 Task: Find connections with filter location Floirac with filter topic #Thoughtswith filter profile language English with filter current company Bridgestone India with filter school Vijaya College, 11th Main, 4th block, Jayanagar, Bangalore-11.(Previous name: B.H.S First Grade College) with filter industry Home Health Care Services with filter service category Virtual Assistance with filter keywords title Phlebotomist
Action: Mouse moved to (574, 101)
Screenshot: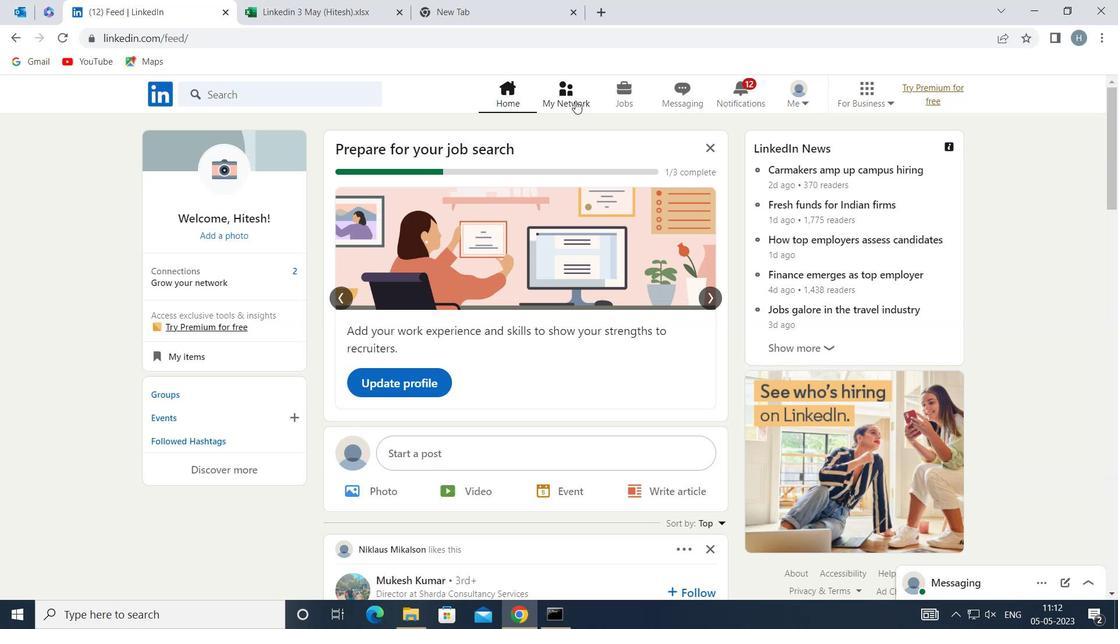 
Action: Mouse pressed left at (574, 101)
Screenshot: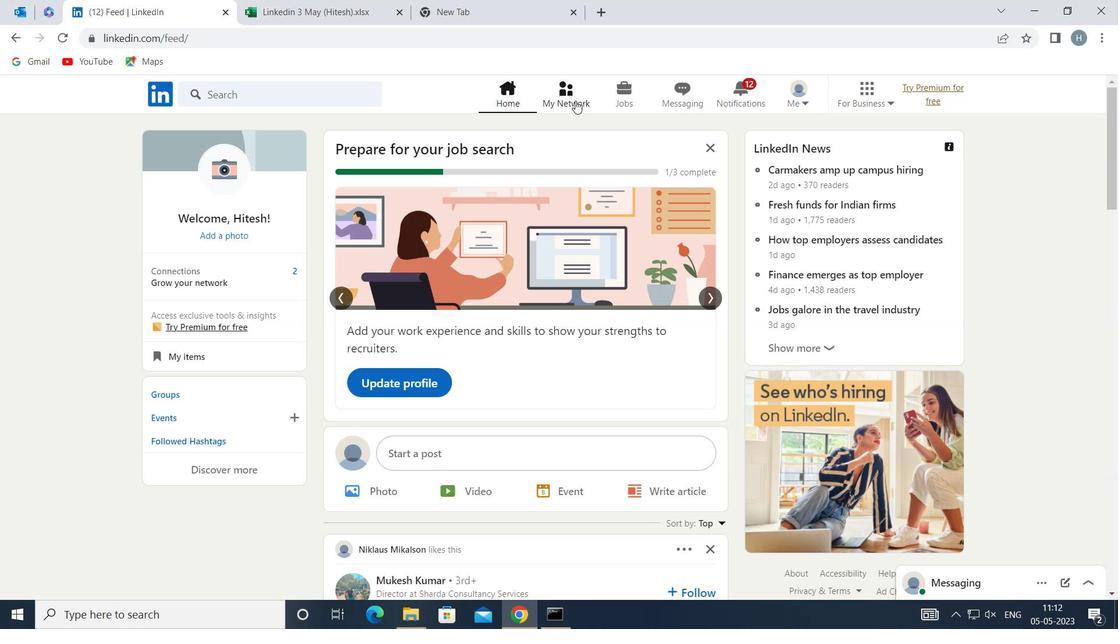 
Action: Mouse moved to (342, 172)
Screenshot: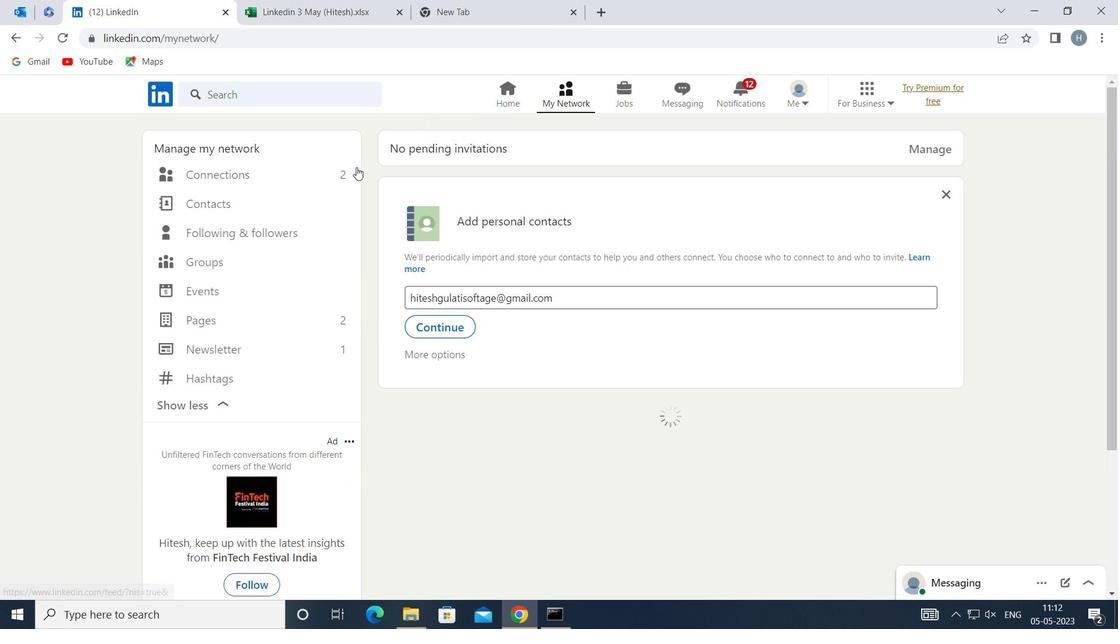 
Action: Mouse pressed left at (342, 172)
Screenshot: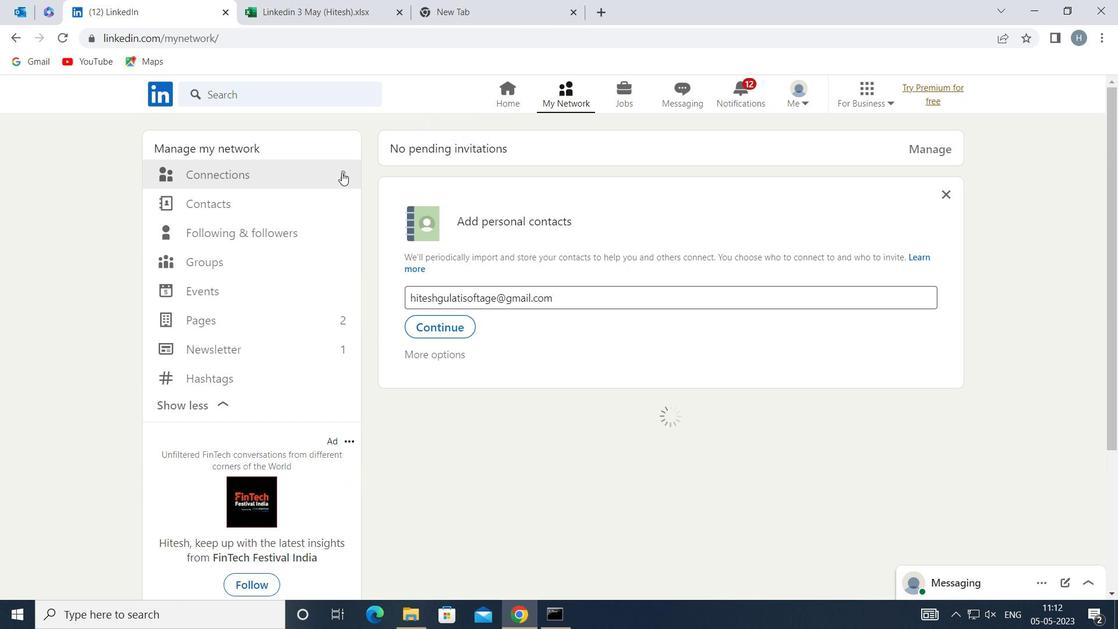 
Action: Mouse moved to (658, 171)
Screenshot: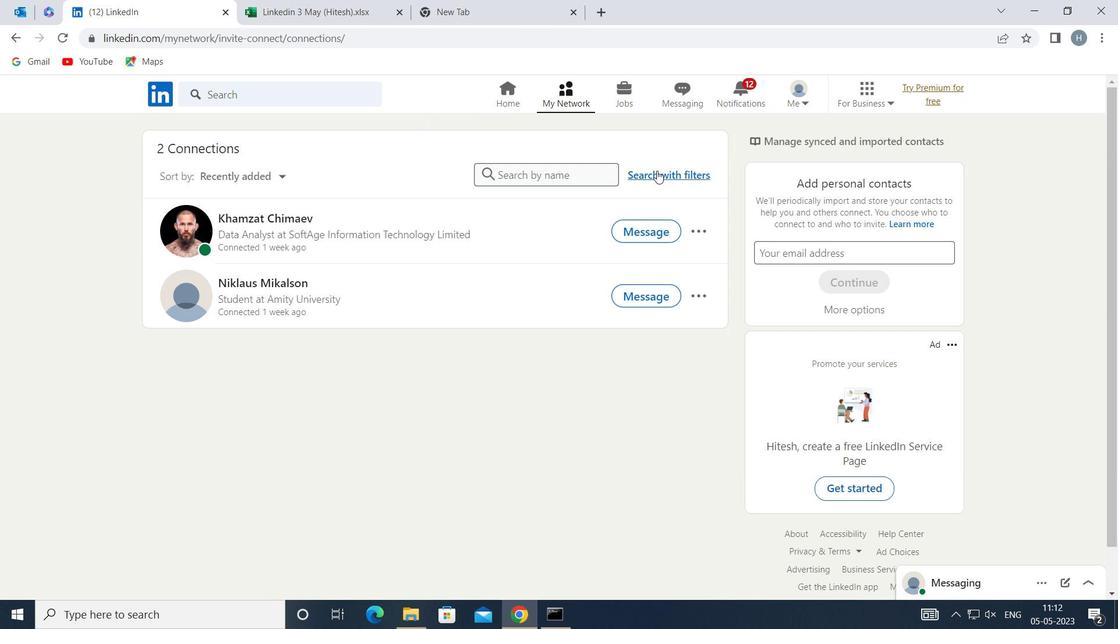 
Action: Mouse pressed left at (658, 171)
Screenshot: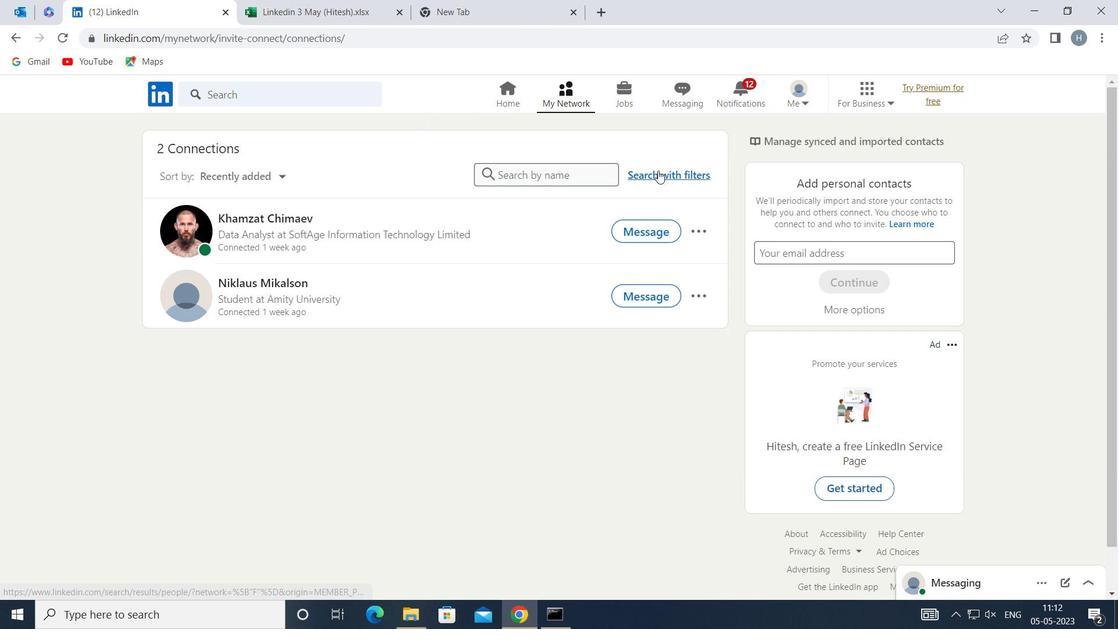 
Action: Mouse moved to (610, 129)
Screenshot: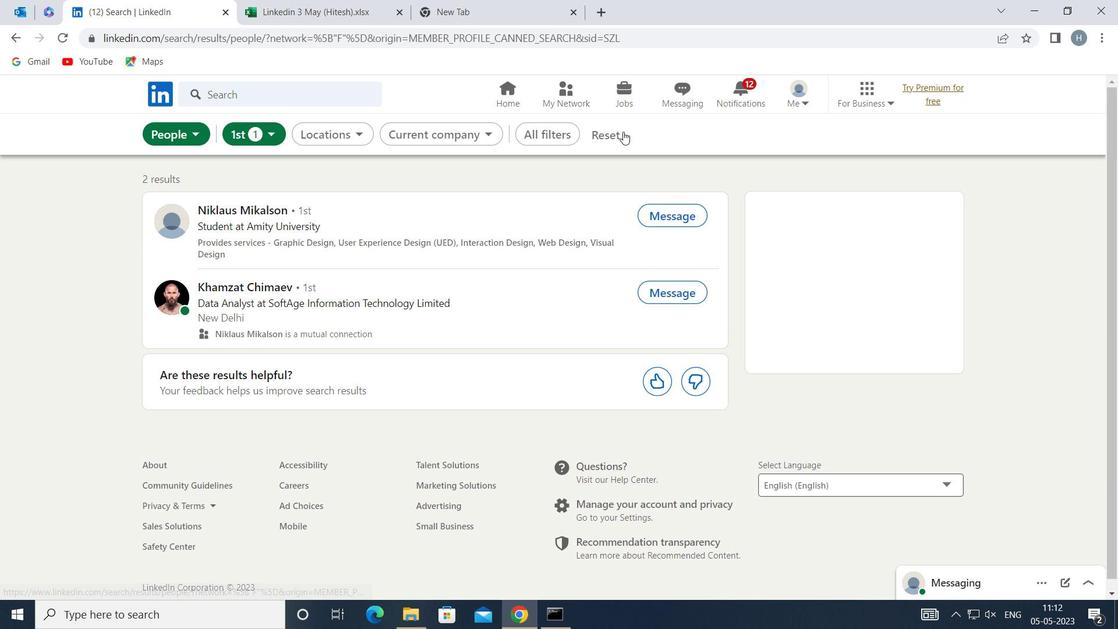 
Action: Mouse pressed left at (610, 129)
Screenshot: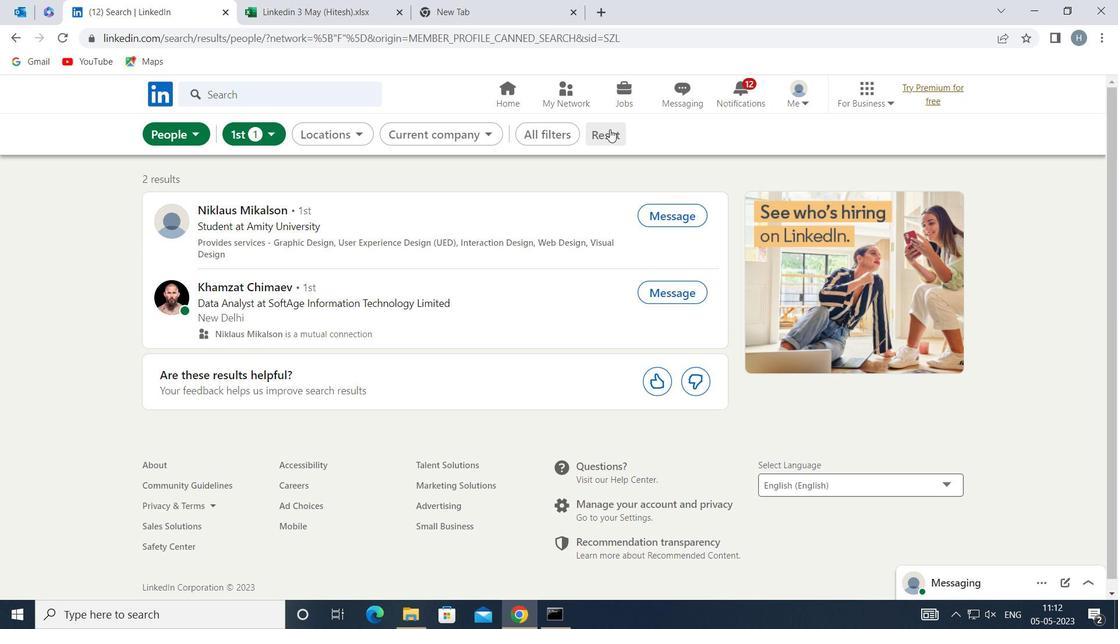 
Action: Mouse moved to (587, 131)
Screenshot: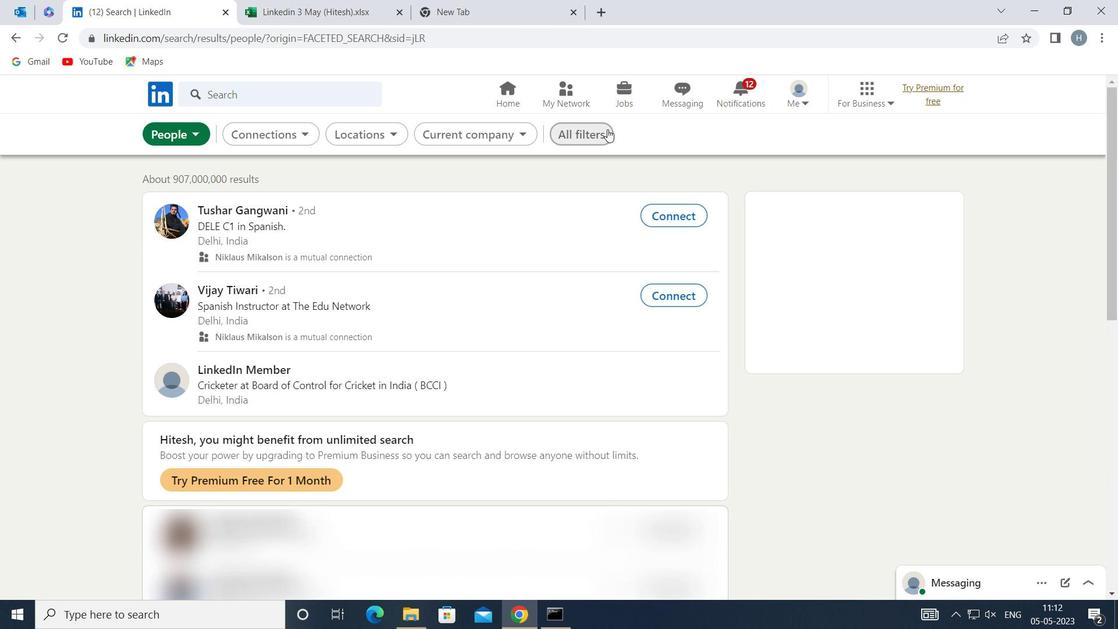 
Action: Mouse pressed left at (587, 131)
Screenshot: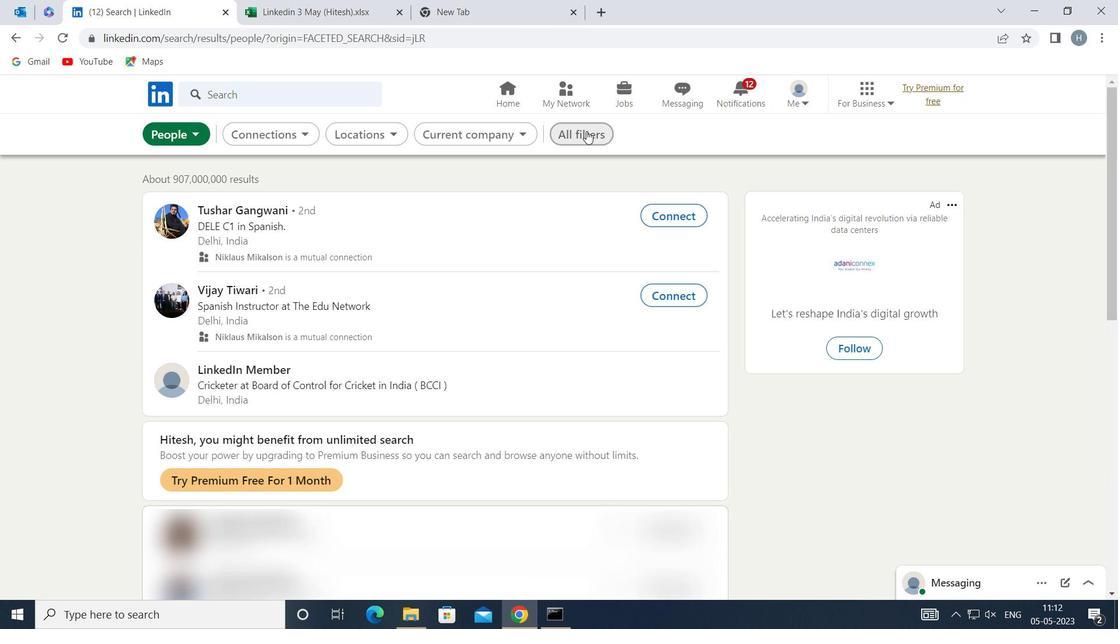 
Action: Mouse moved to (826, 250)
Screenshot: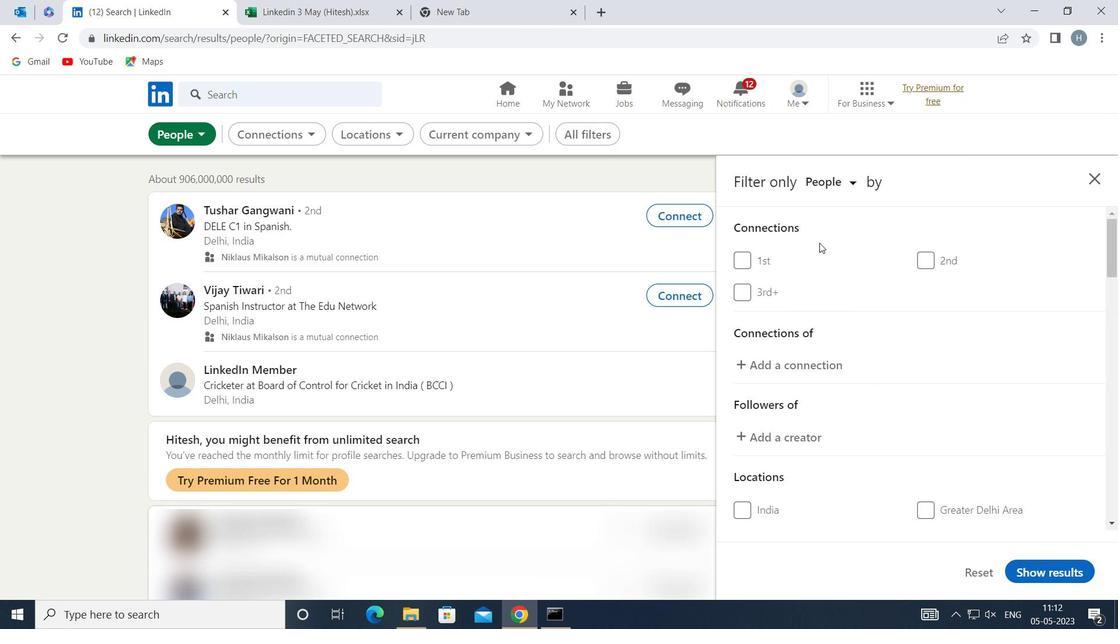 
Action: Mouse scrolled (826, 249) with delta (0, 0)
Screenshot: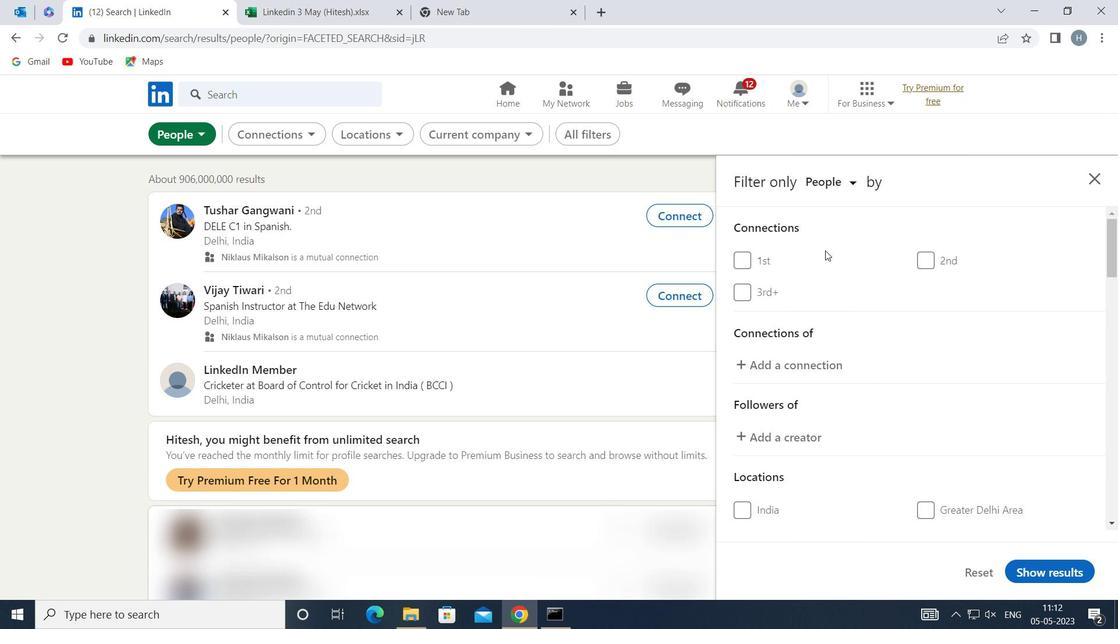 
Action: Mouse moved to (827, 252)
Screenshot: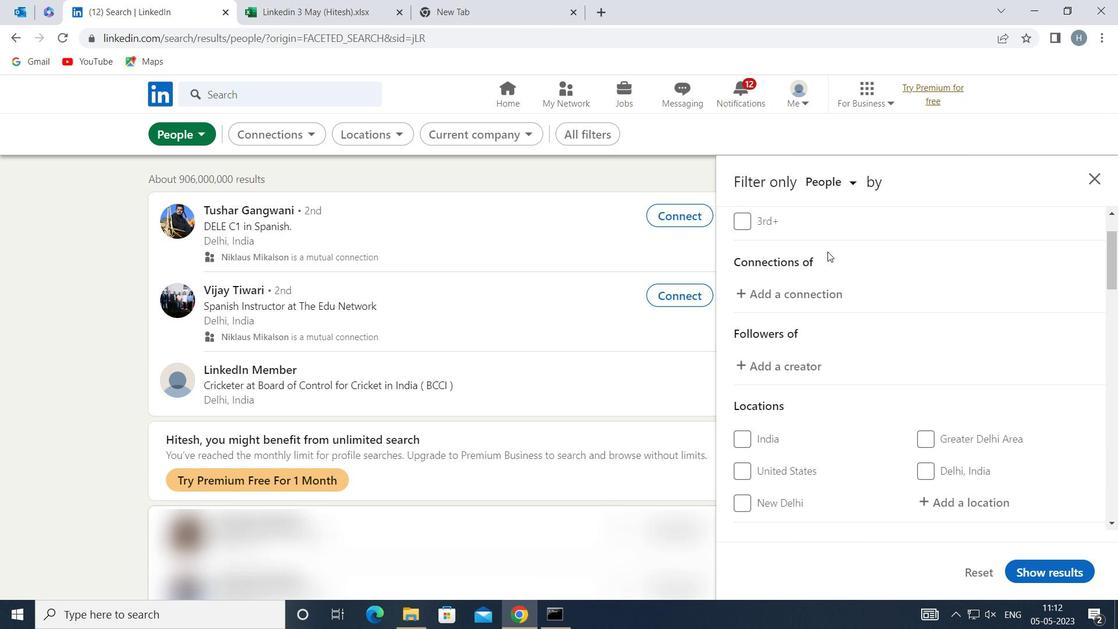 
Action: Mouse scrolled (827, 252) with delta (0, 0)
Screenshot: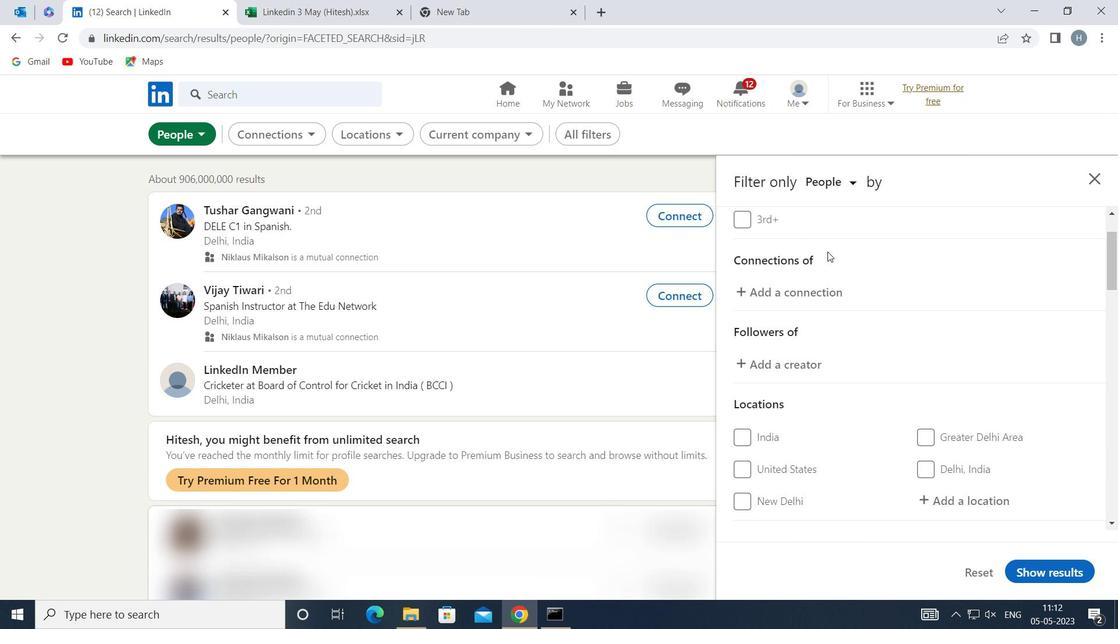 
Action: Mouse scrolled (827, 252) with delta (0, 0)
Screenshot: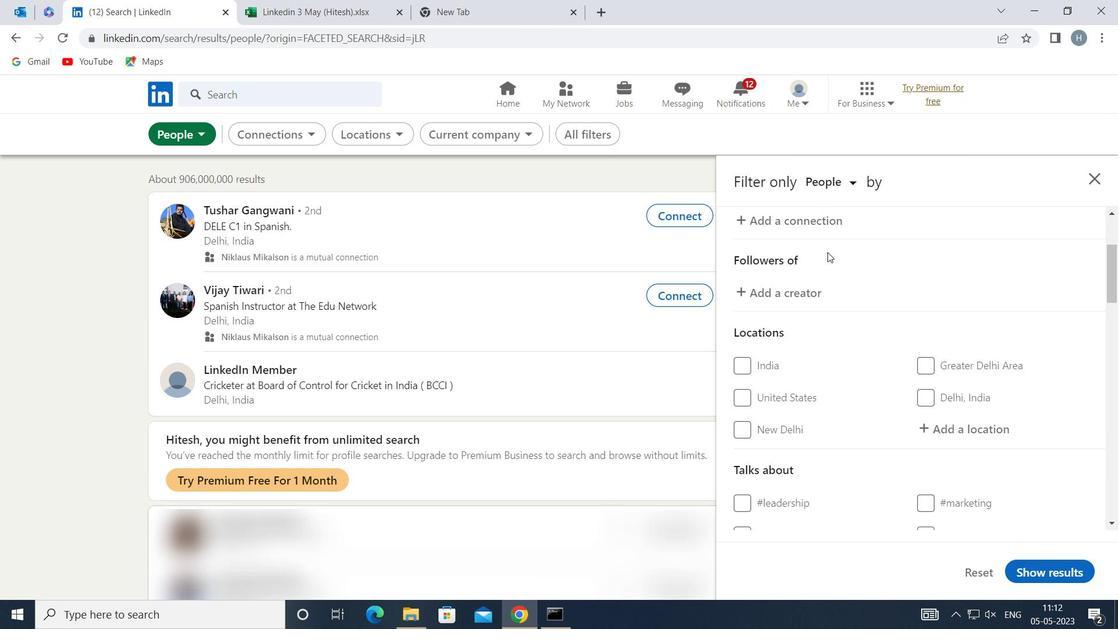 
Action: Mouse moved to (938, 344)
Screenshot: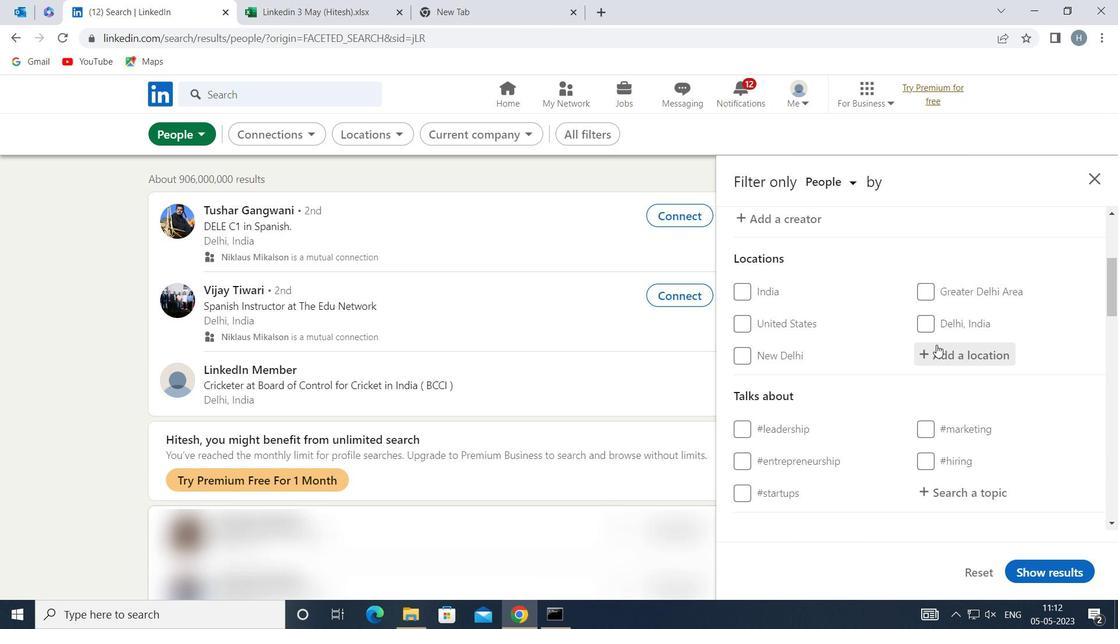 
Action: Mouse pressed left at (938, 344)
Screenshot: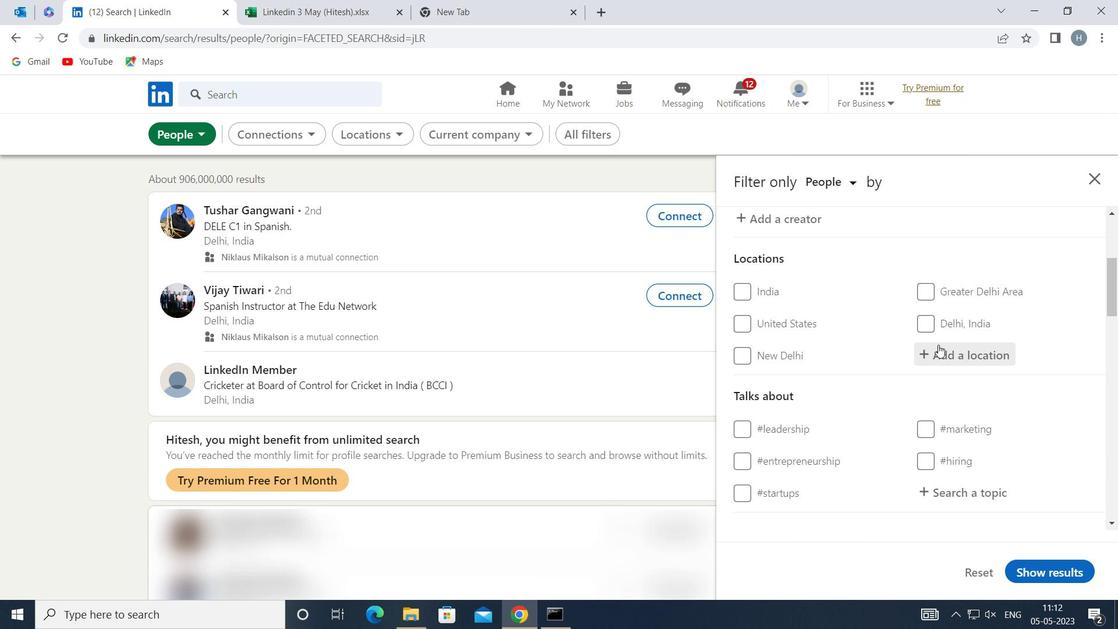 
Action: Mouse moved to (937, 344)
Screenshot: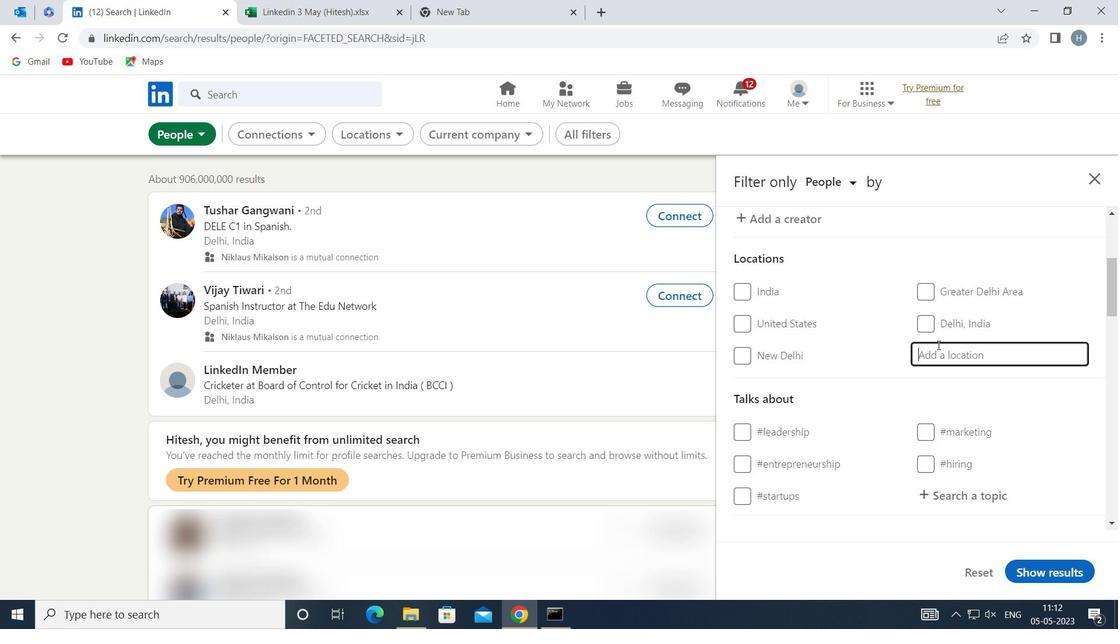 
Action: Key pressed <Key.shift>FLOIRAC
Screenshot: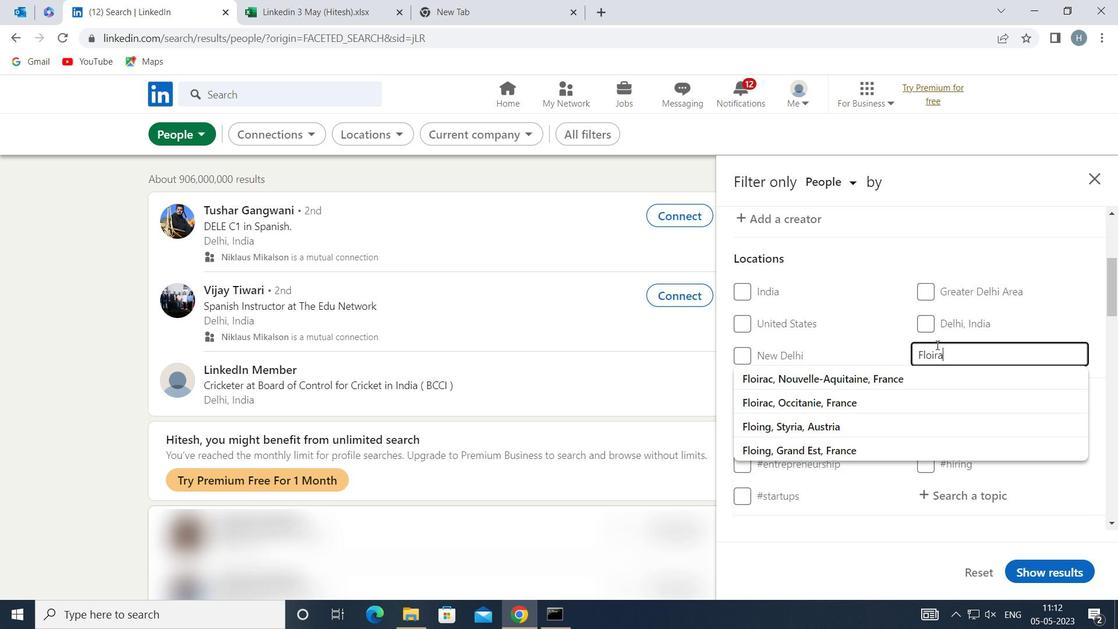 
Action: Mouse moved to (922, 371)
Screenshot: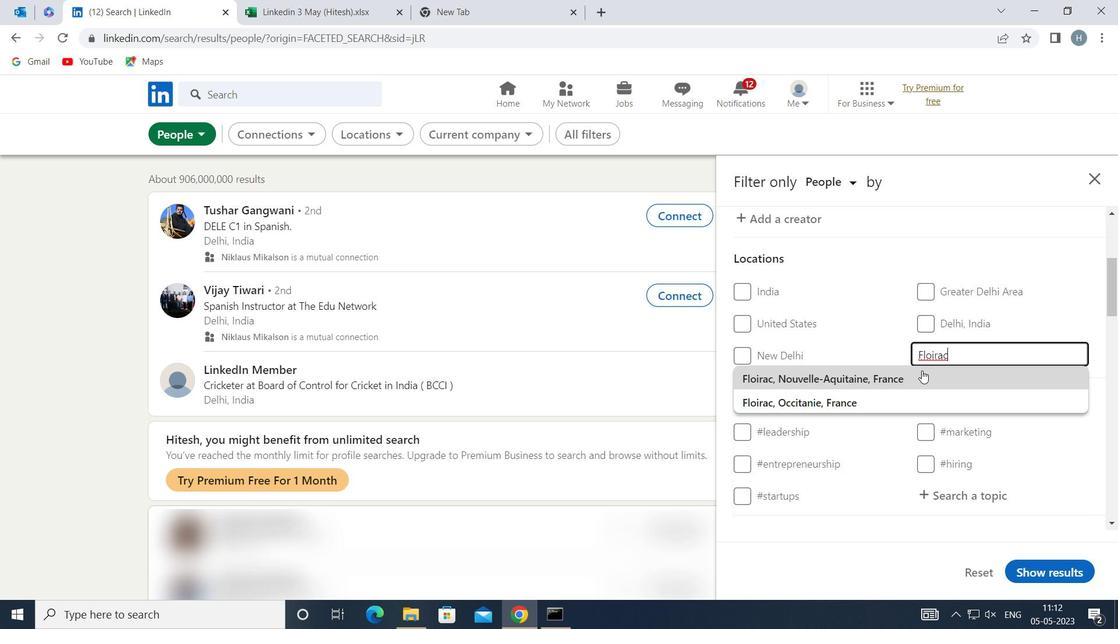 
Action: Mouse pressed left at (922, 371)
Screenshot: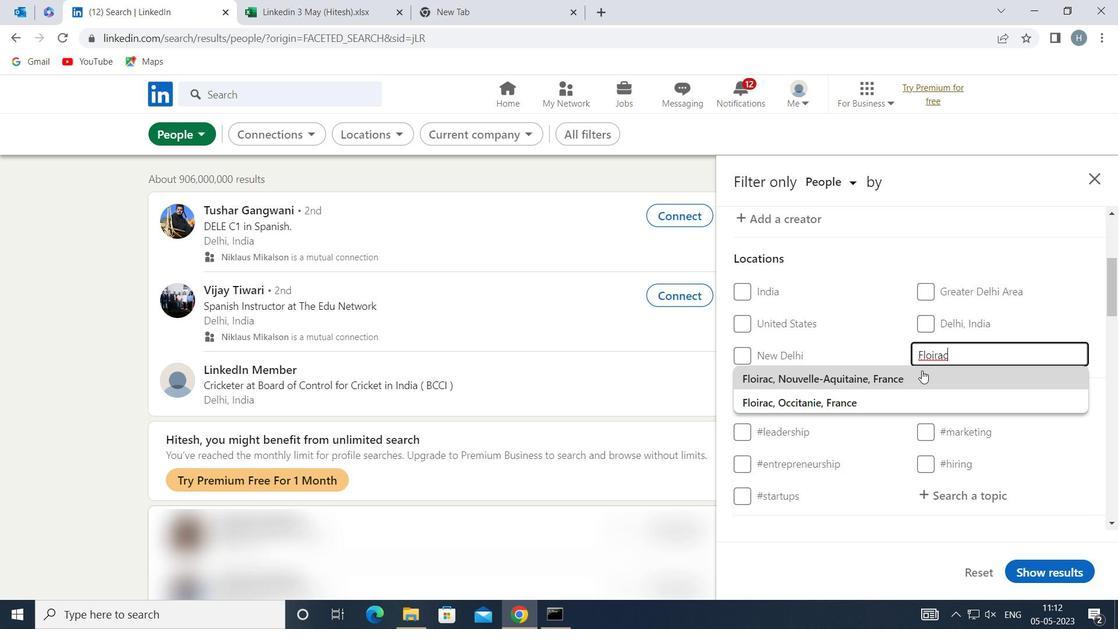 
Action: Mouse moved to (948, 326)
Screenshot: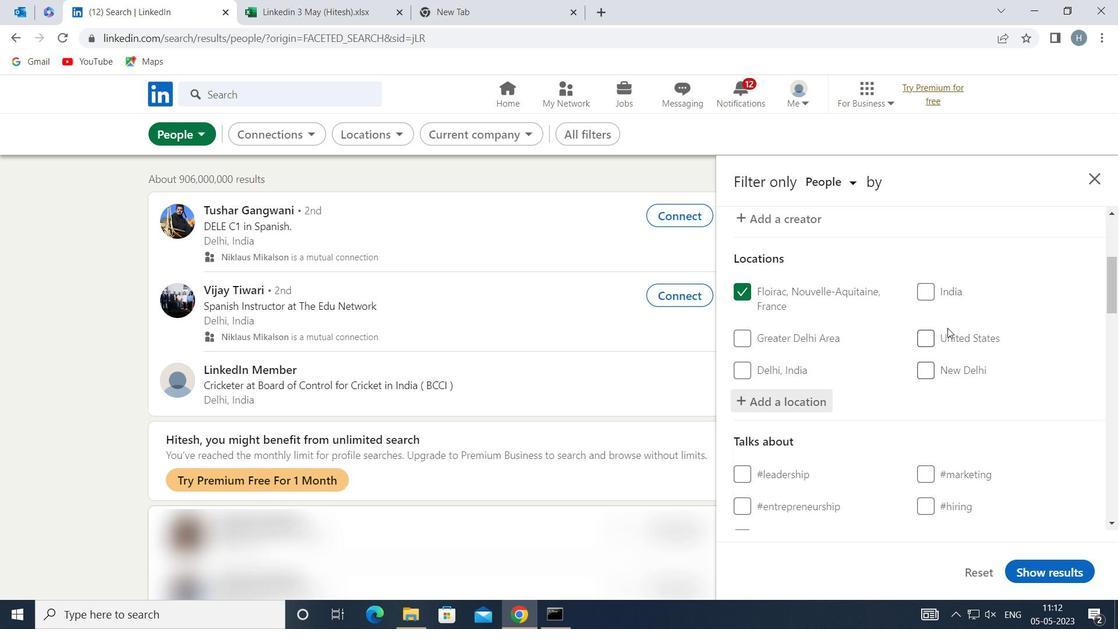 
Action: Mouse scrolled (948, 325) with delta (0, 0)
Screenshot: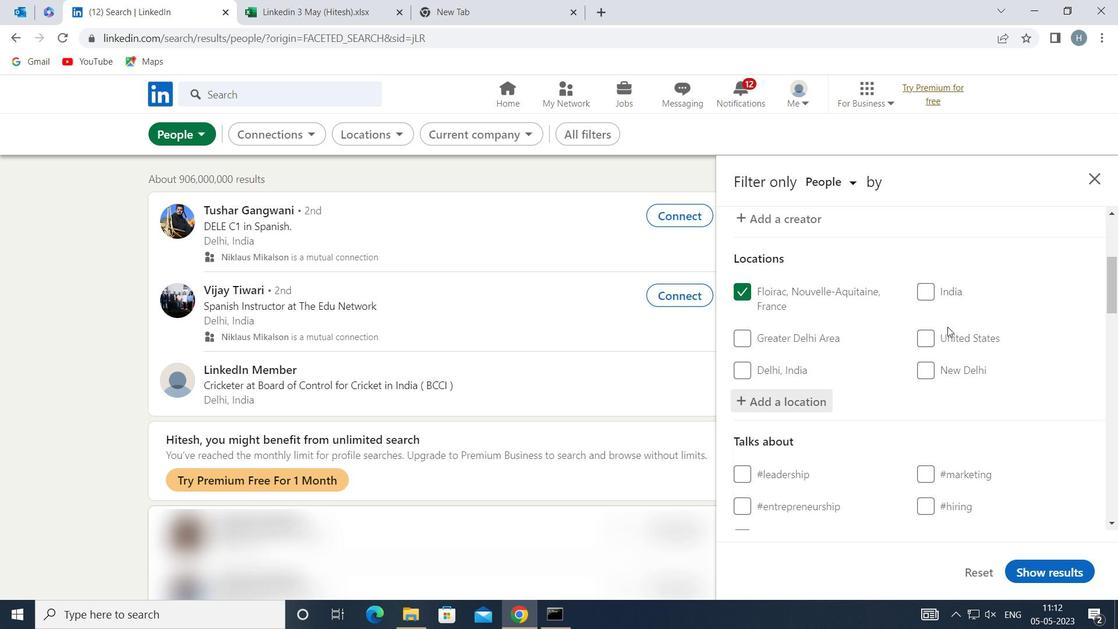 
Action: Mouse scrolled (948, 325) with delta (0, 0)
Screenshot: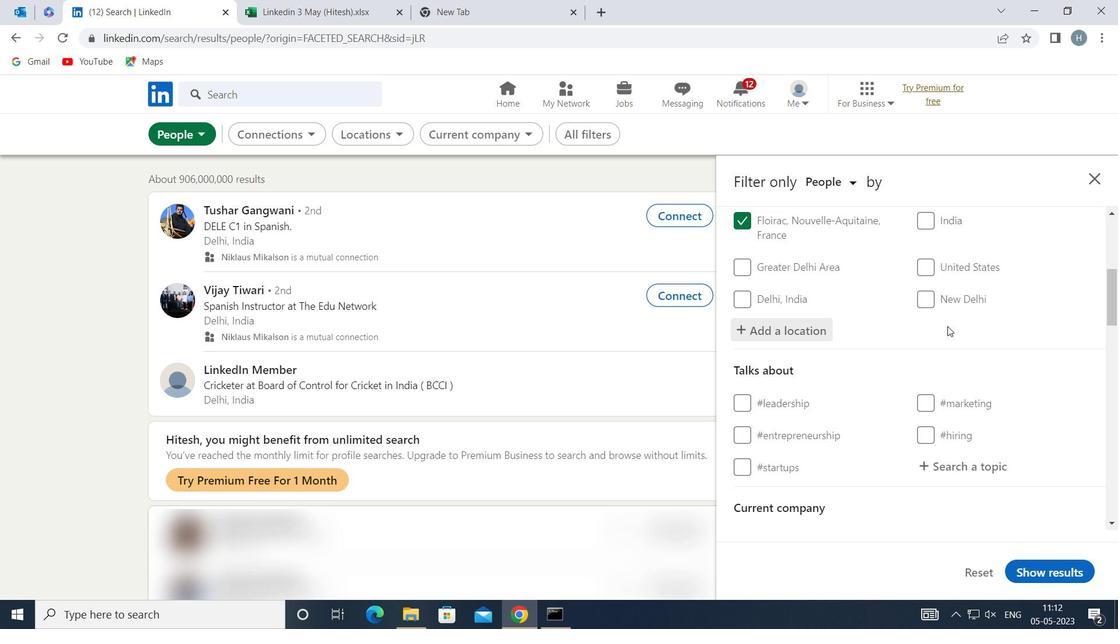 
Action: Mouse moved to (974, 384)
Screenshot: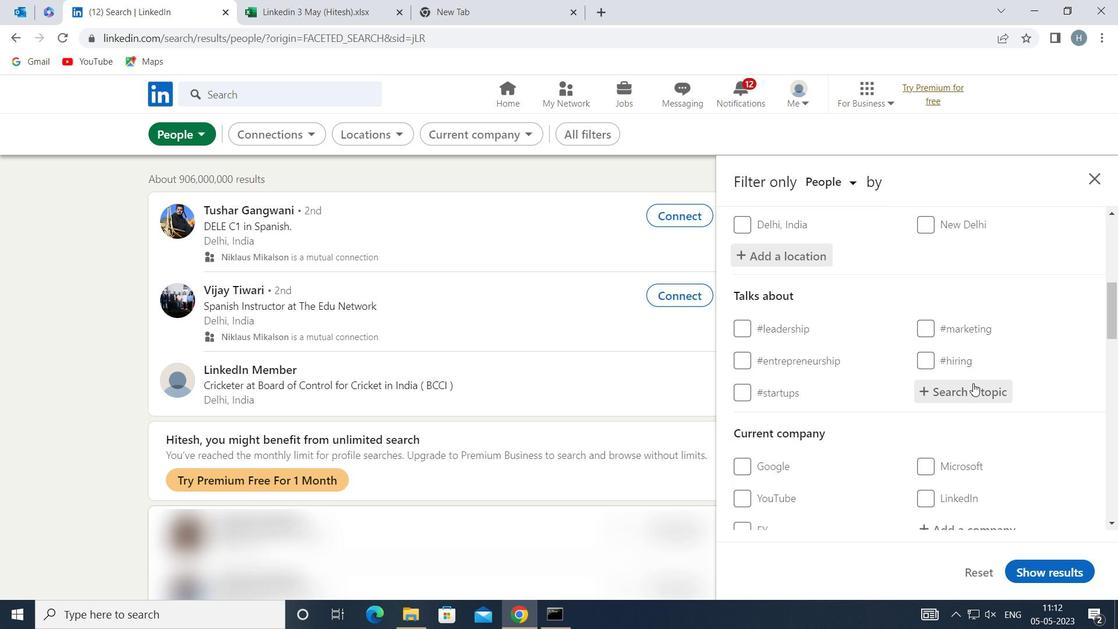 
Action: Mouse pressed left at (974, 384)
Screenshot: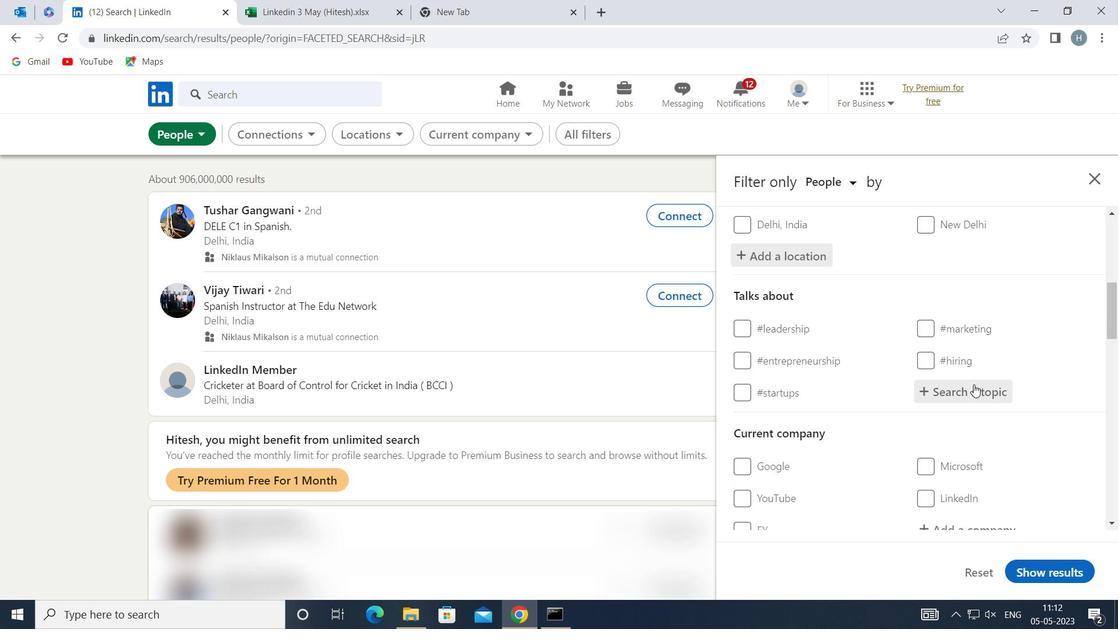 
Action: Key pressed <Key.shift>THOUGHTS
Screenshot: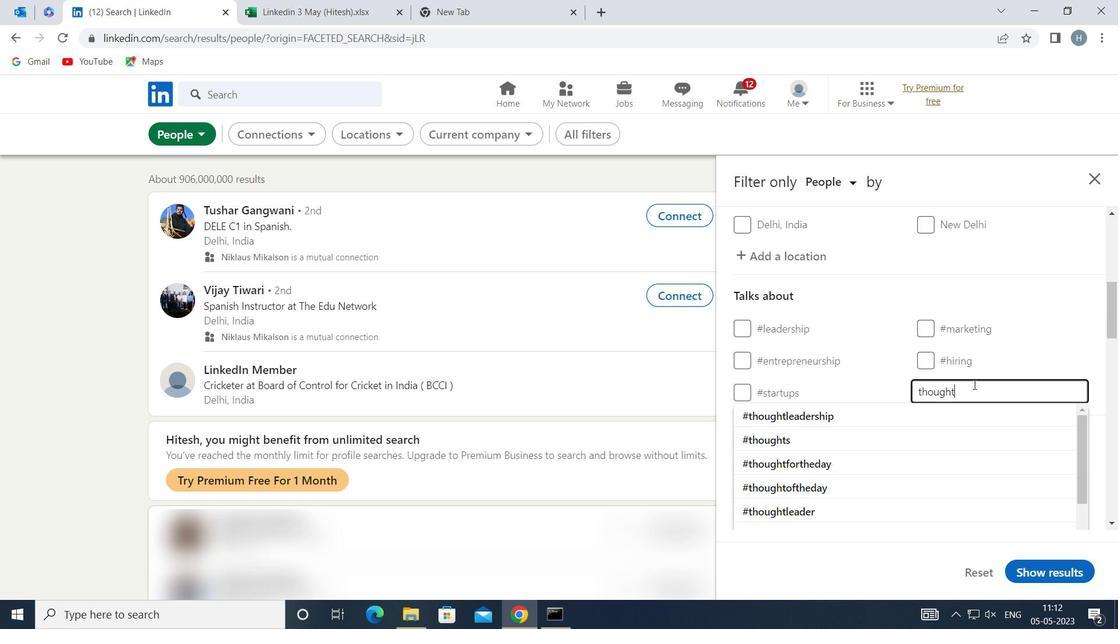 
Action: Mouse moved to (895, 420)
Screenshot: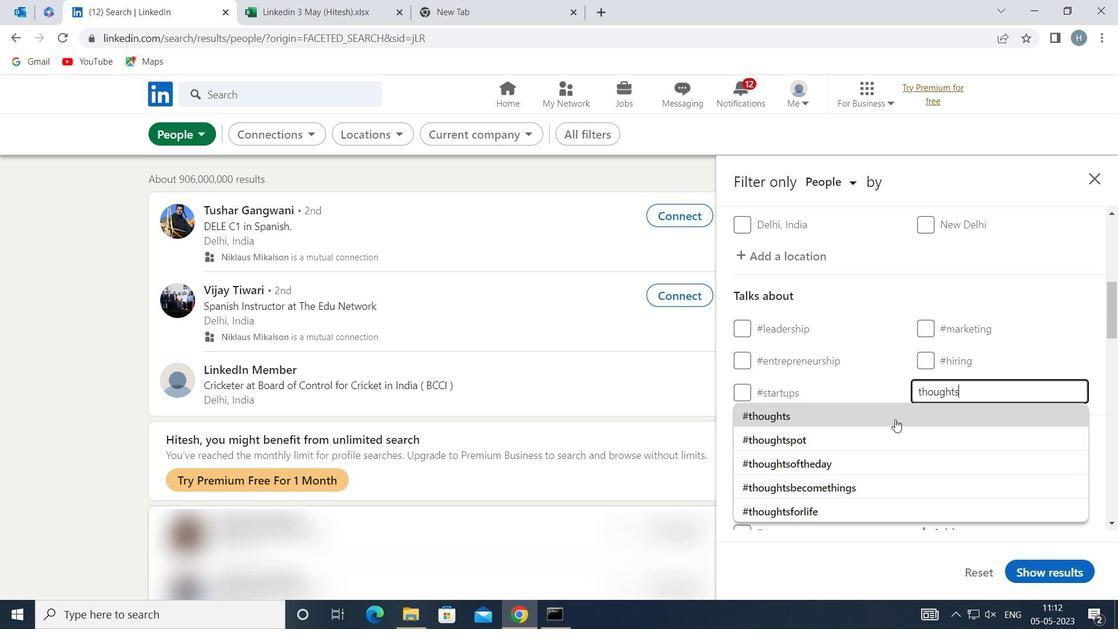 
Action: Mouse pressed left at (895, 420)
Screenshot: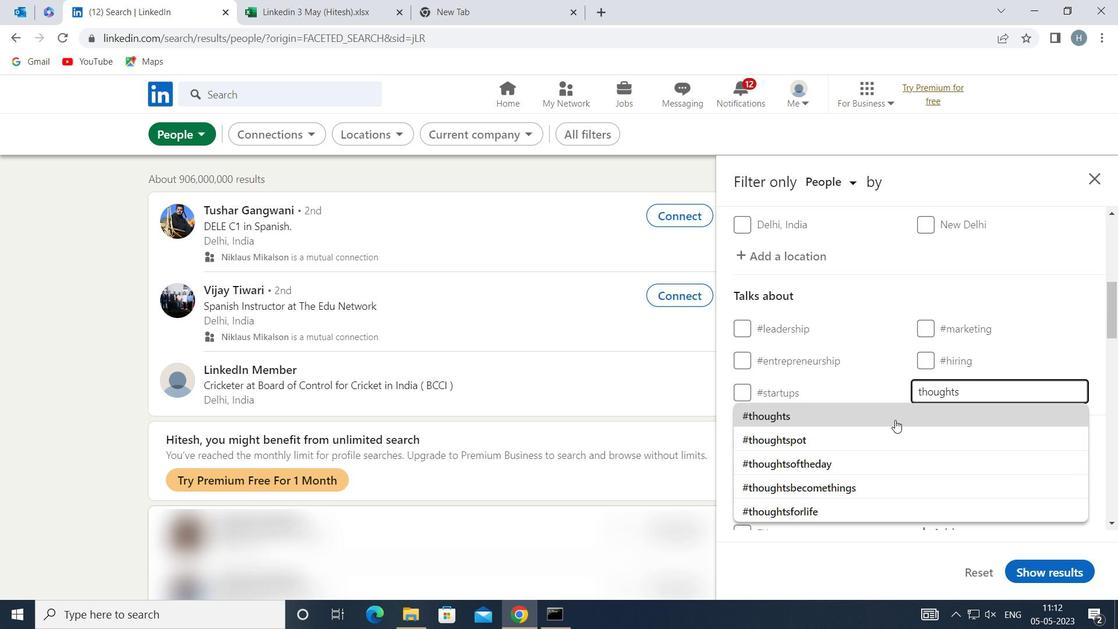 
Action: Mouse moved to (874, 378)
Screenshot: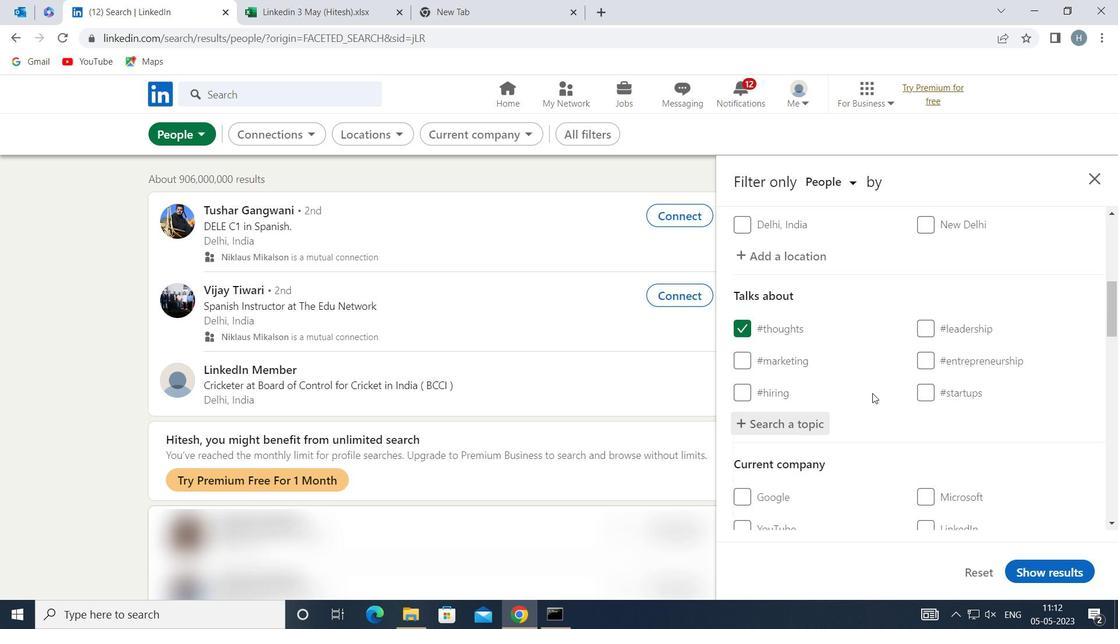 
Action: Mouse scrolled (874, 378) with delta (0, 0)
Screenshot: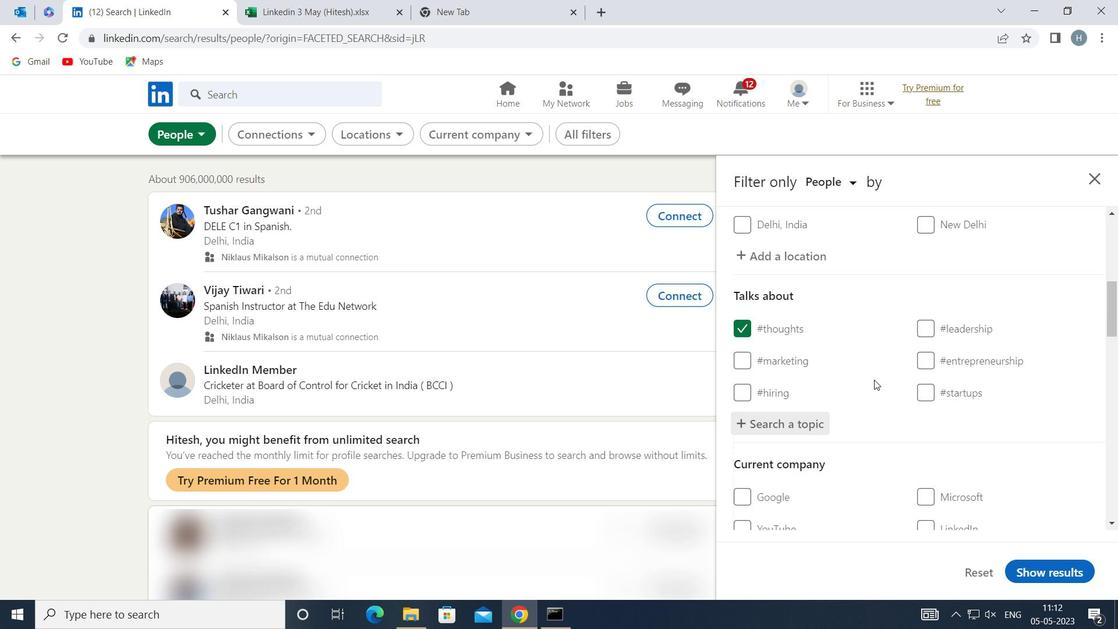 
Action: Mouse moved to (877, 375)
Screenshot: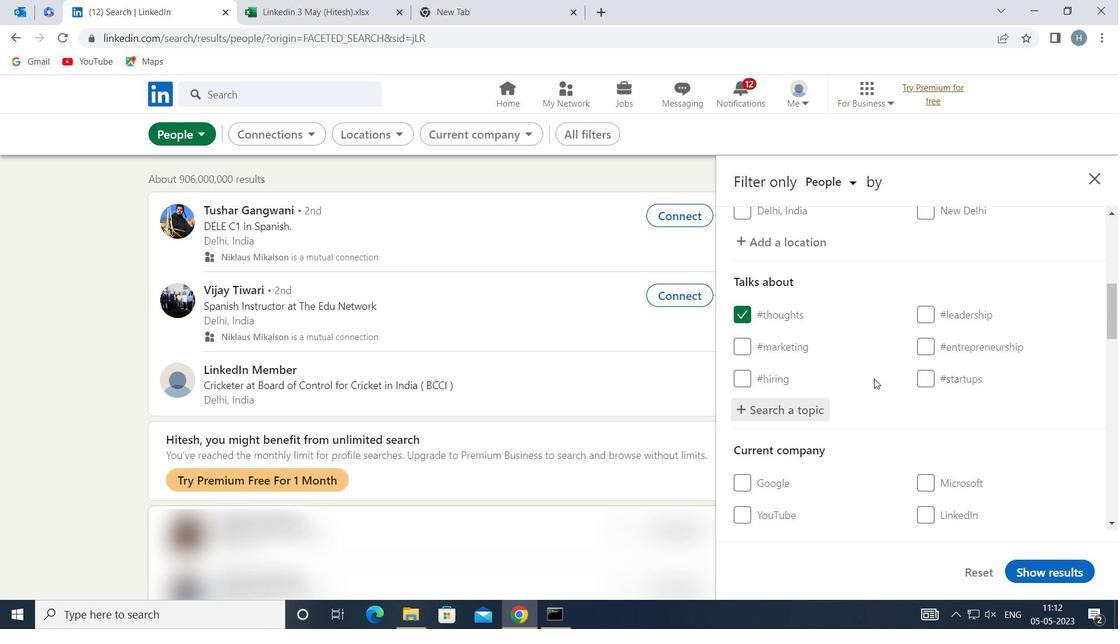 
Action: Mouse scrolled (877, 375) with delta (0, 0)
Screenshot: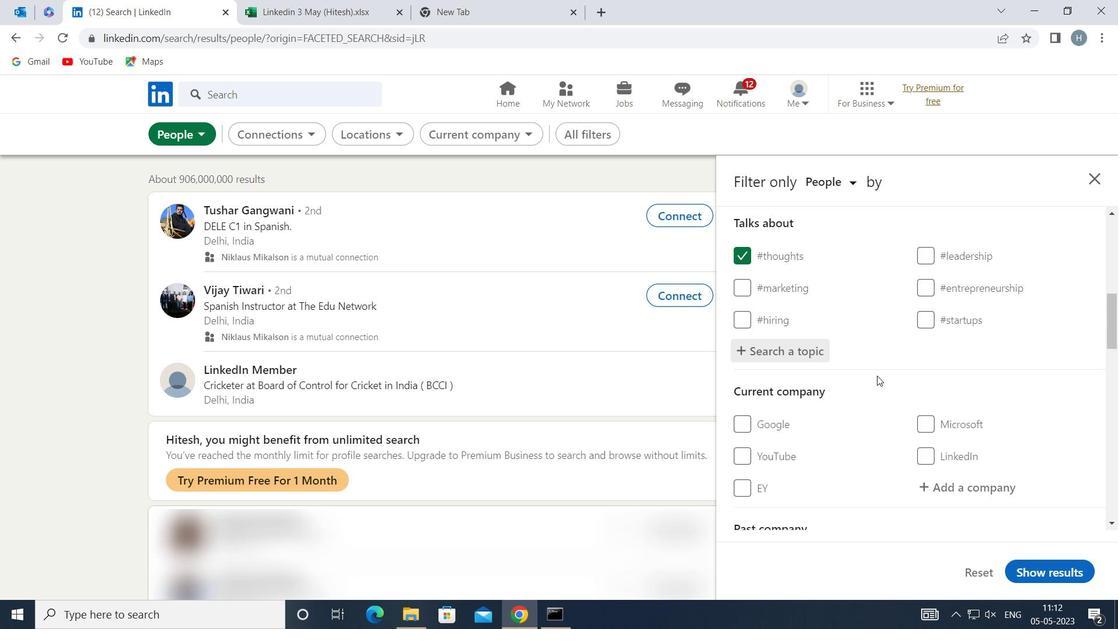 
Action: Mouse moved to (904, 377)
Screenshot: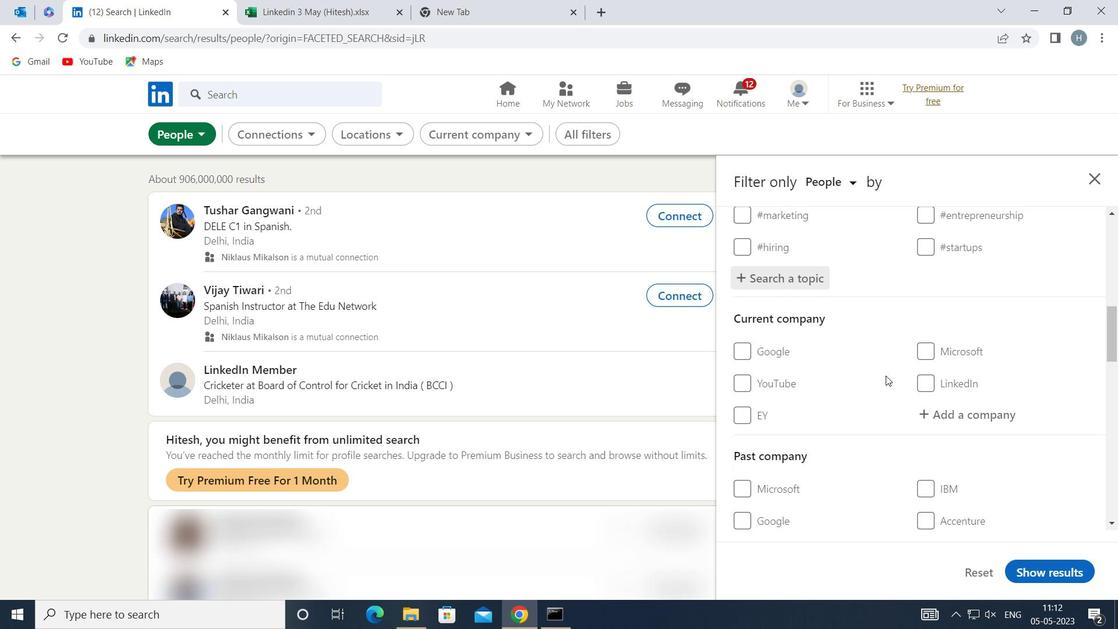 
Action: Mouse scrolled (904, 376) with delta (0, 0)
Screenshot: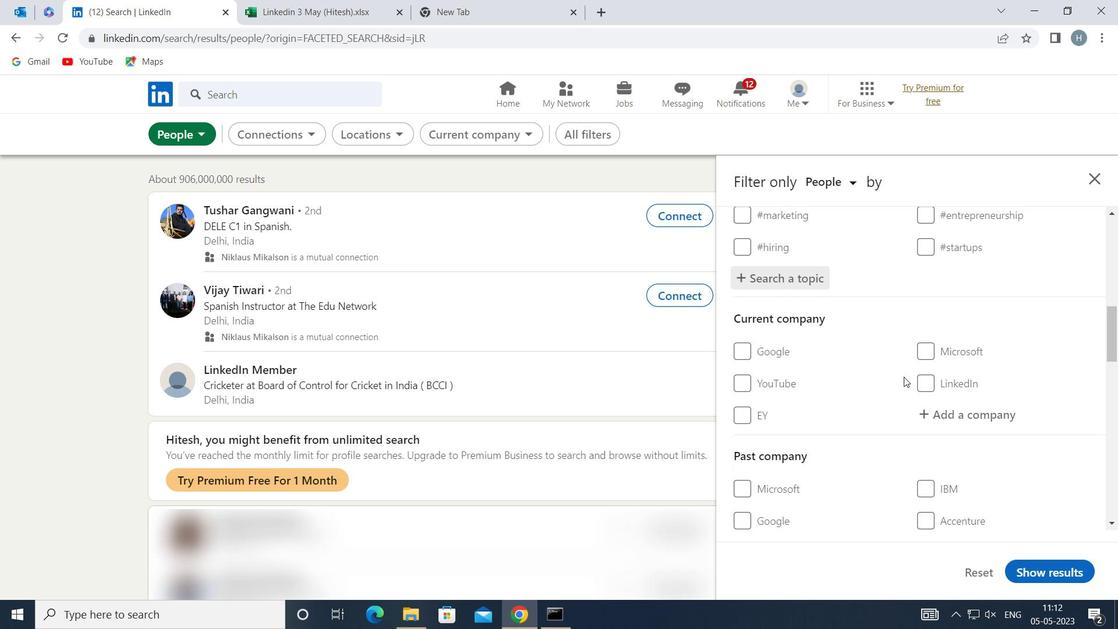 
Action: Mouse moved to (946, 365)
Screenshot: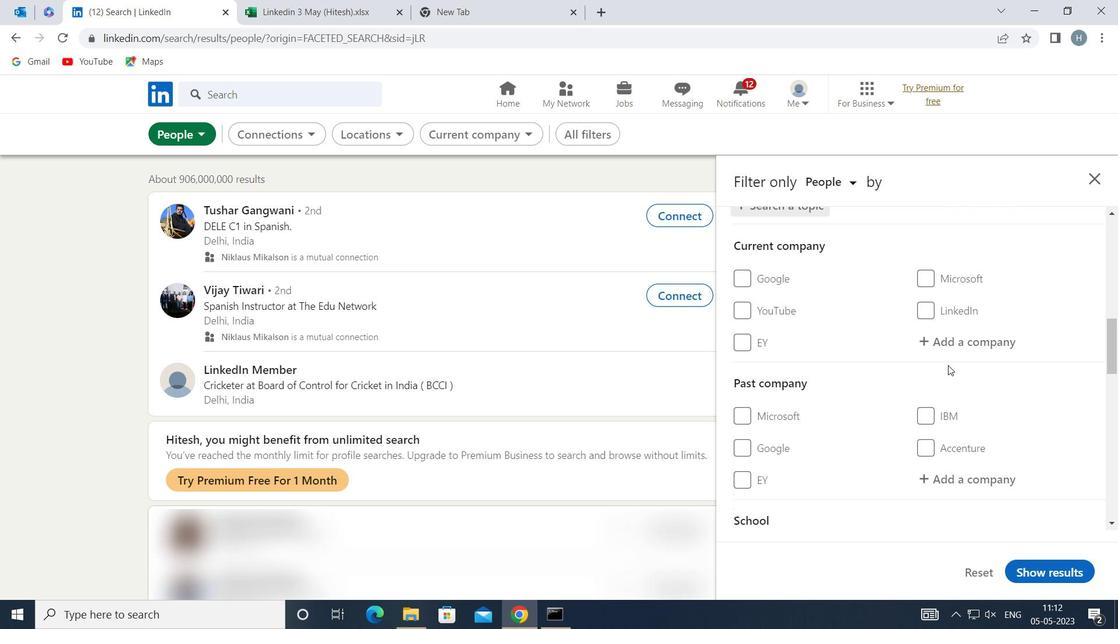 
Action: Mouse scrolled (946, 365) with delta (0, 0)
Screenshot: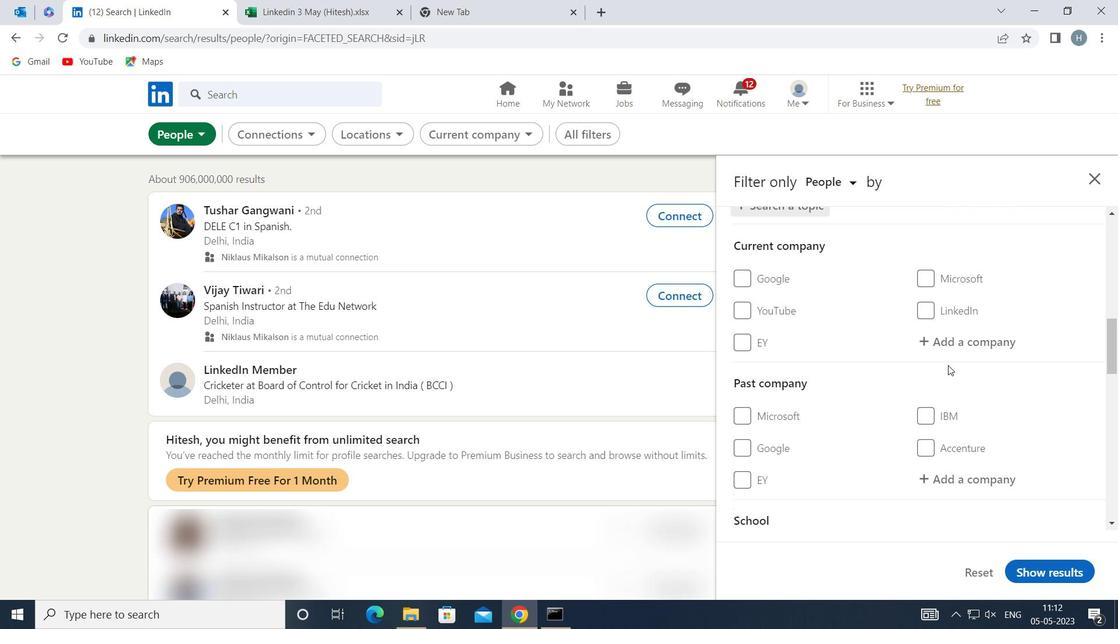 
Action: Mouse moved to (944, 368)
Screenshot: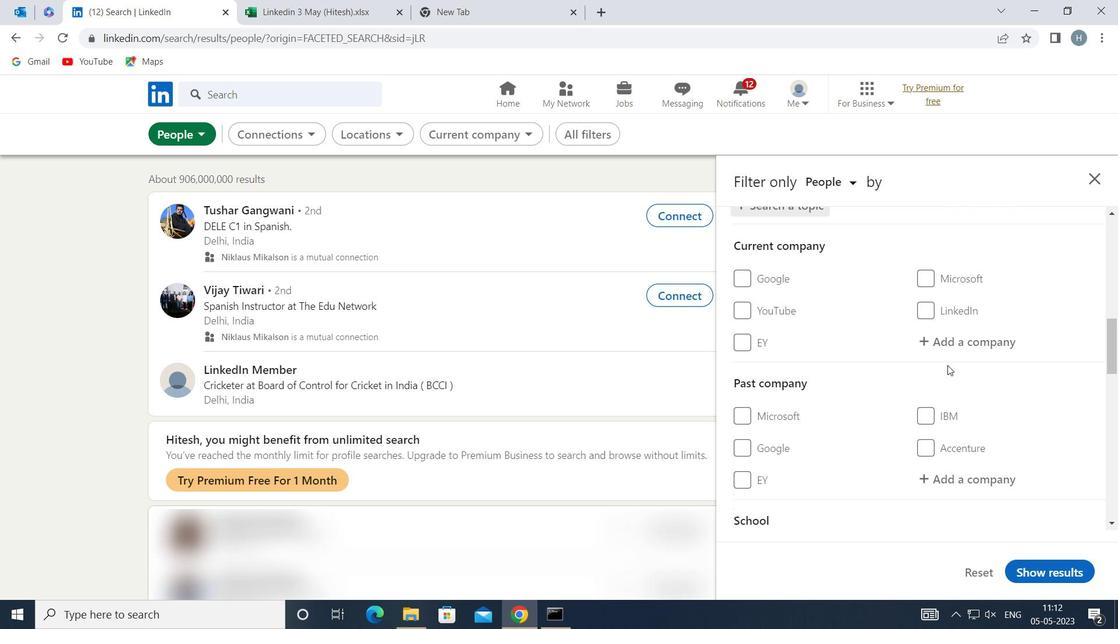 
Action: Mouse scrolled (944, 367) with delta (0, 0)
Screenshot: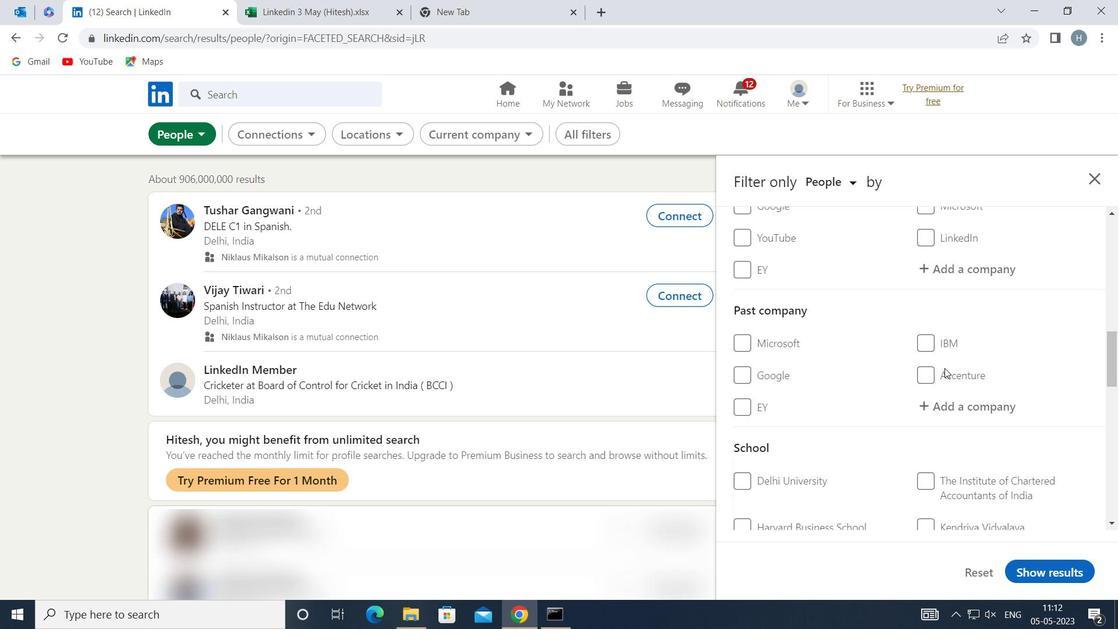 
Action: Mouse moved to (944, 370)
Screenshot: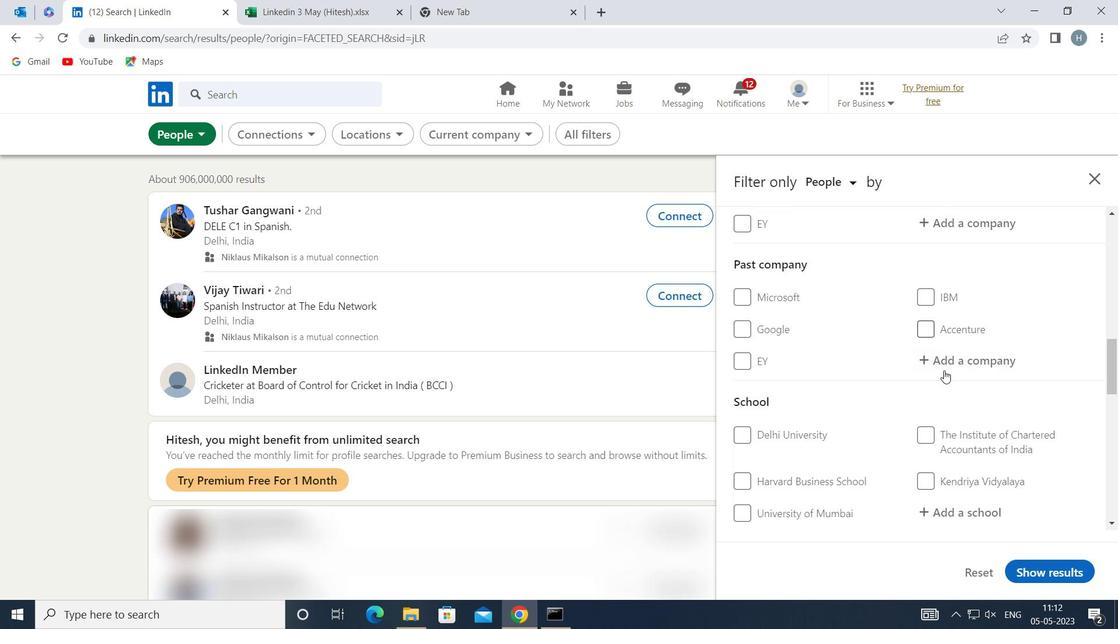 
Action: Mouse scrolled (944, 369) with delta (0, 0)
Screenshot: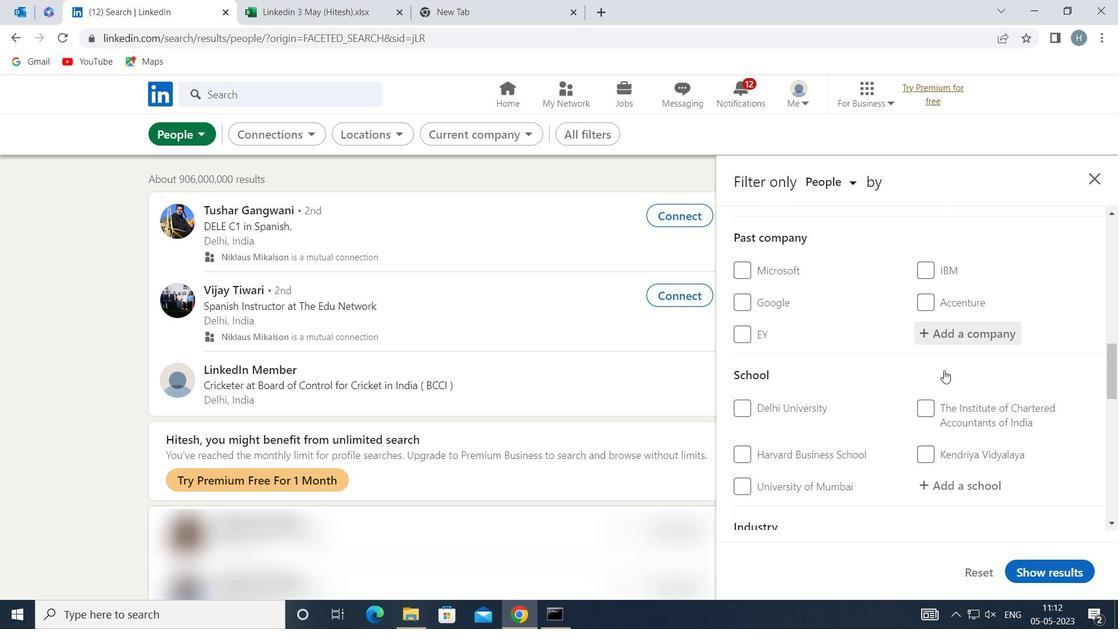 
Action: Mouse scrolled (944, 369) with delta (0, 0)
Screenshot: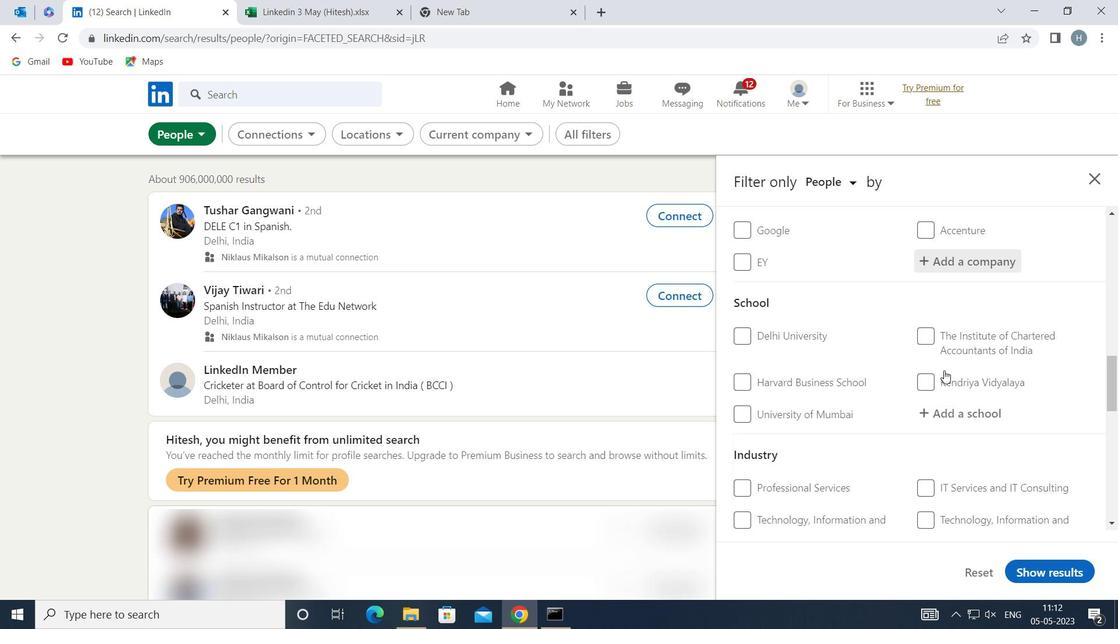 
Action: Mouse moved to (942, 369)
Screenshot: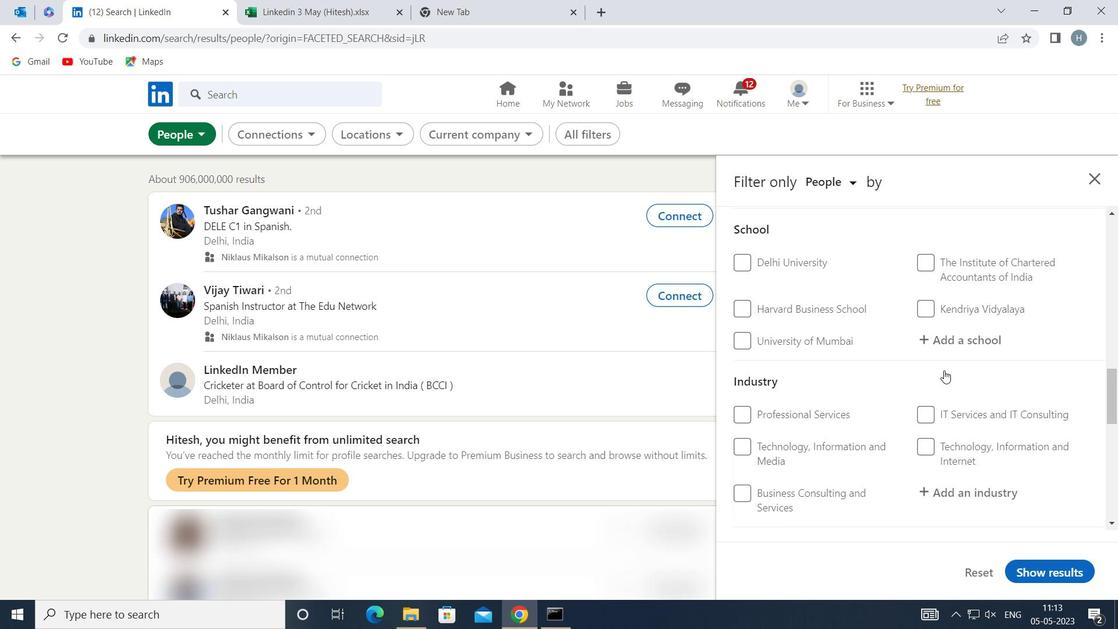 
Action: Mouse scrolled (942, 369) with delta (0, 0)
Screenshot: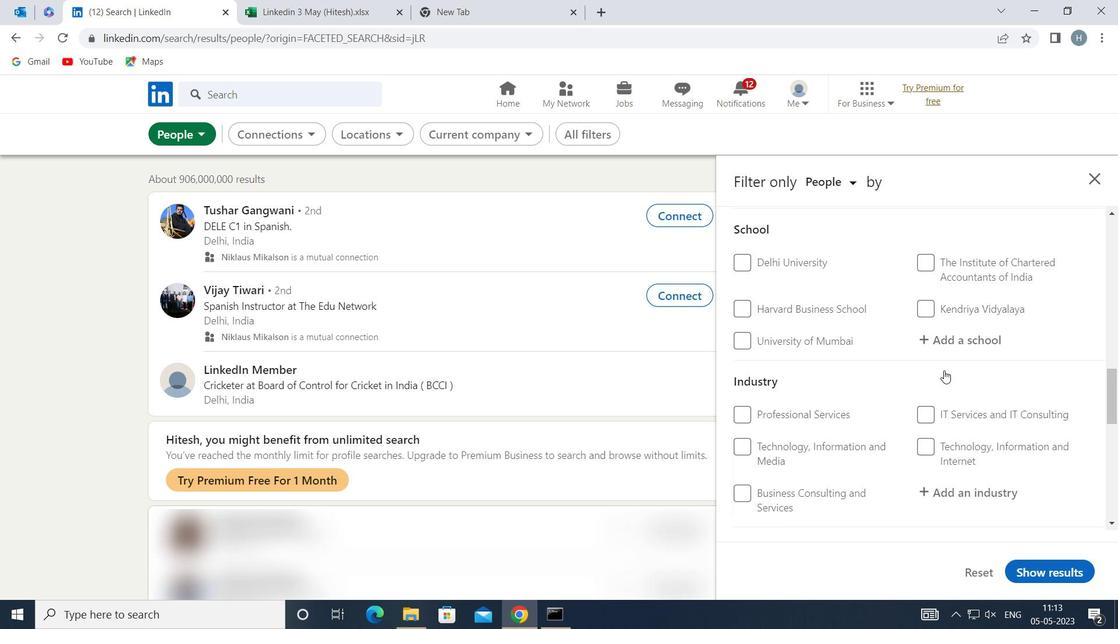 
Action: Mouse moved to (941, 370)
Screenshot: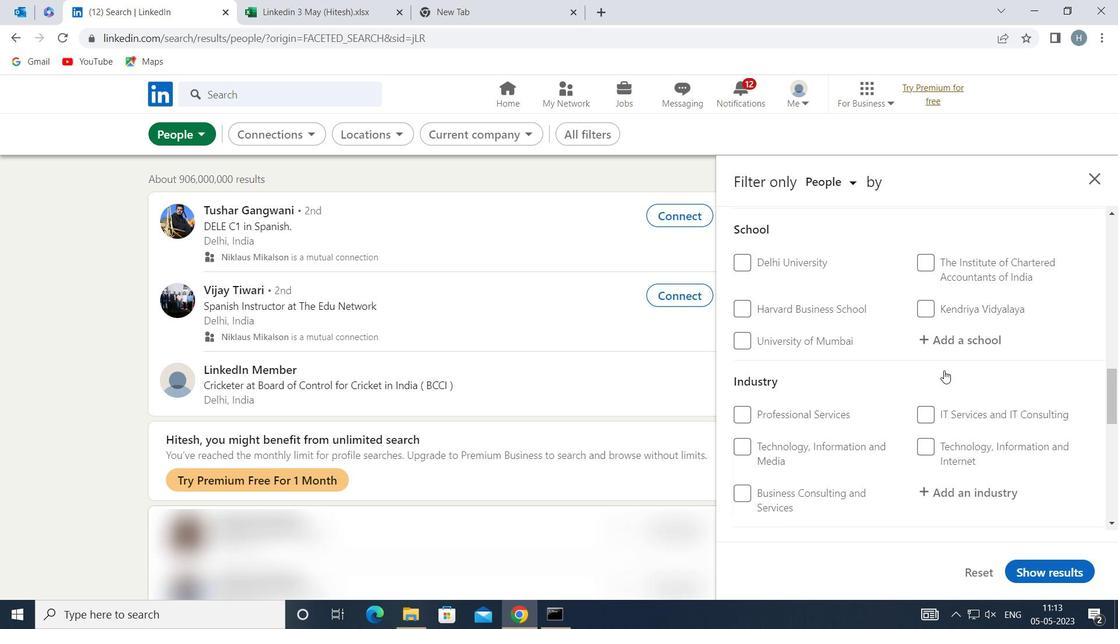 
Action: Mouse scrolled (941, 369) with delta (0, 0)
Screenshot: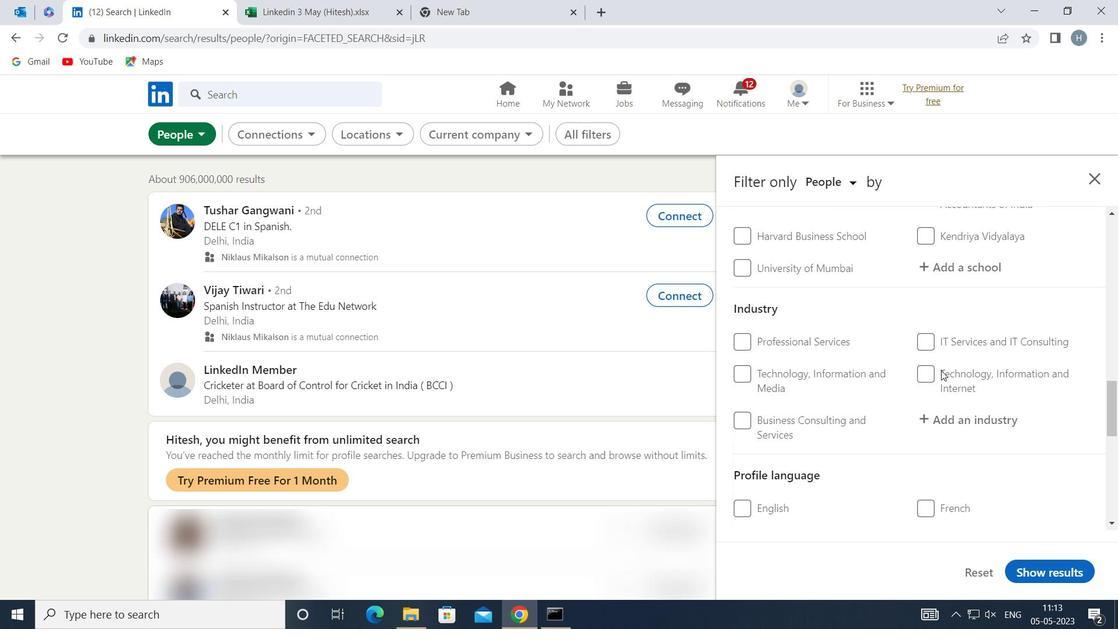 
Action: Mouse scrolled (941, 369) with delta (0, 0)
Screenshot: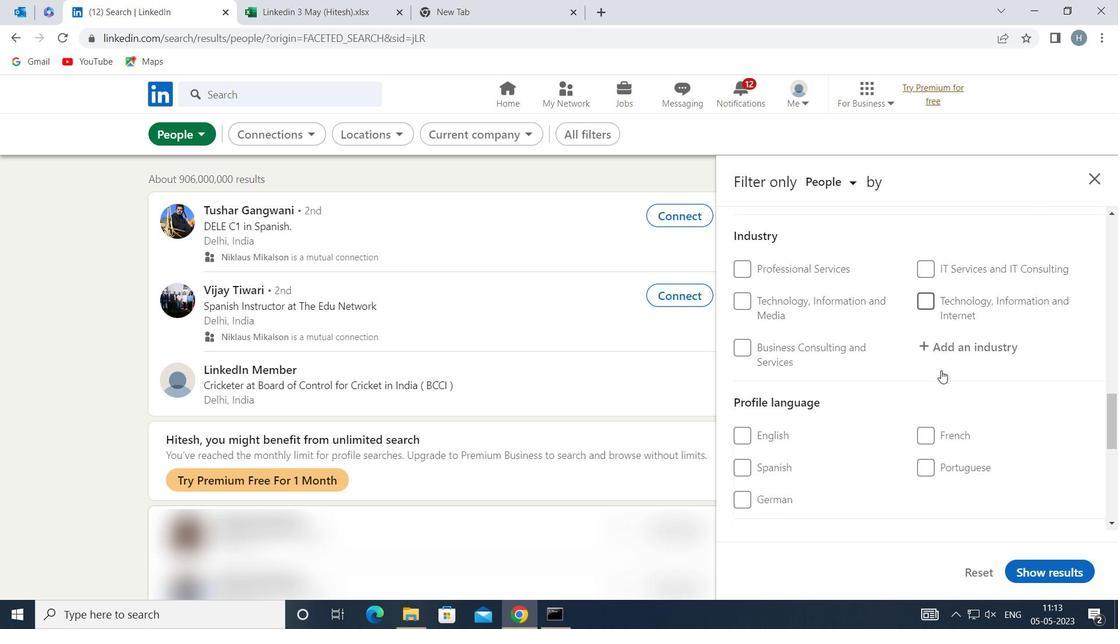 
Action: Mouse moved to (767, 362)
Screenshot: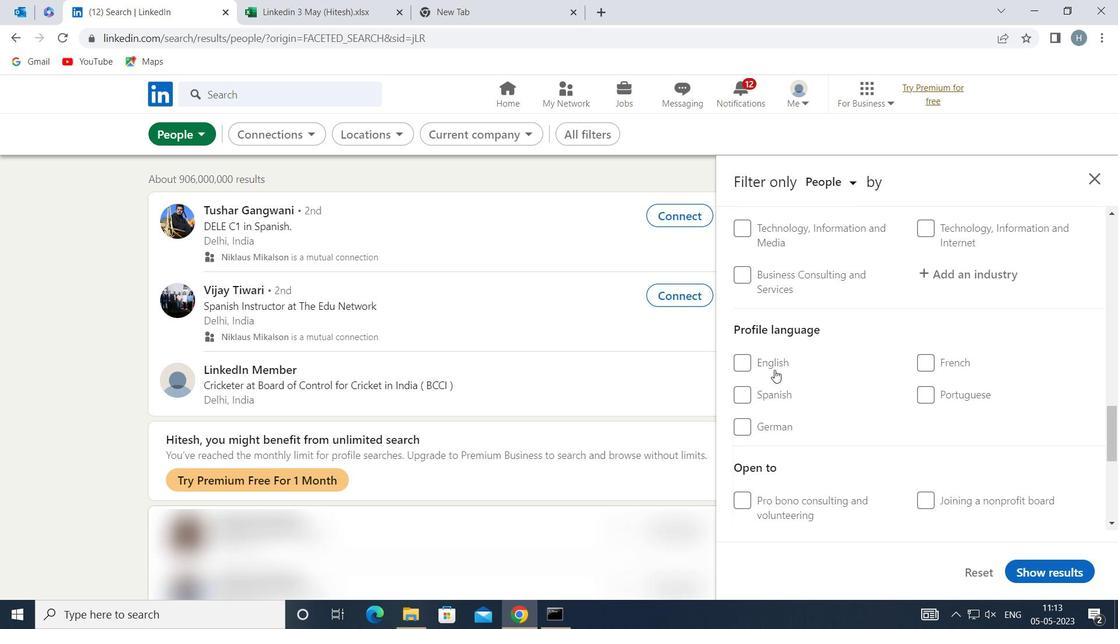 
Action: Mouse pressed left at (767, 362)
Screenshot: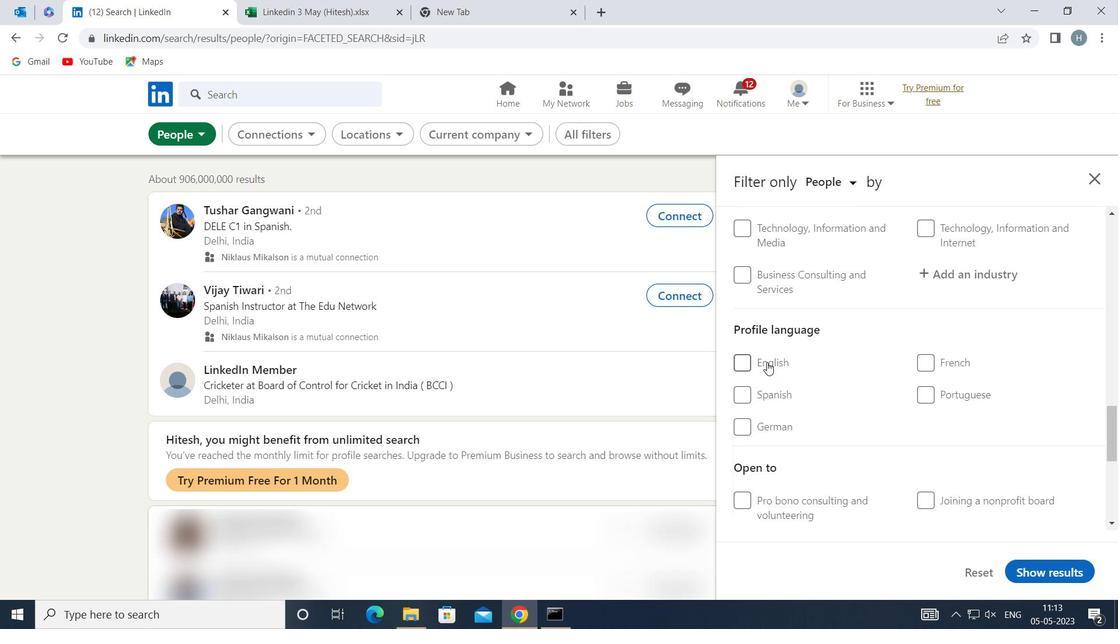 
Action: Mouse moved to (893, 384)
Screenshot: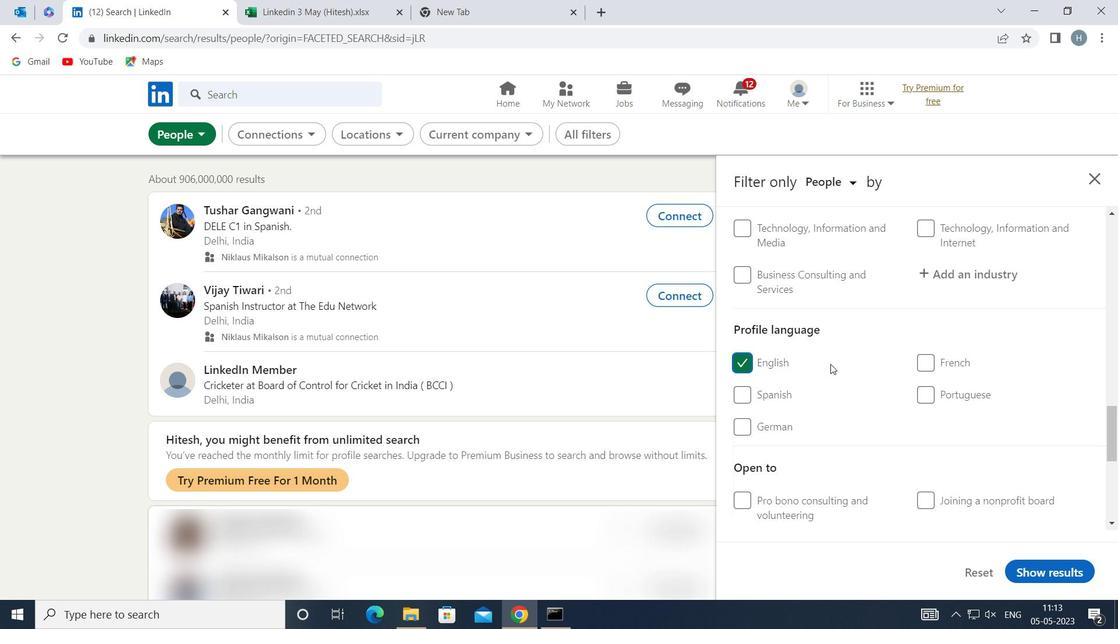 
Action: Mouse scrolled (893, 385) with delta (0, 0)
Screenshot: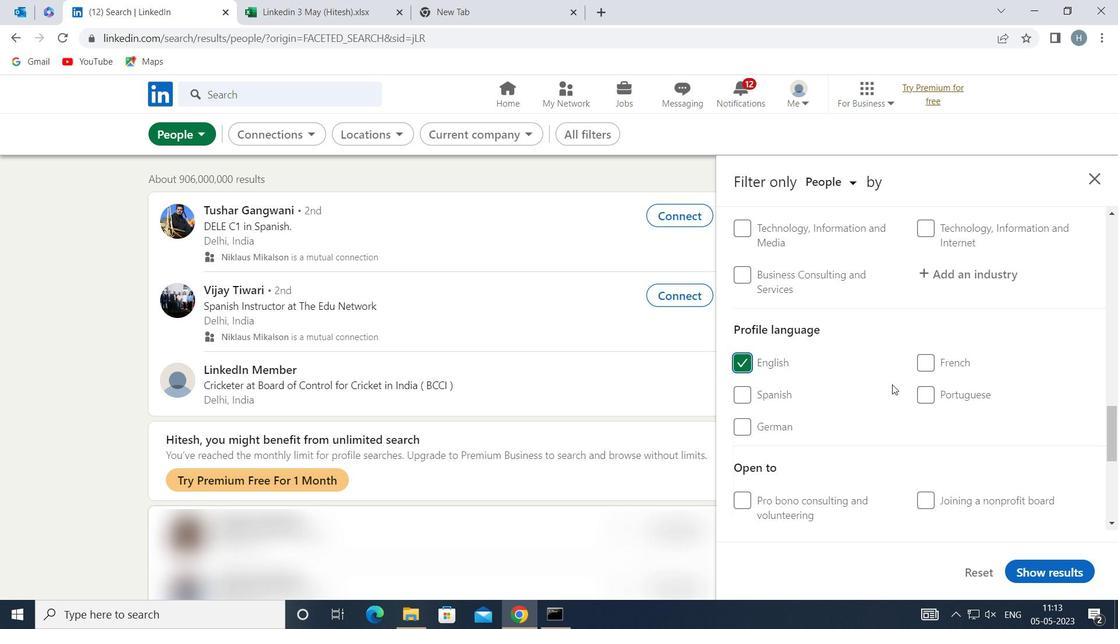 
Action: Mouse moved to (893, 384)
Screenshot: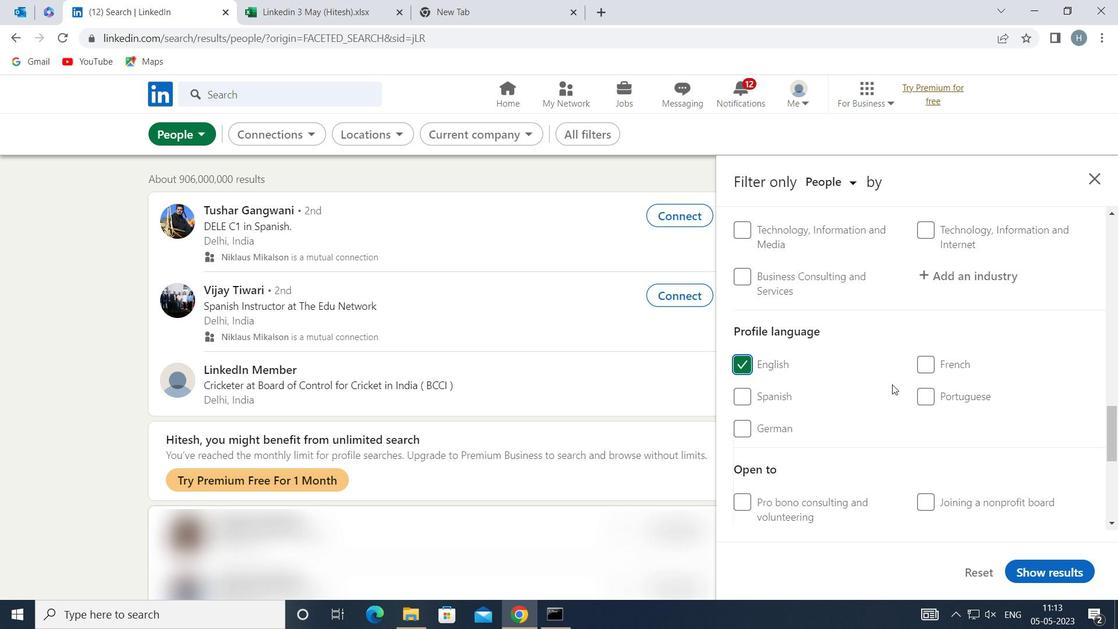 
Action: Mouse scrolled (893, 385) with delta (0, 0)
Screenshot: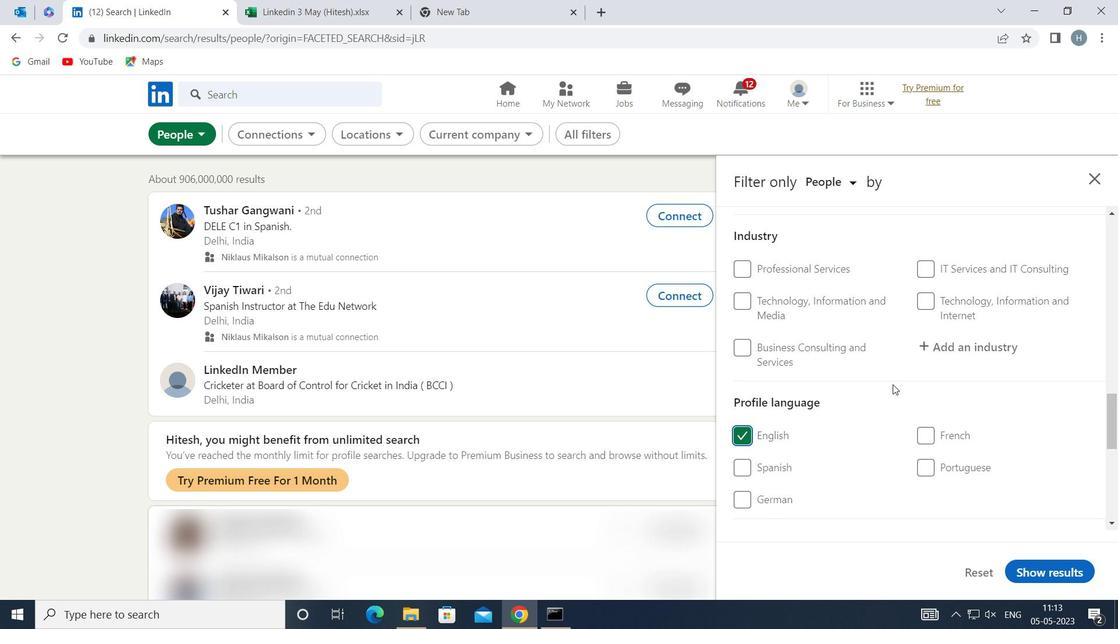 
Action: Mouse scrolled (893, 385) with delta (0, 0)
Screenshot: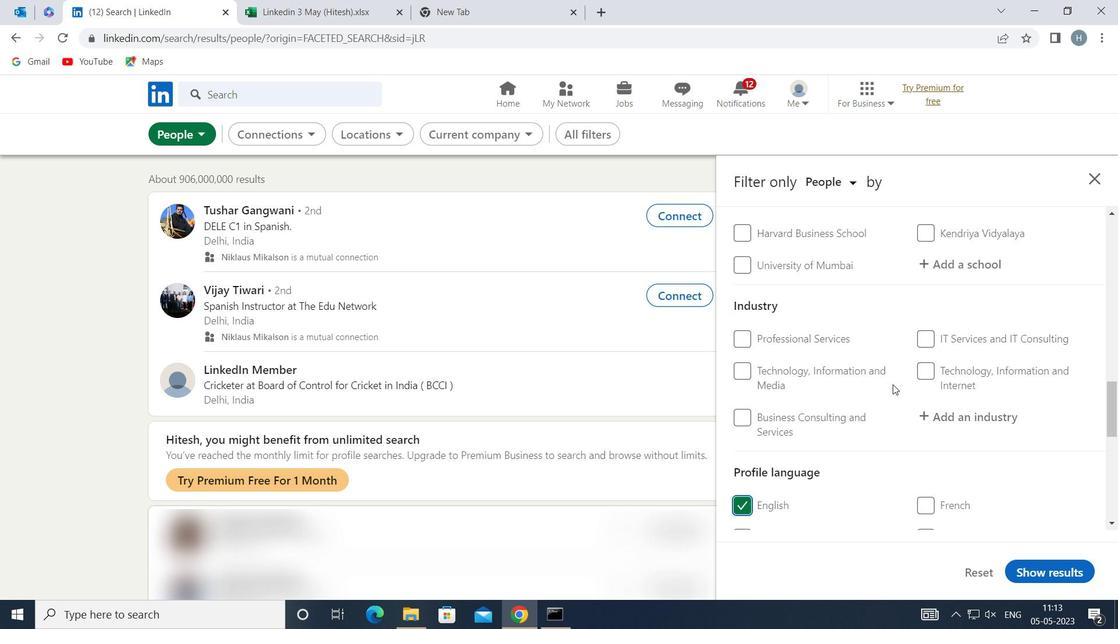 
Action: Mouse scrolled (893, 385) with delta (0, 0)
Screenshot: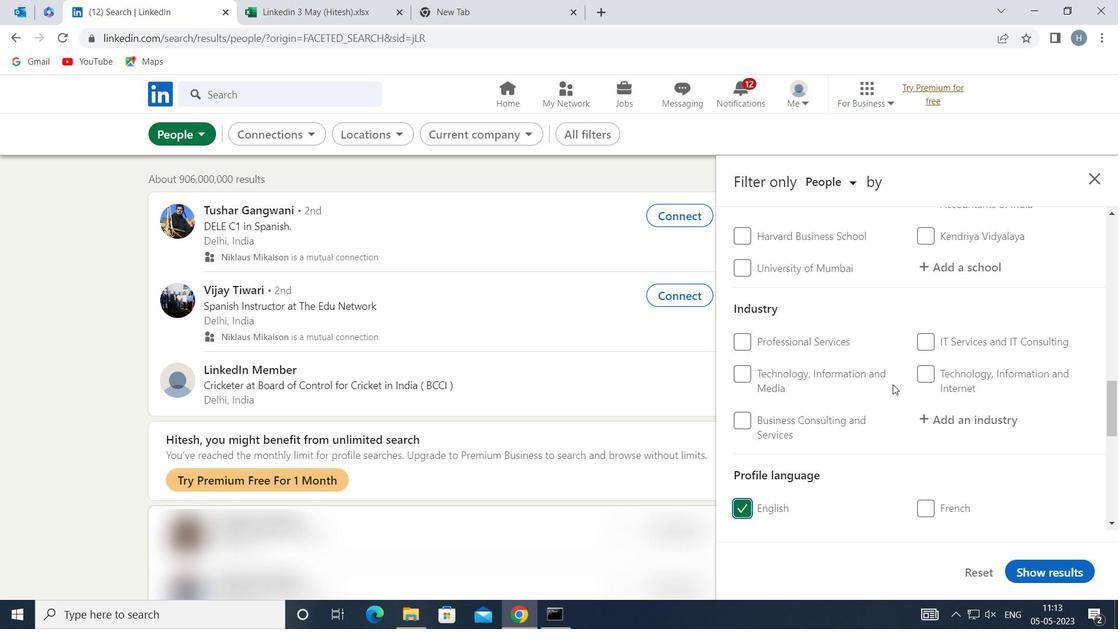
Action: Mouse scrolled (893, 385) with delta (0, 0)
Screenshot: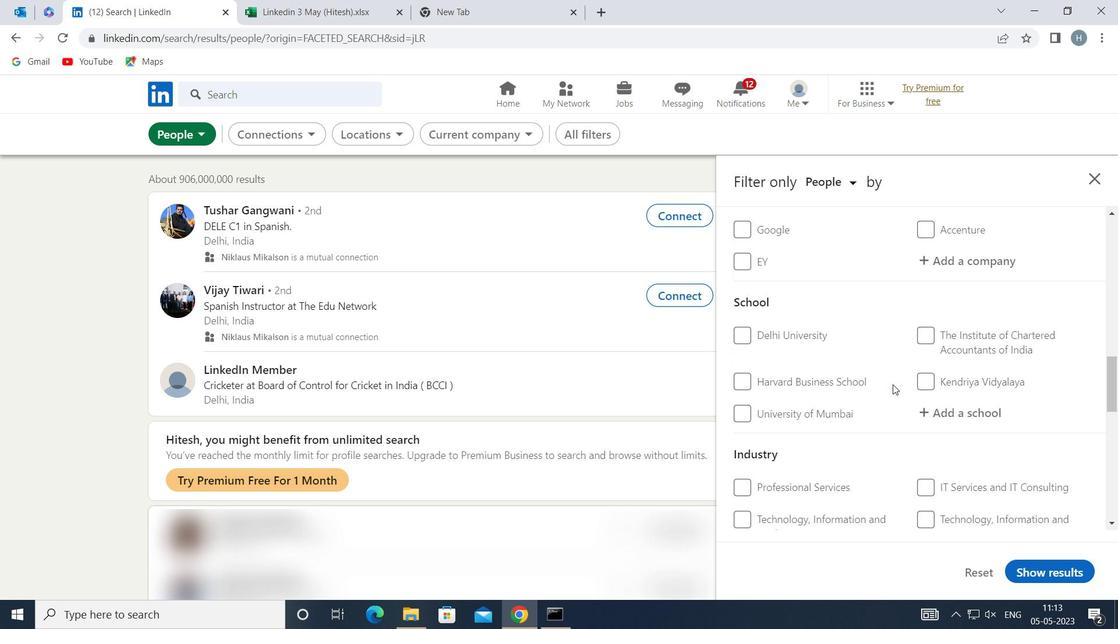 
Action: Mouse scrolled (893, 385) with delta (0, 0)
Screenshot: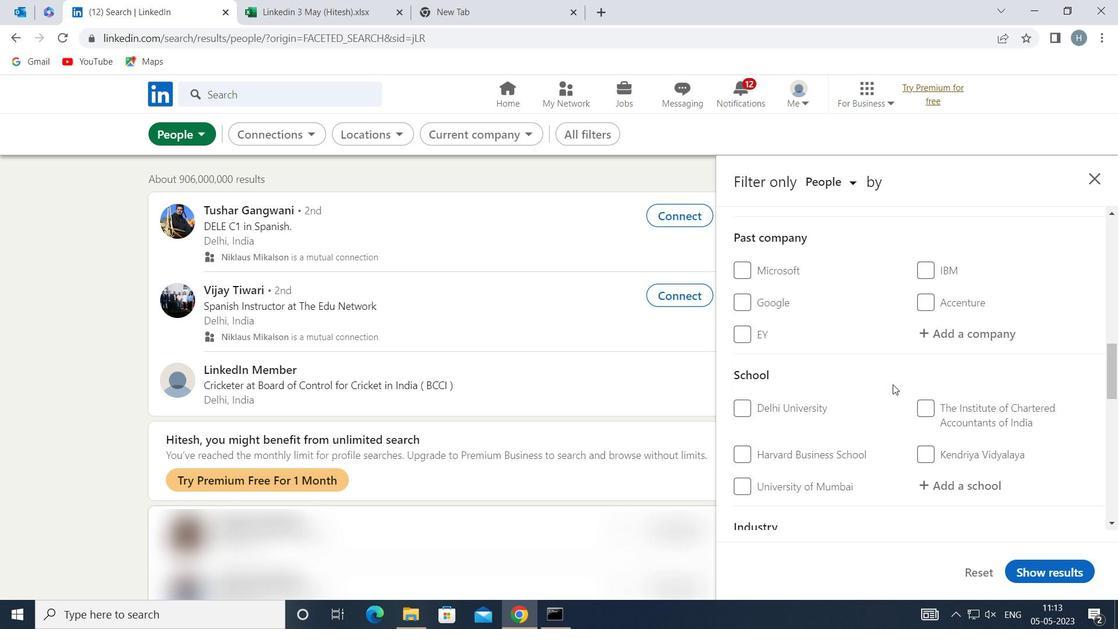 
Action: Mouse scrolled (893, 385) with delta (0, 0)
Screenshot: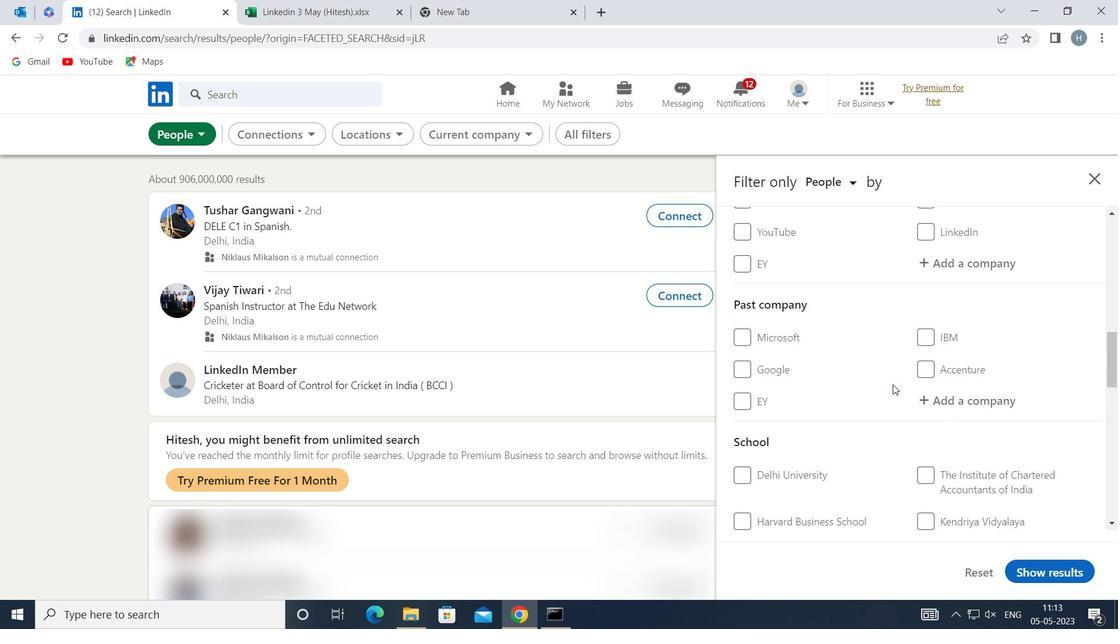 
Action: Mouse moved to (983, 345)
Screenshot: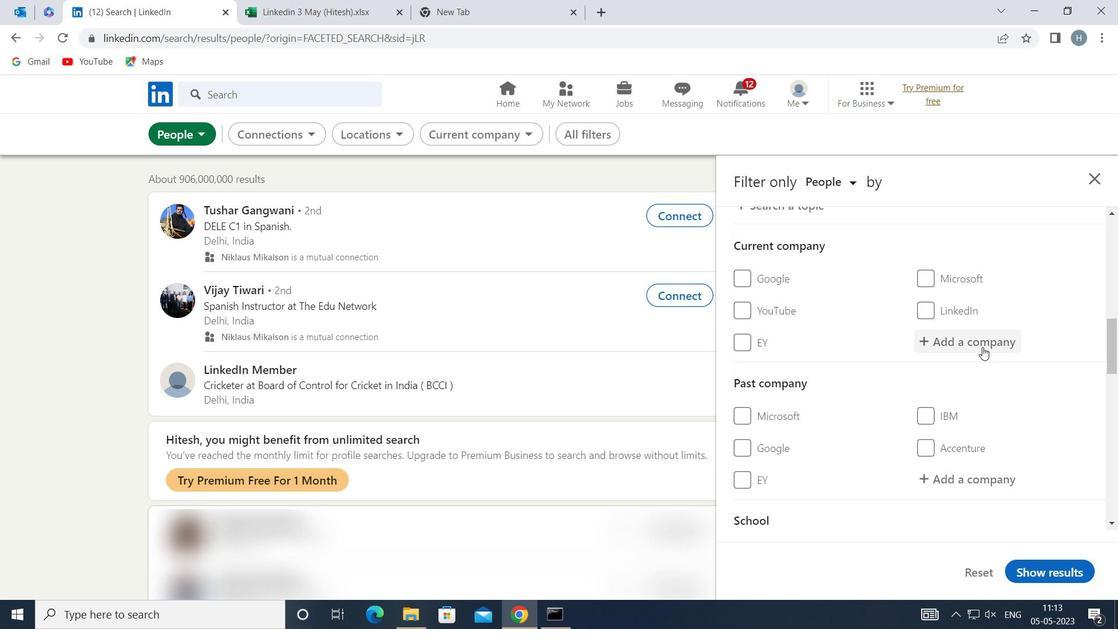 
Action: Mouse pressed left at (983, 345)
Screenshot: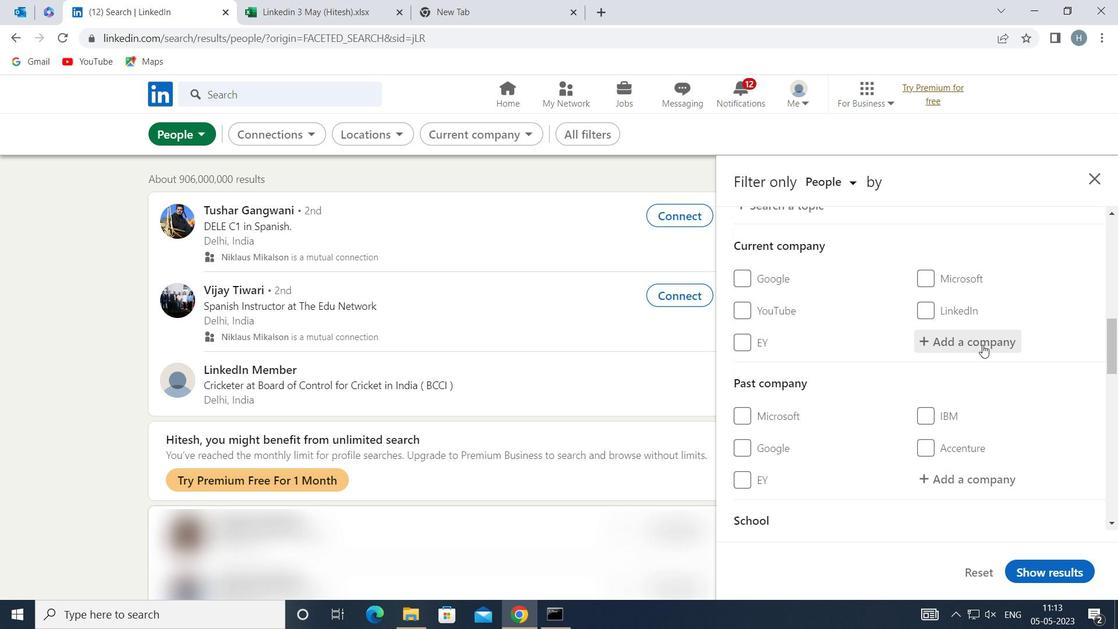 
Action: Mouse moved to (983, 344)
Screenshot: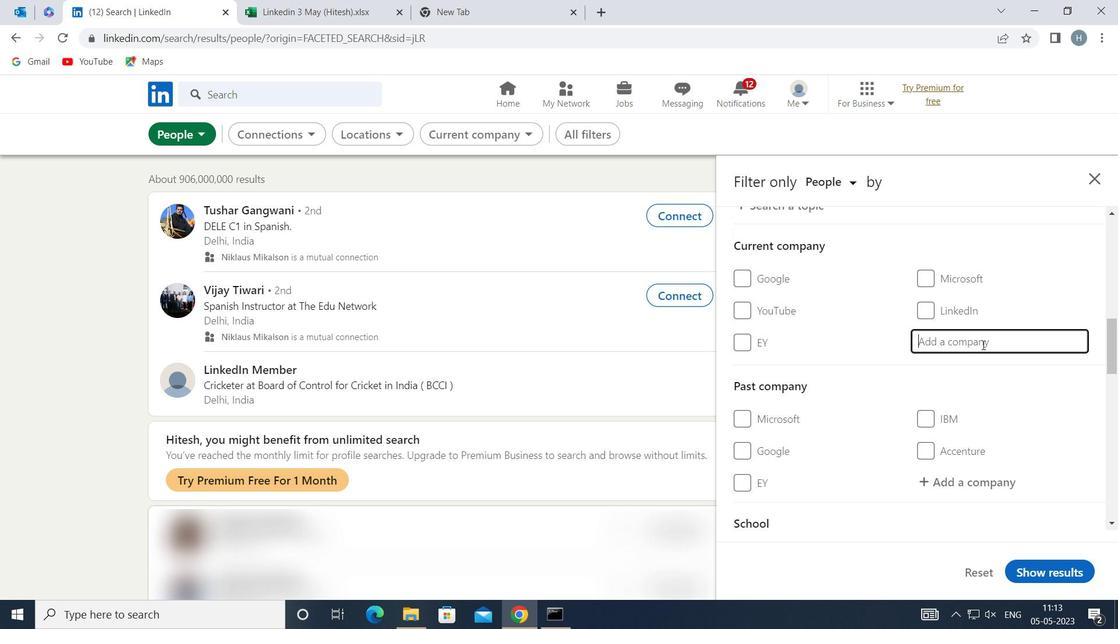 
Action: Key pressed <Key.shift>BRIGHT<Key.backspace><Key.backspace>
Screenshot: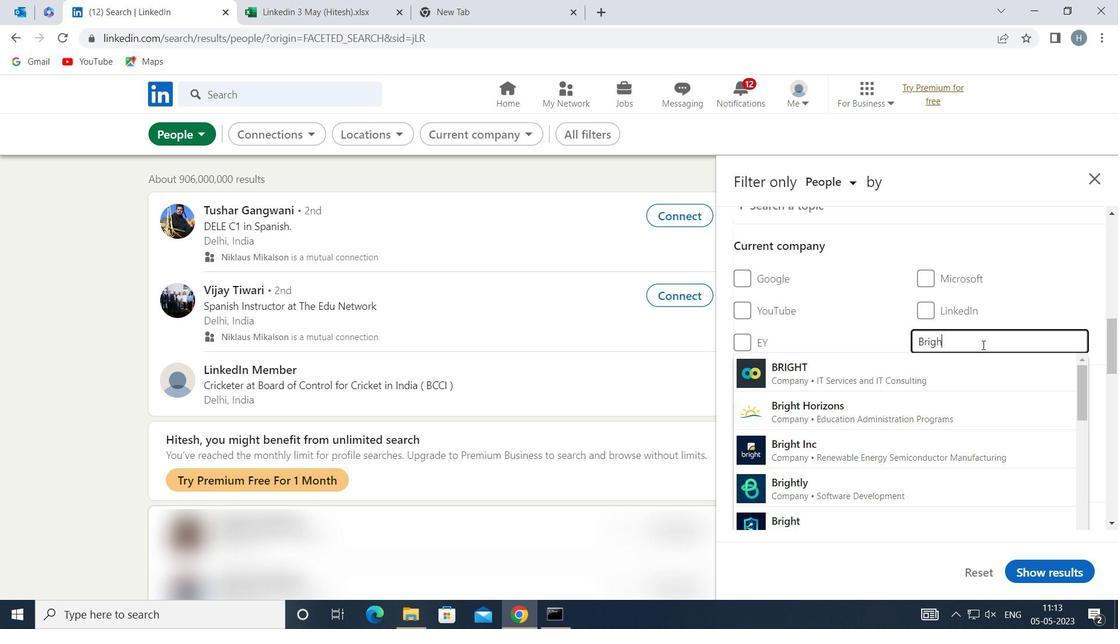 
Action: Mouse moved to (983, 340)
Screenshot: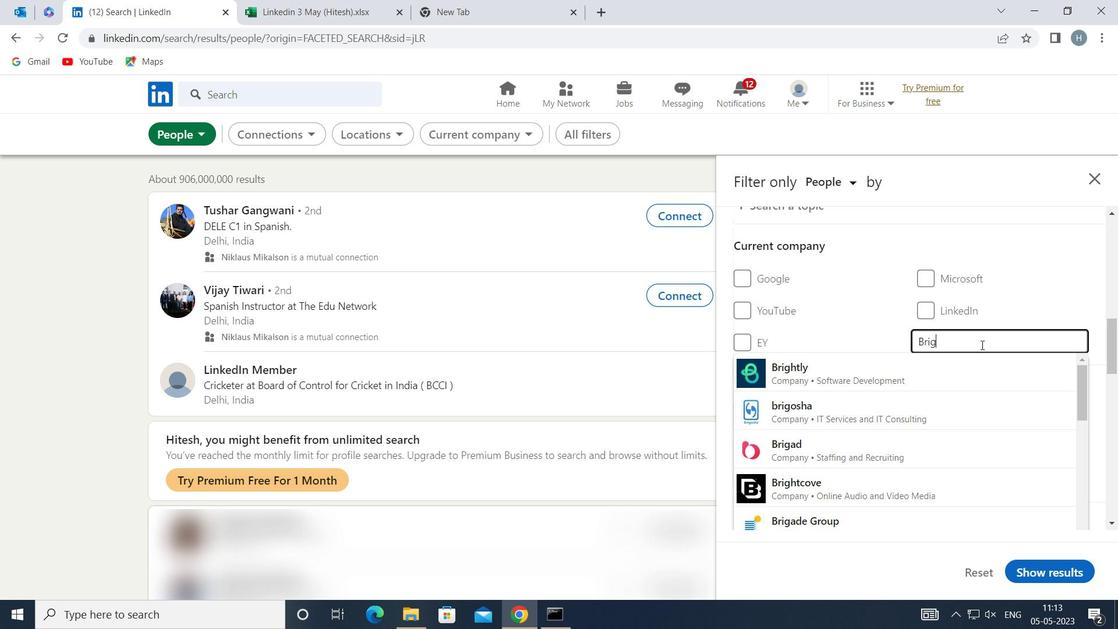 
Action: Key pressed <Key.backspace>
Screenshot: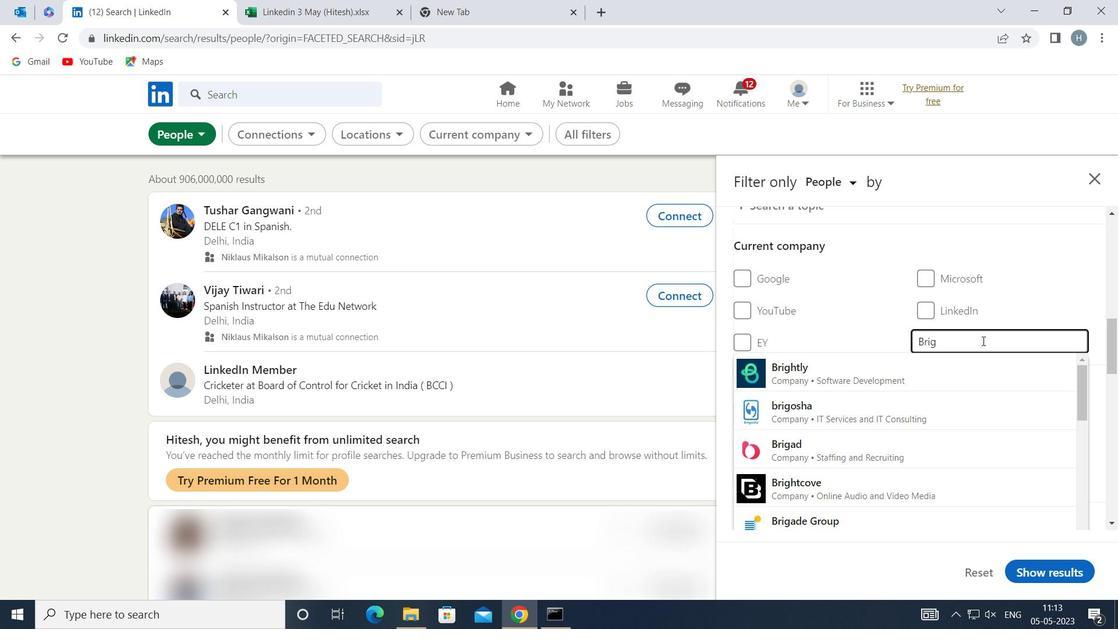 
Action: Mouse moved to (984, 342)
Screenshot: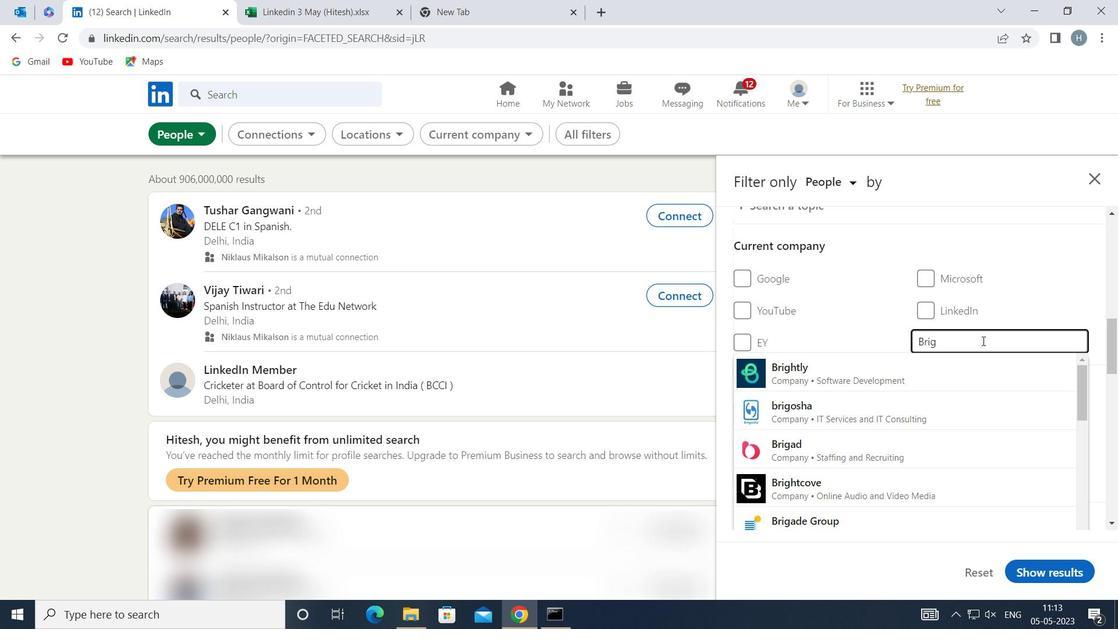
Action: Key pressed <Key.backspace>
Screenshot: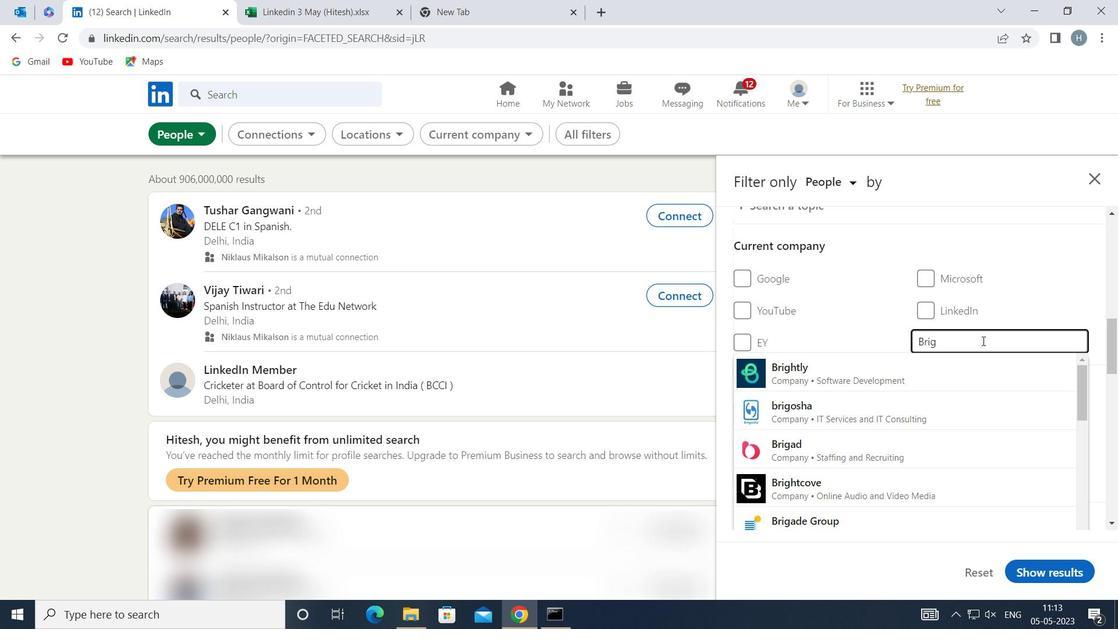 
Action: Mouse moved to (984, 344)
Screenshot: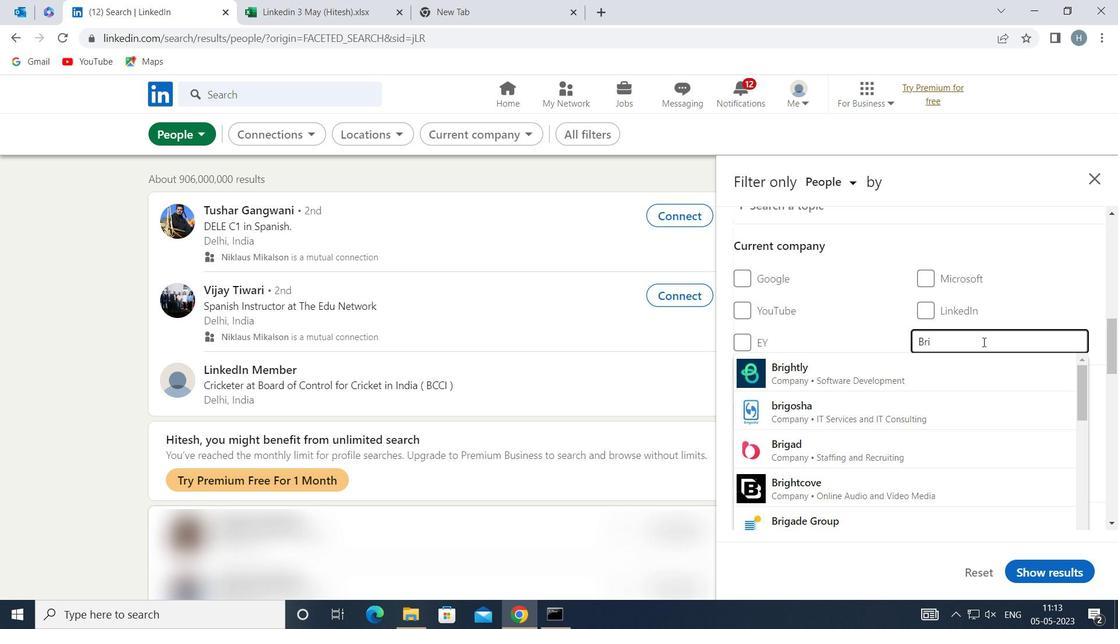 
Action: Key pressed <Key.backspace><Key.backspace><Key.backspace><Key.shift>BRIDGESTONE
Screenshot: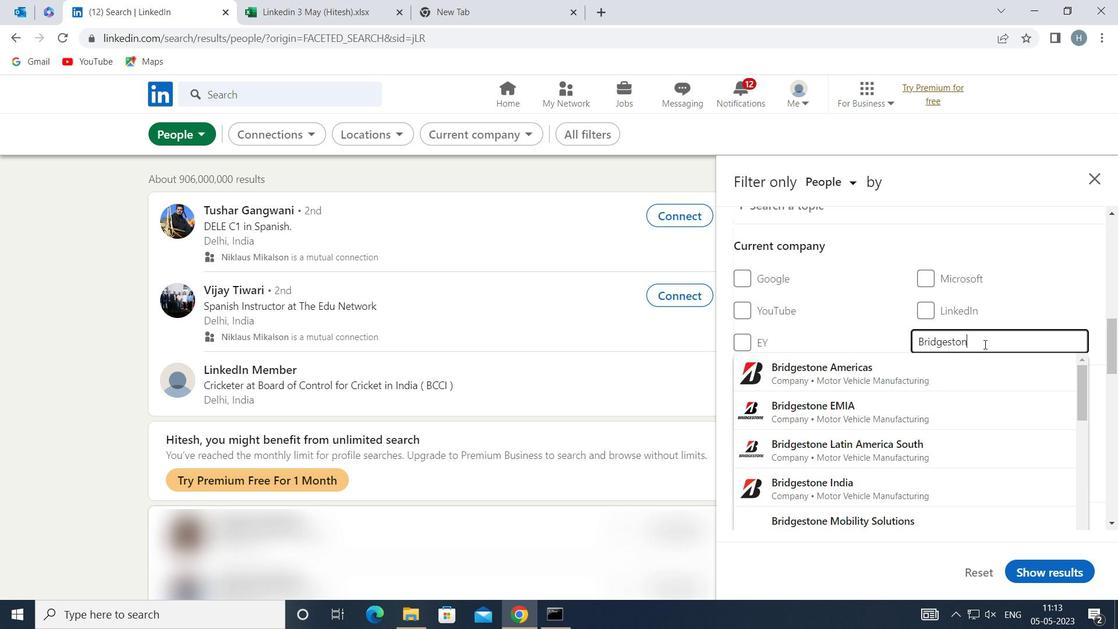 
Action: Mouse moved to (965, 346)
Screenshot: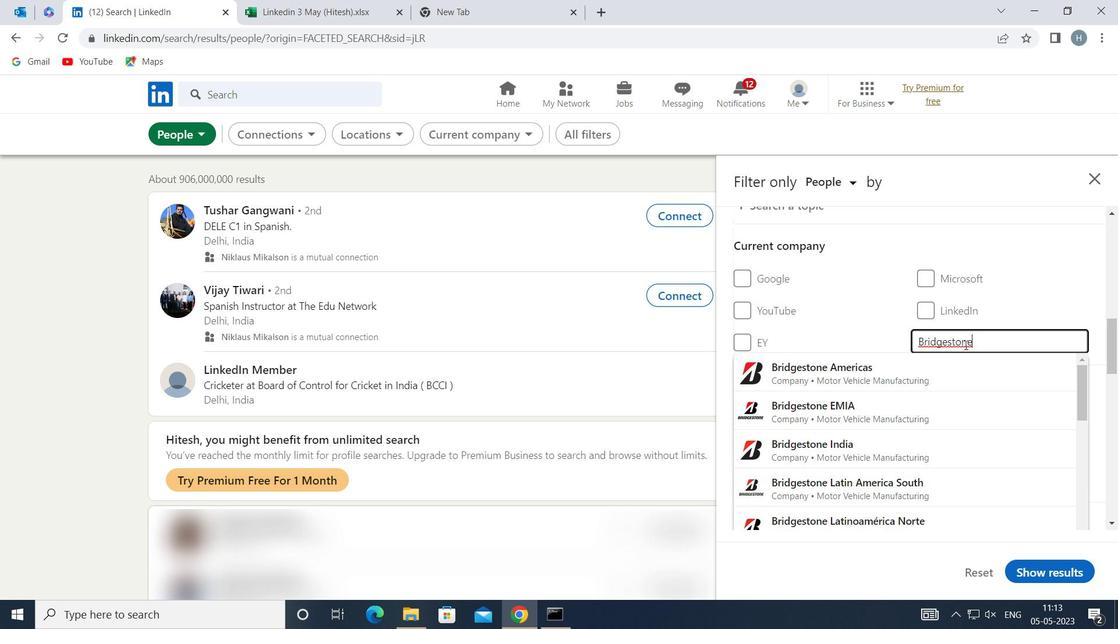 
Action: Key pressed <Key.space>
Screenshot: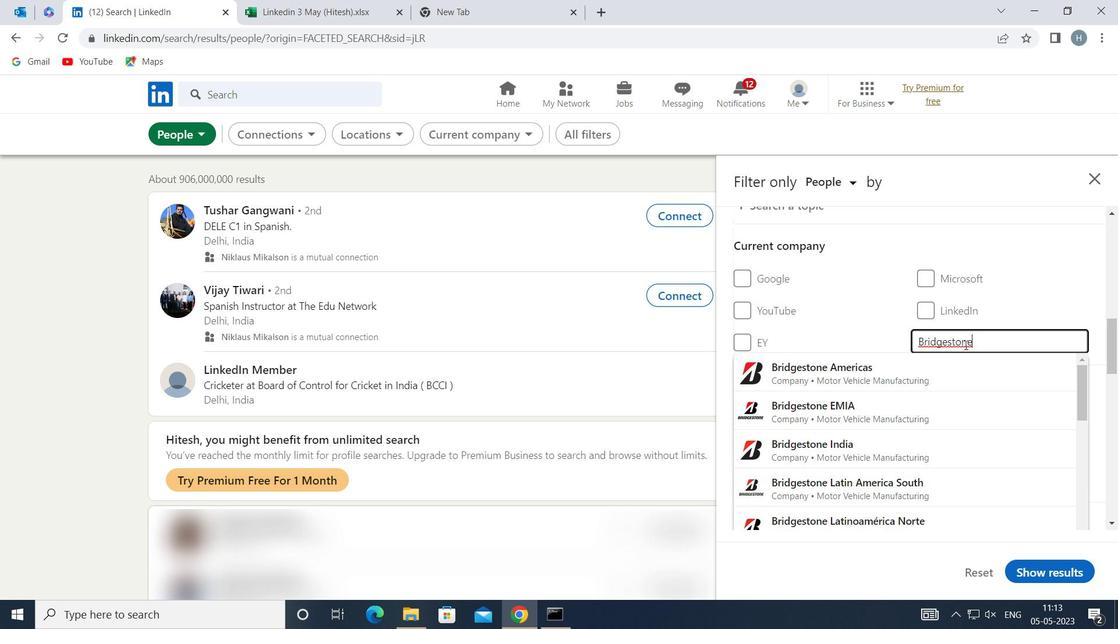 
Action: Mouse moved to (873, 447)
Screenshot: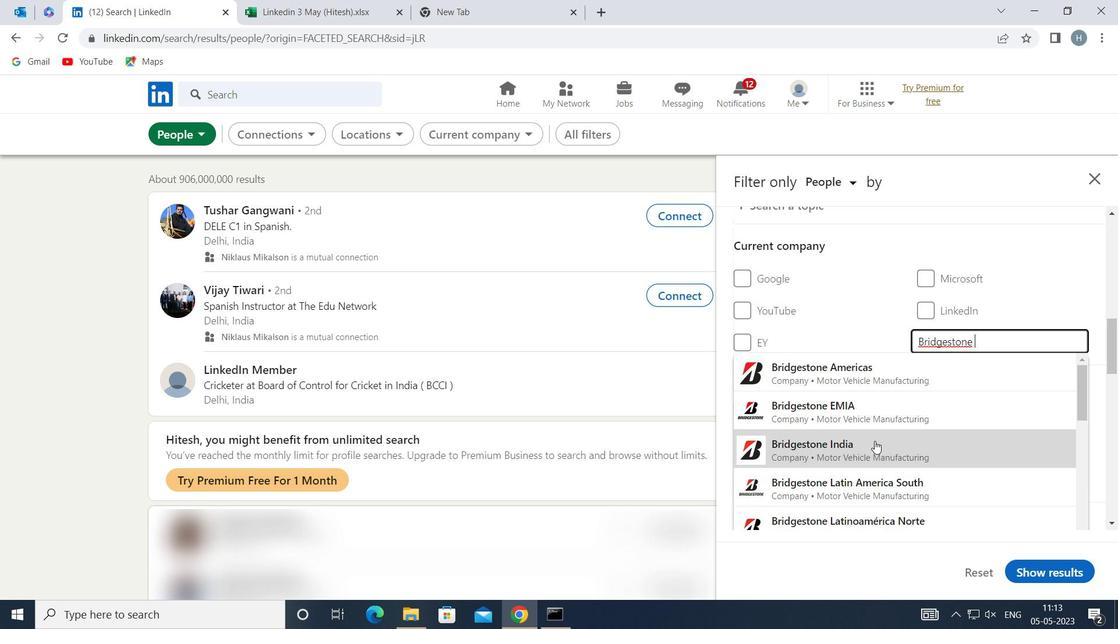 
Action: Mouse pressed left at (873, 447)
Screenshot: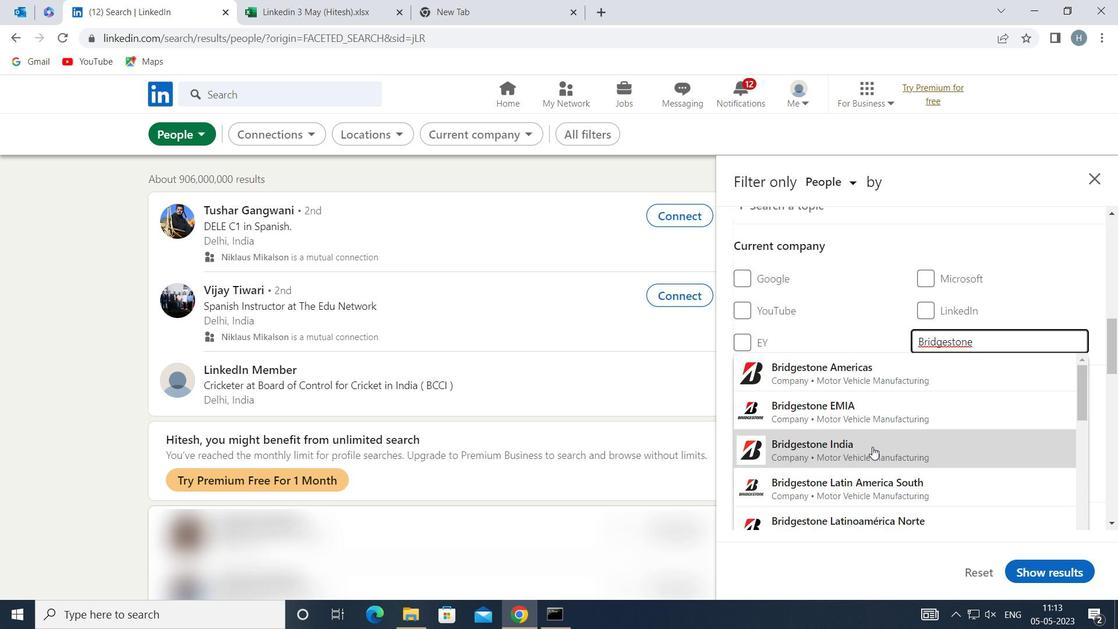 
Action: Mouse moved to (873, 364)
Screenshot: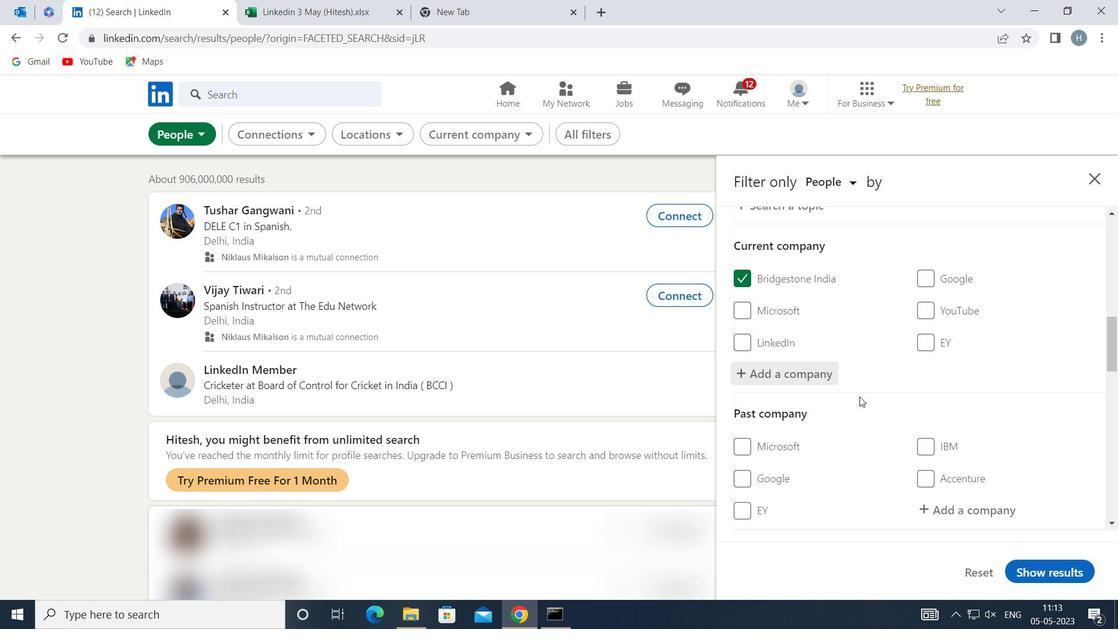 
Action: Mouse scrolled (873, 363) with delta (0, 0)
Screenshot: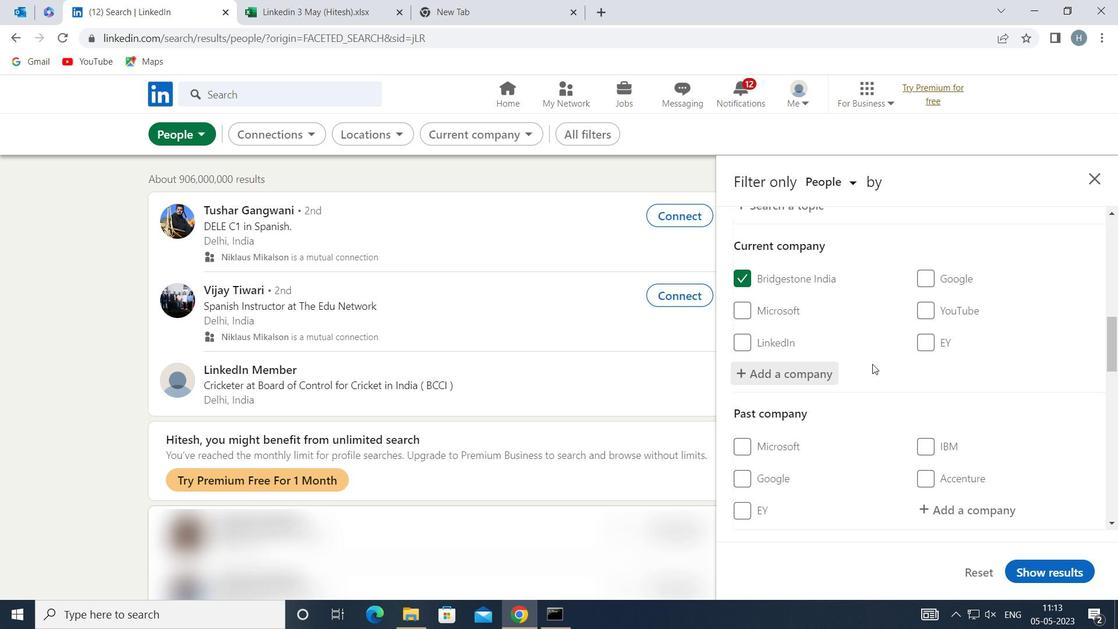 
Action: Mouse moved to (873, 365)
Screenshot: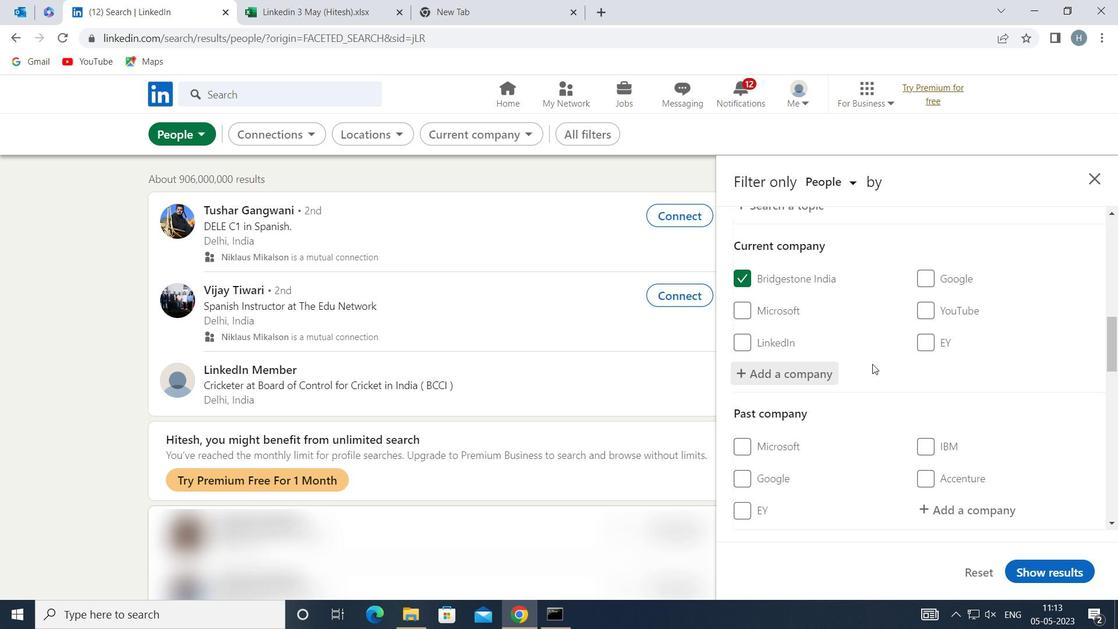 
Action: Mouse scrolled (873, 364) with delta (0, 0)
Screenshot: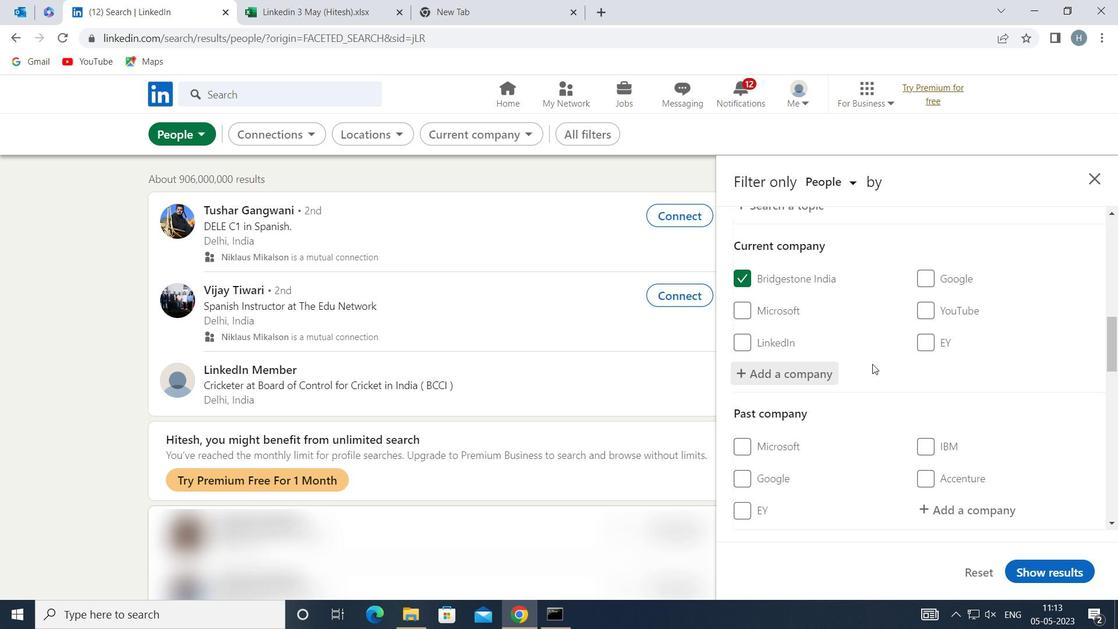 
Action: Mouse moved to (873, 367)
Screenshot: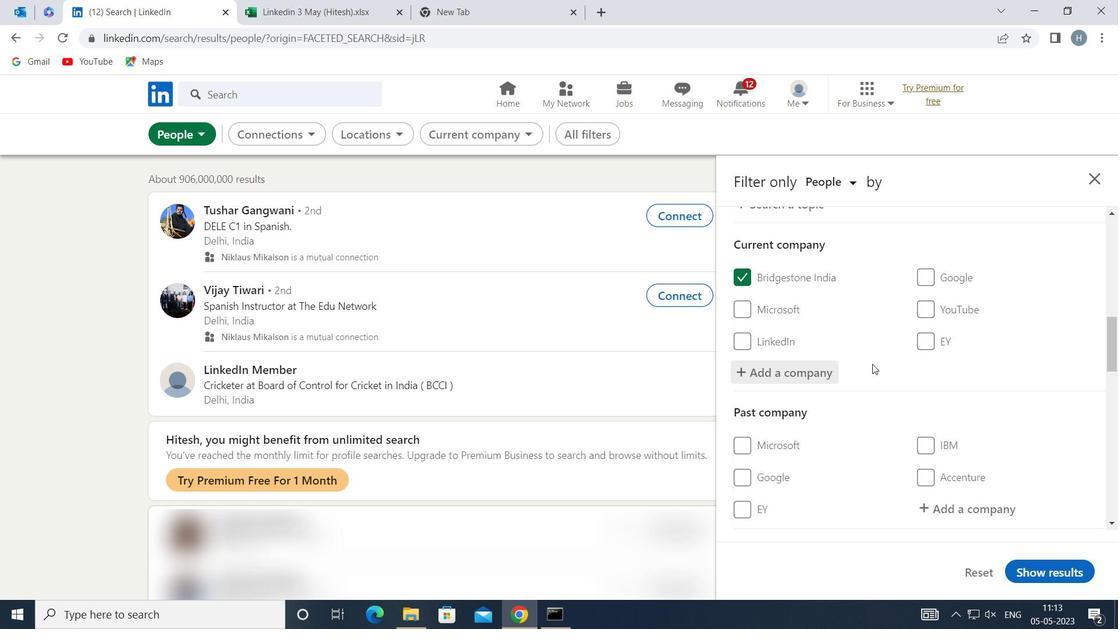 
Action: Mouse scrolled (873, 366) with delta (0, 0)
Screenshot: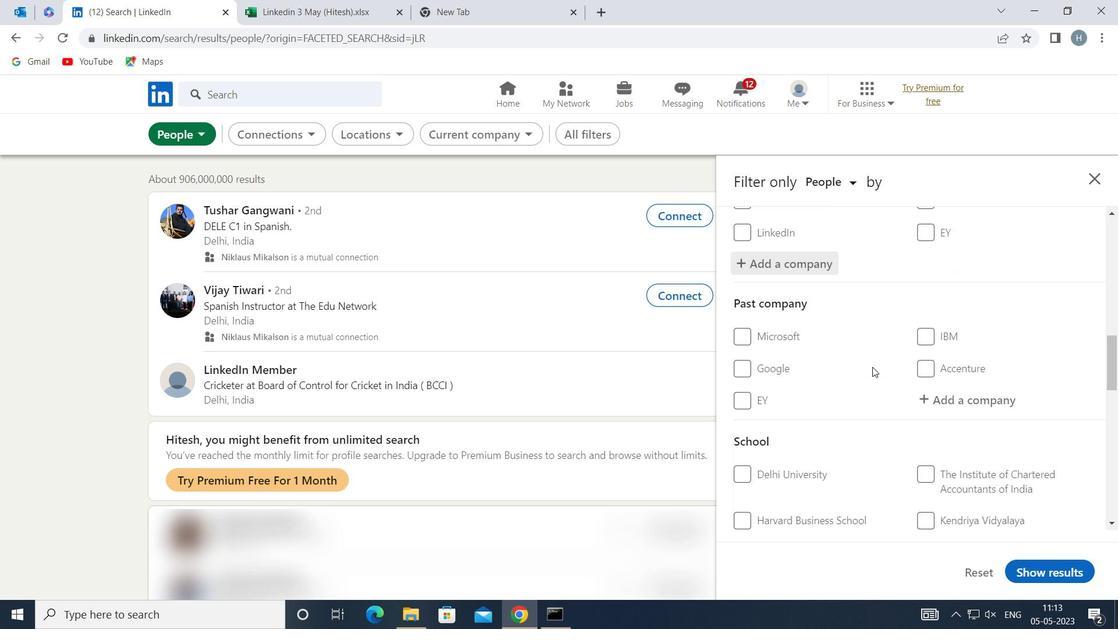 
Action: Mouse scrolled (873, 366) with delta (0, 0)
Screenshot: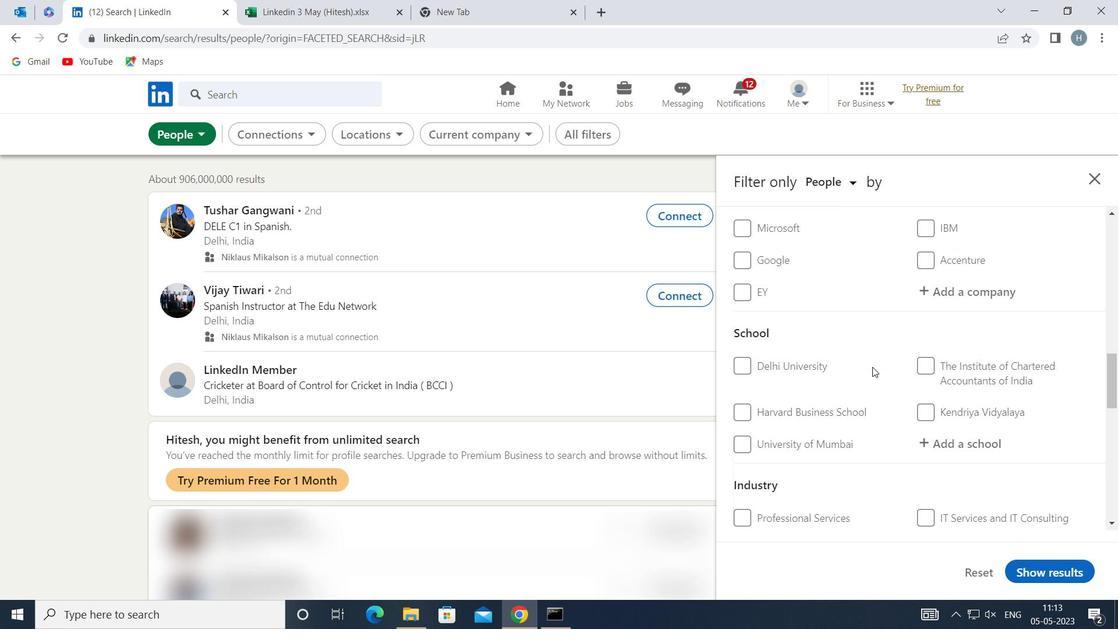 
Action: Mouse moved to (951, 369)
Screenshot: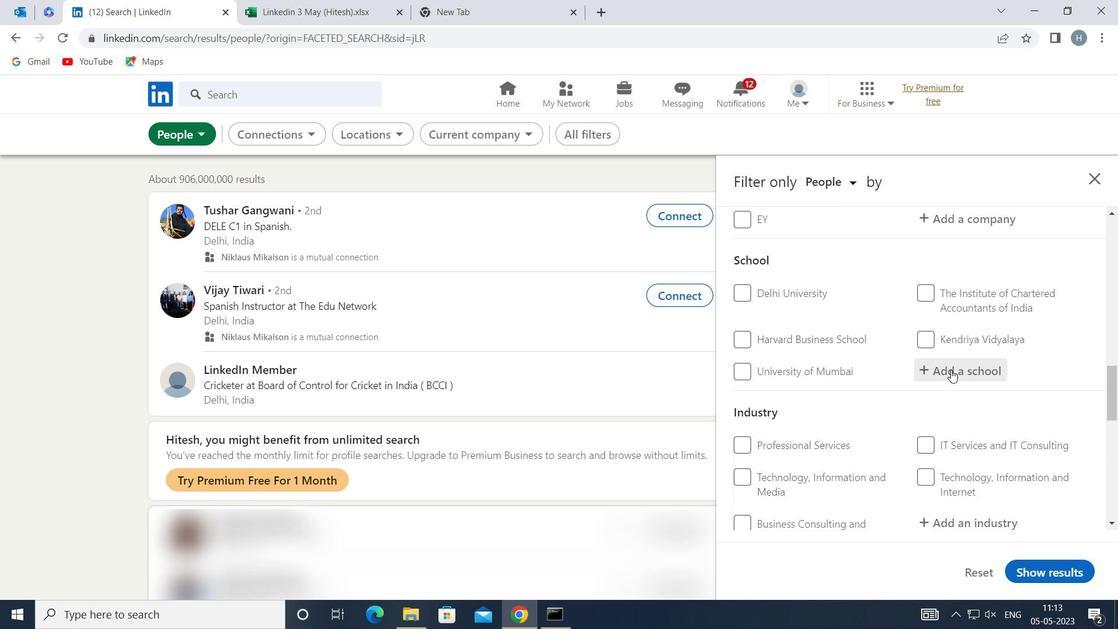 
Action: Mouse pressed left at (951, 369)
Screenshot: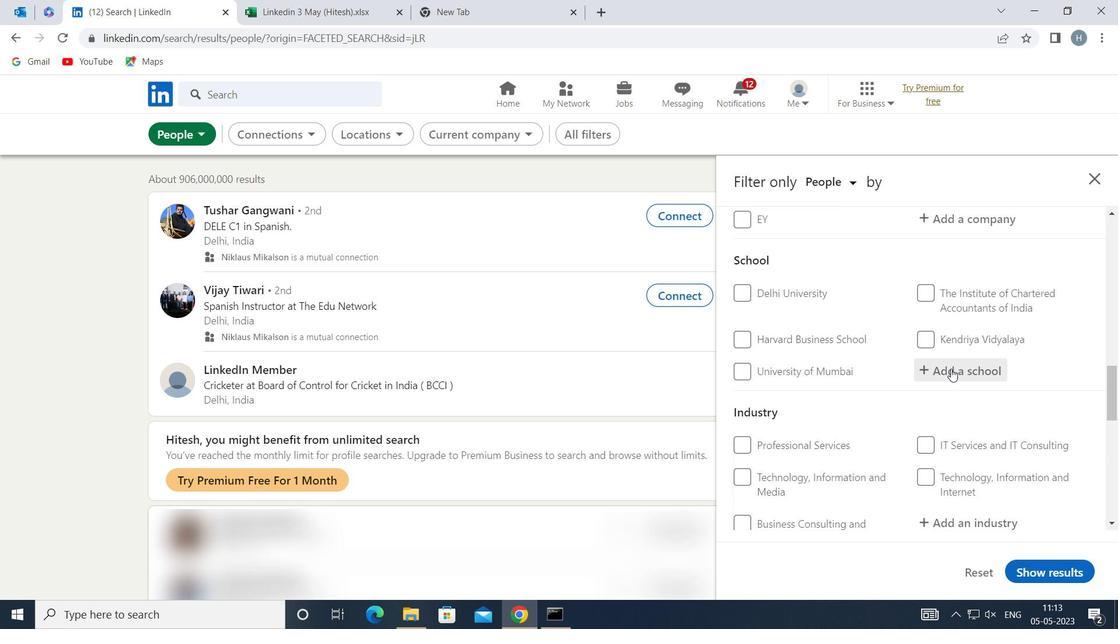 
Action: Key pressed <Key.shift>VIJAYA<Key.space><Key.shift>COLLEGE
Screenshot: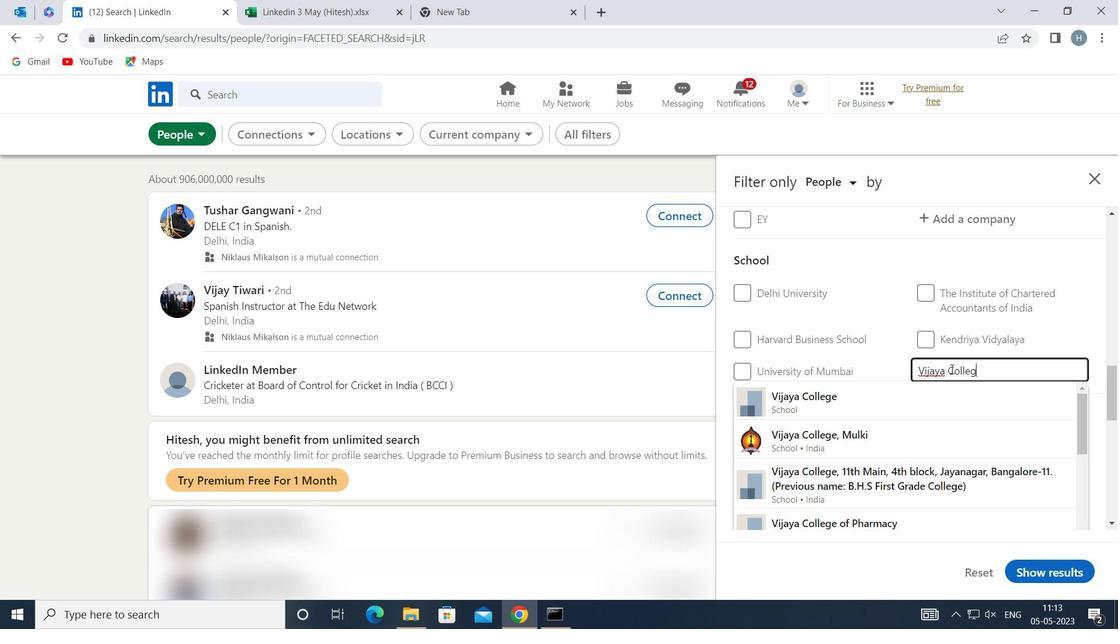 
Action: Mouse moved to (939, 477)
Screenshot: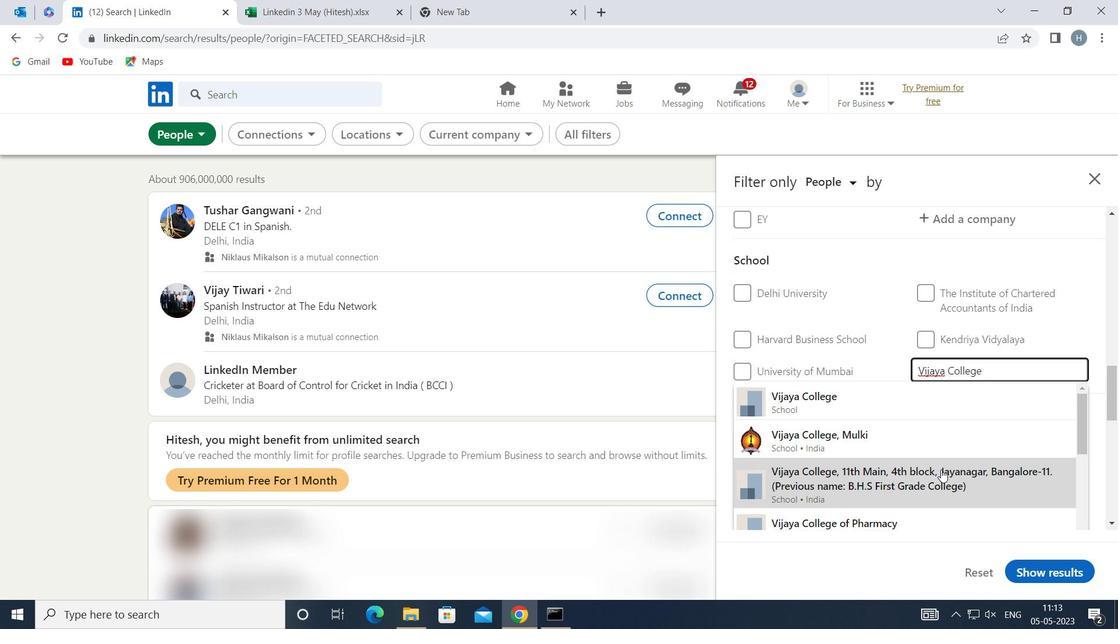 
Action: Mouse pressed left at (939, 477)
Screenshot: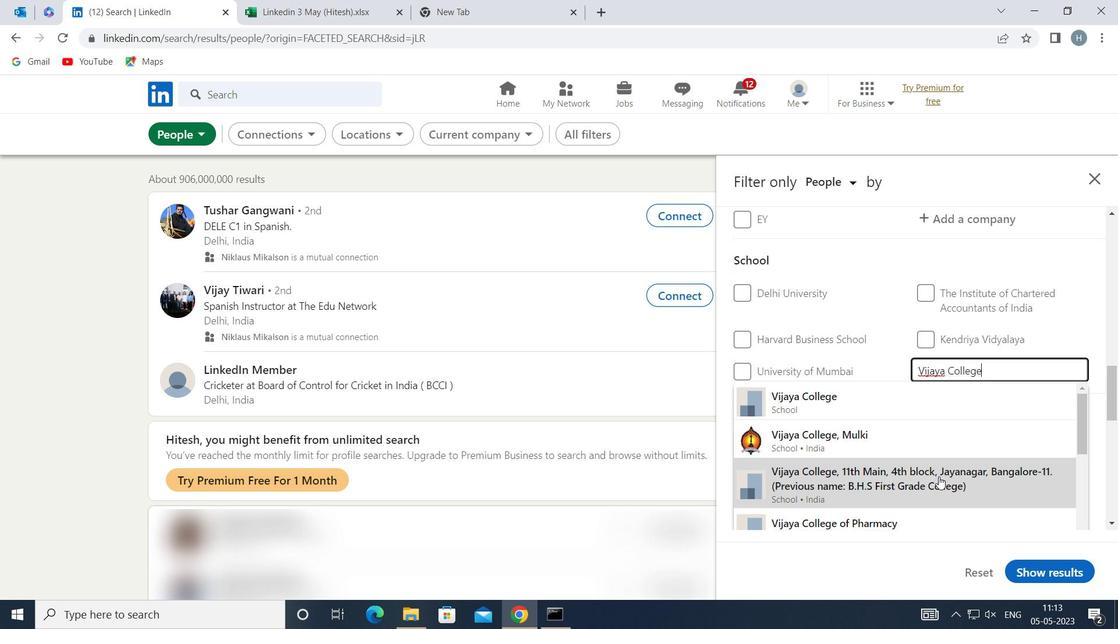 
Action: Mouse moved to (908, 394)
Screenshot: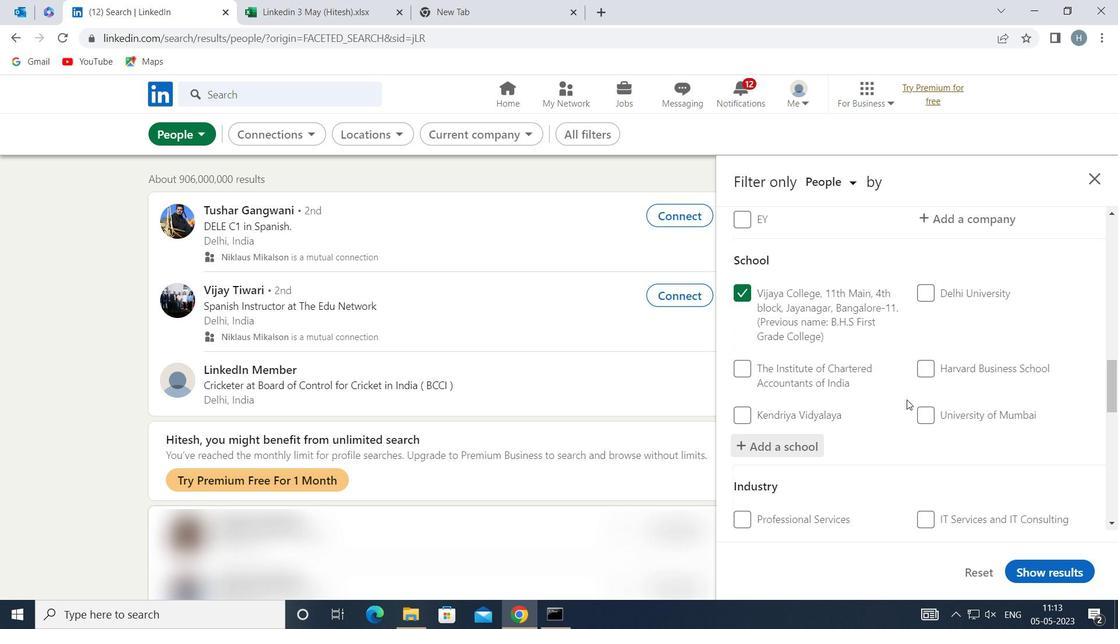
Action: Mouse scrolled (908, 394) with delta (0, 0)
Screenshot: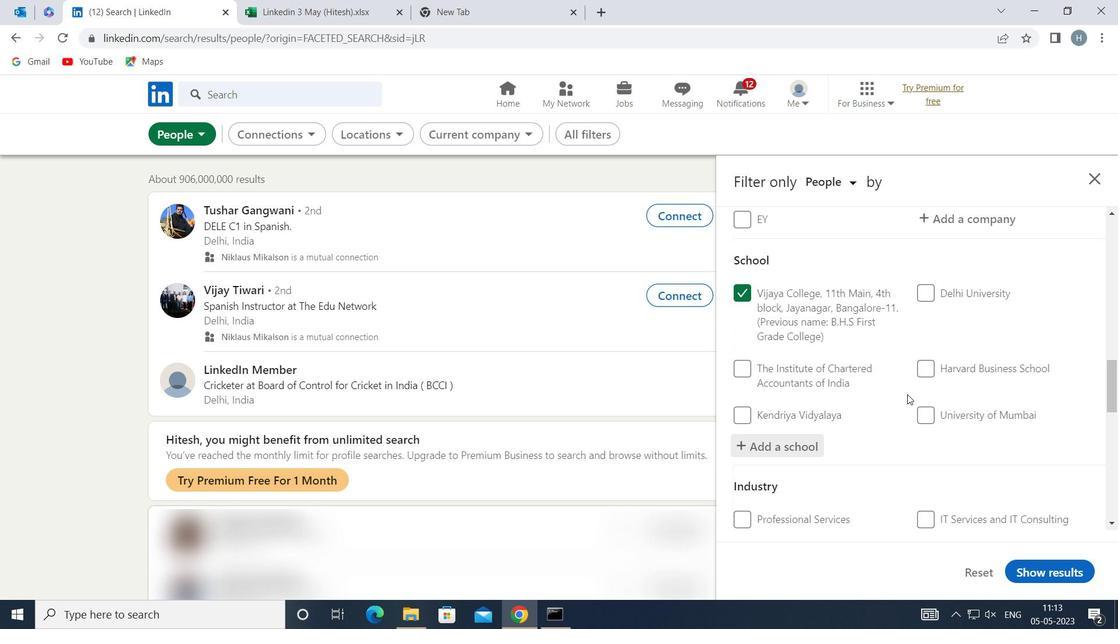 
Action: Mouse scrolled (908, 394) with delta (0, 0)
Screenshot: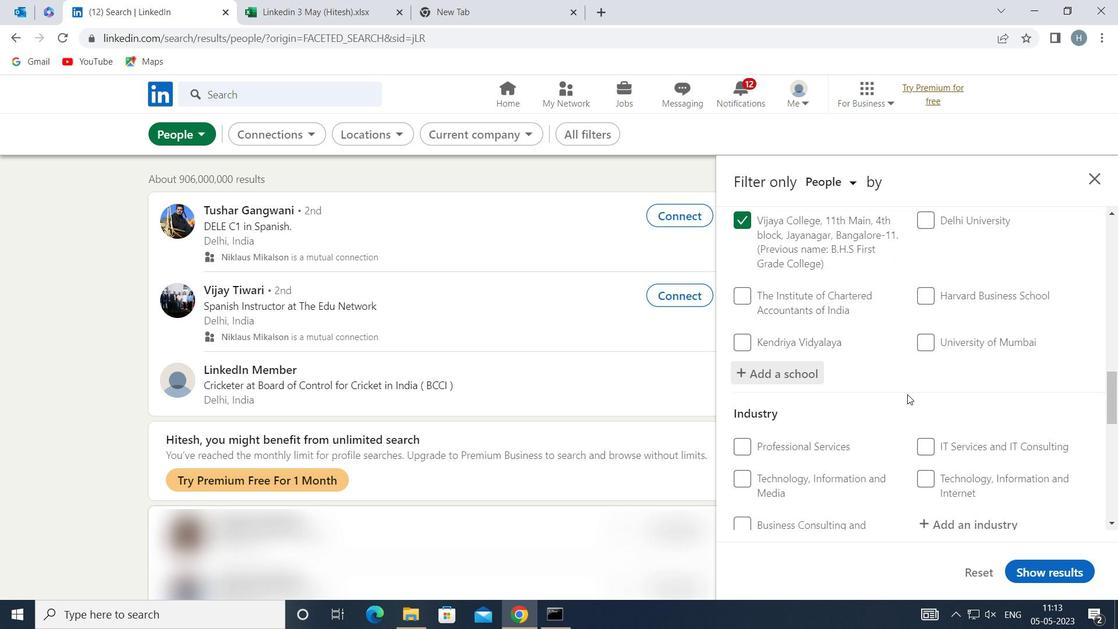 
Action: Mouse moved to (908, 394)
Screenshot: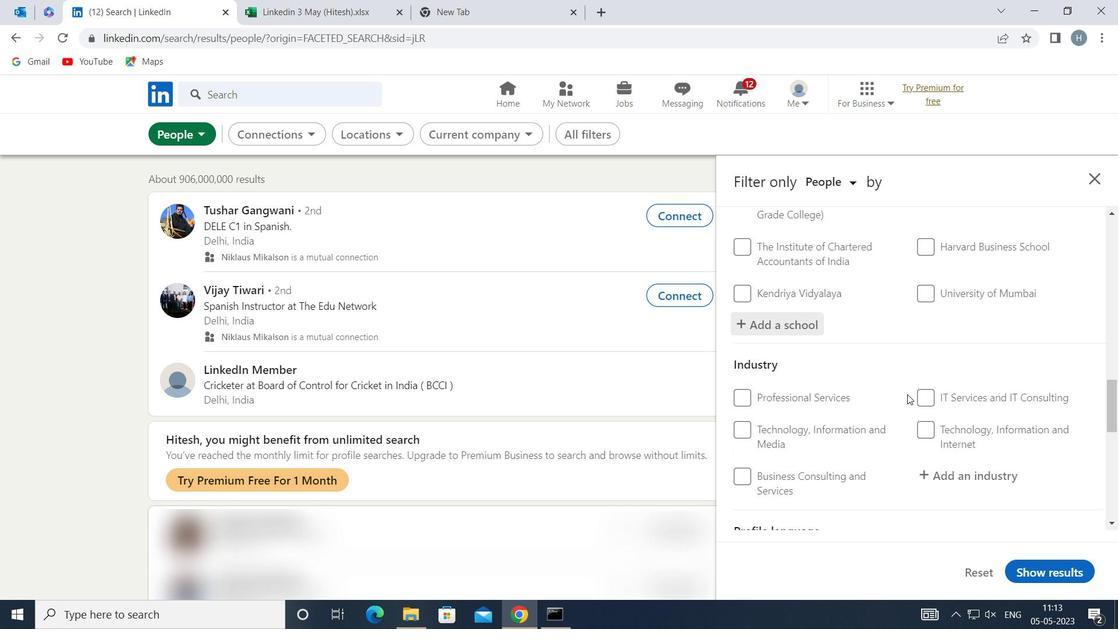 
Action: Mouse scrolled (908, 394) with delta (0, 0)
Screenshot: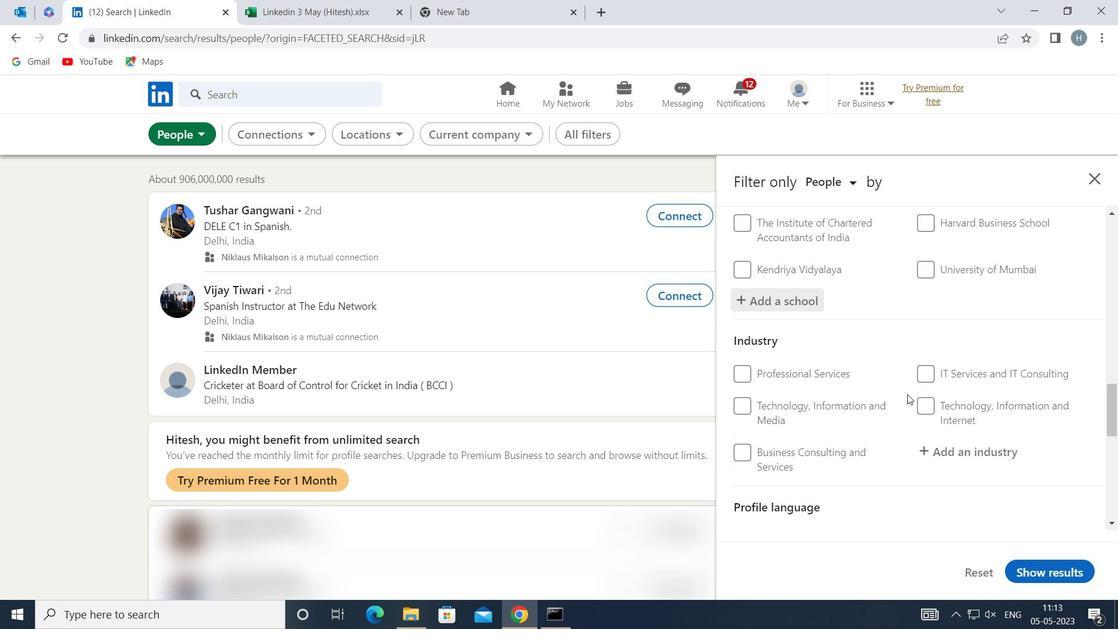 
Action: Mouse moved to (942, 380)
Screenshot: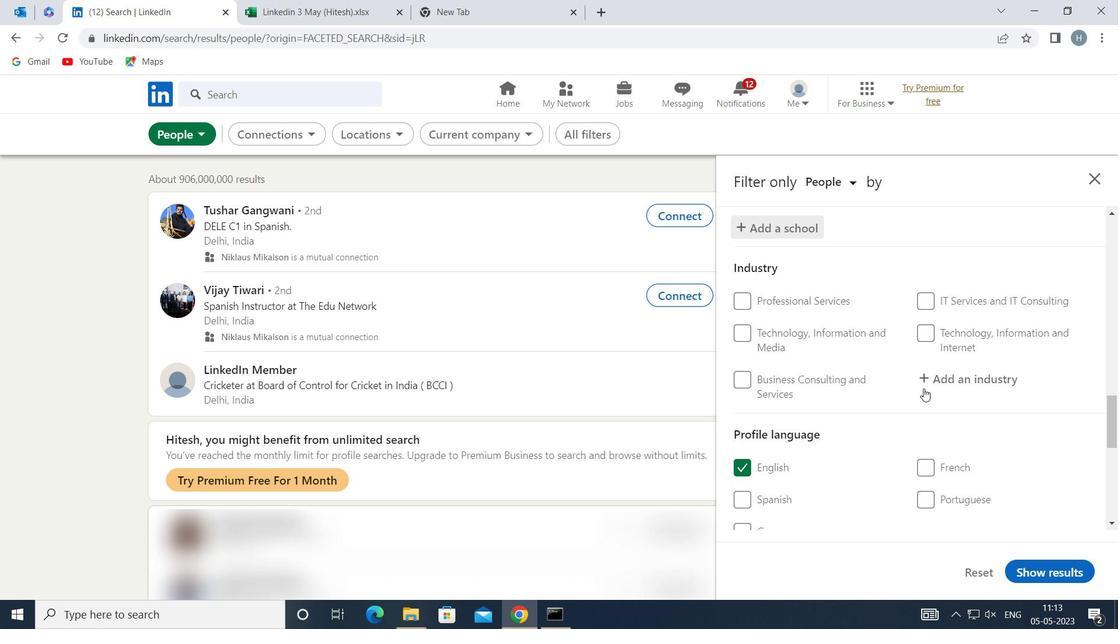 
Action: Mouse pressed left at (942, 380)
Screenshot: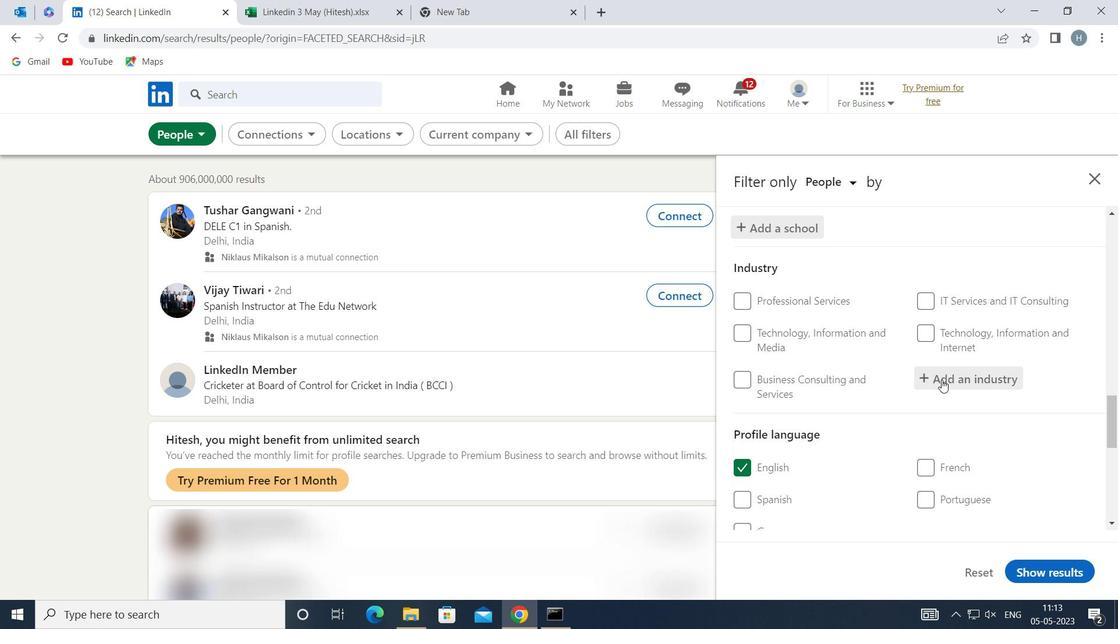 
Action: Key pressed <Key.shift>HOME<Key.space><Key.shift>HEALTH<Key.space>
Screenshot: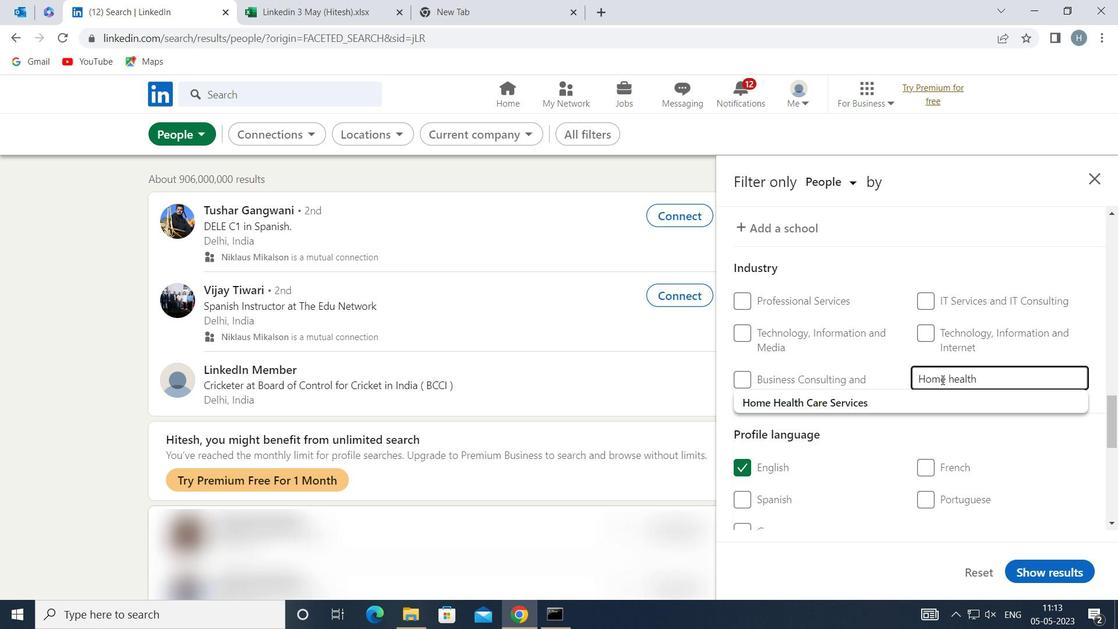 
Action: Mouse moved to (876, 395)
Screenshot: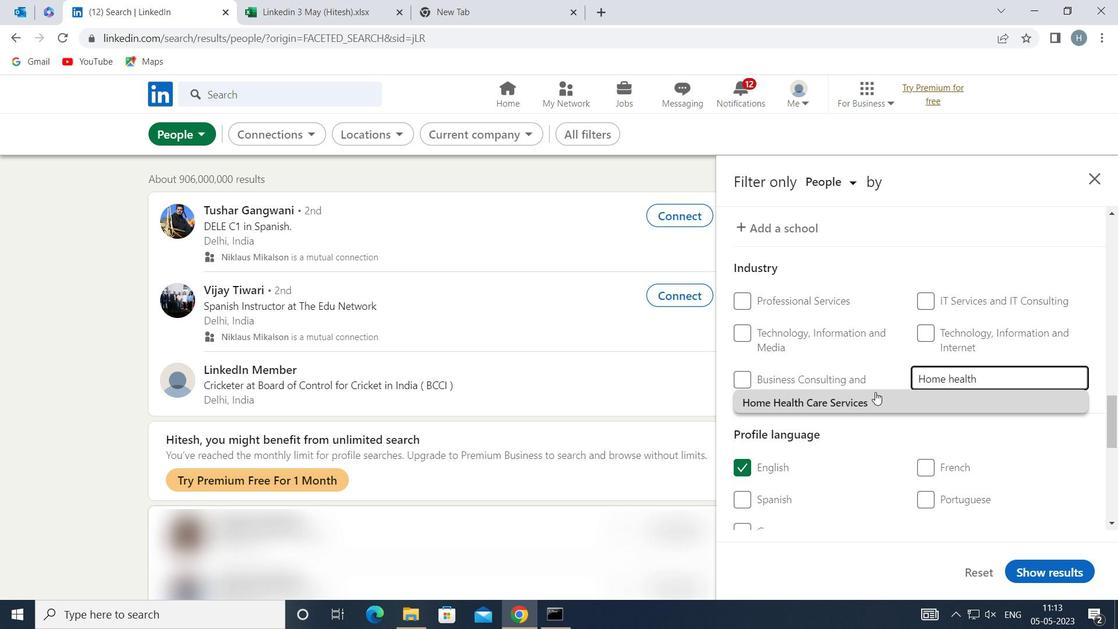 
Action: Mouse pressed left at (876, 395)
Screenshot: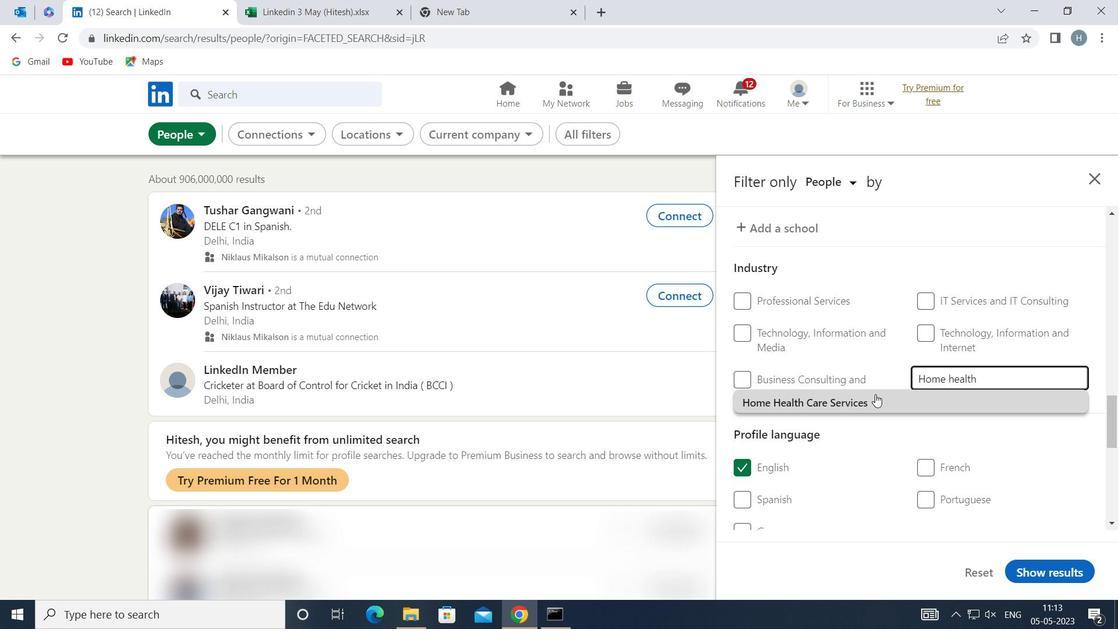 
Action: Mouse moved to (877, 394)
Screenshot: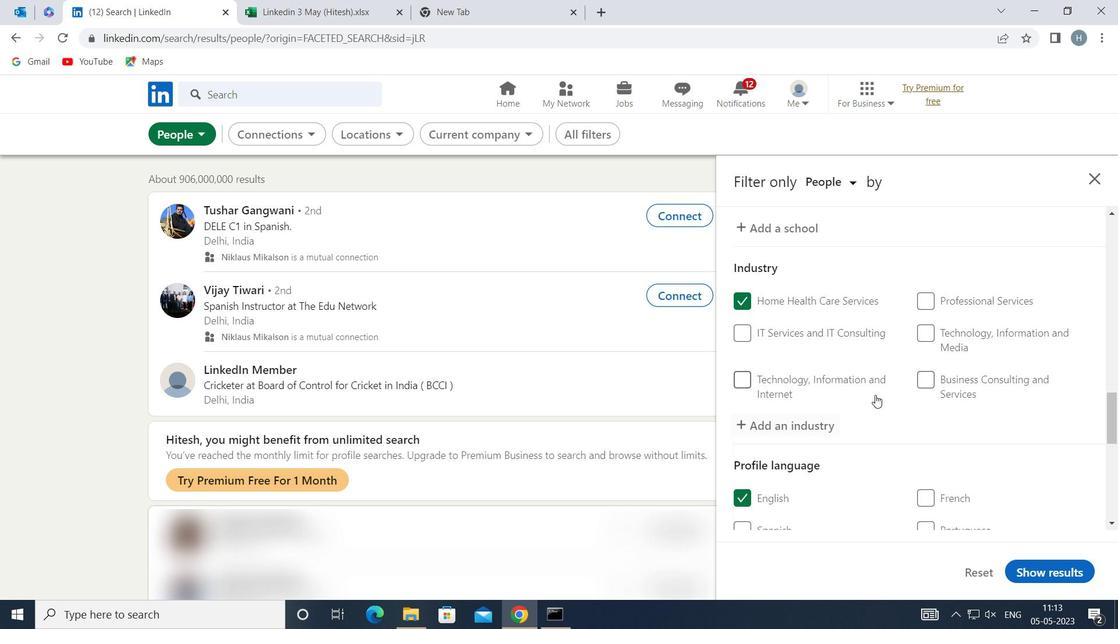 
Action: Mouse scrolled (877, 393) with delta (0, 0)
Screenshot: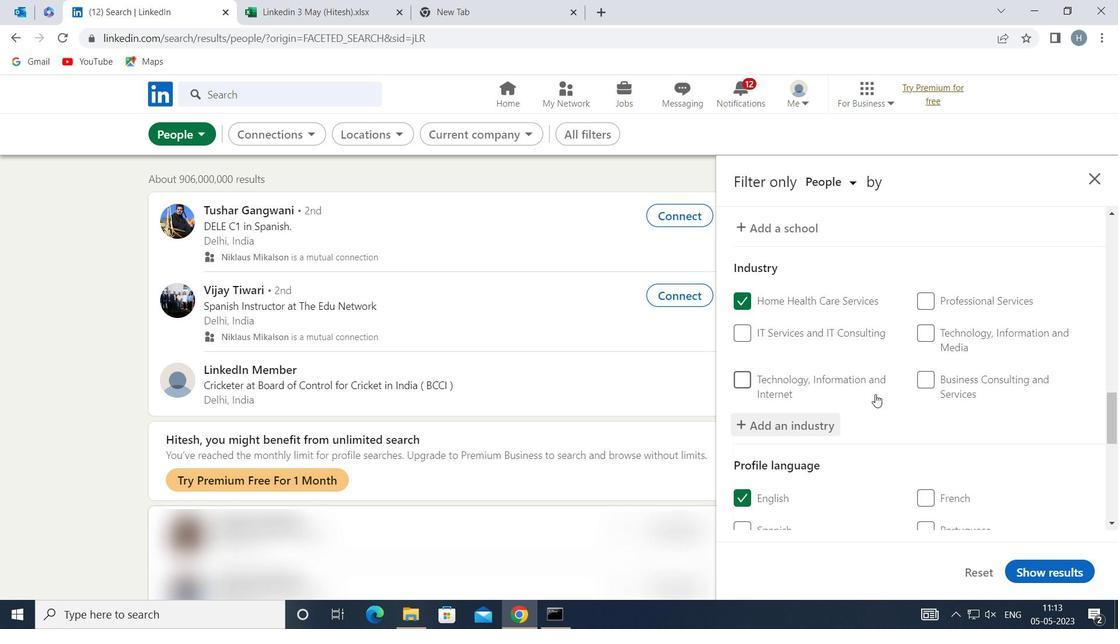 
Action: Mouse scrolled (877, 393) with delta (0, 0)
Screenshot: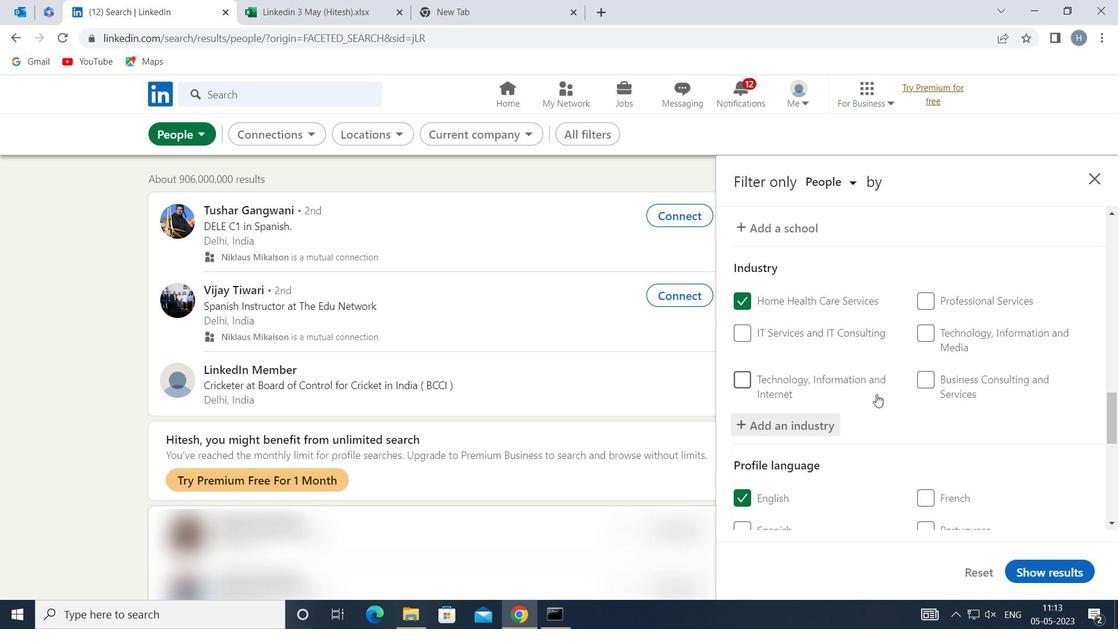 
Action: Mouse scrolled (877, 393) with delta (0, 0)
Screenshot: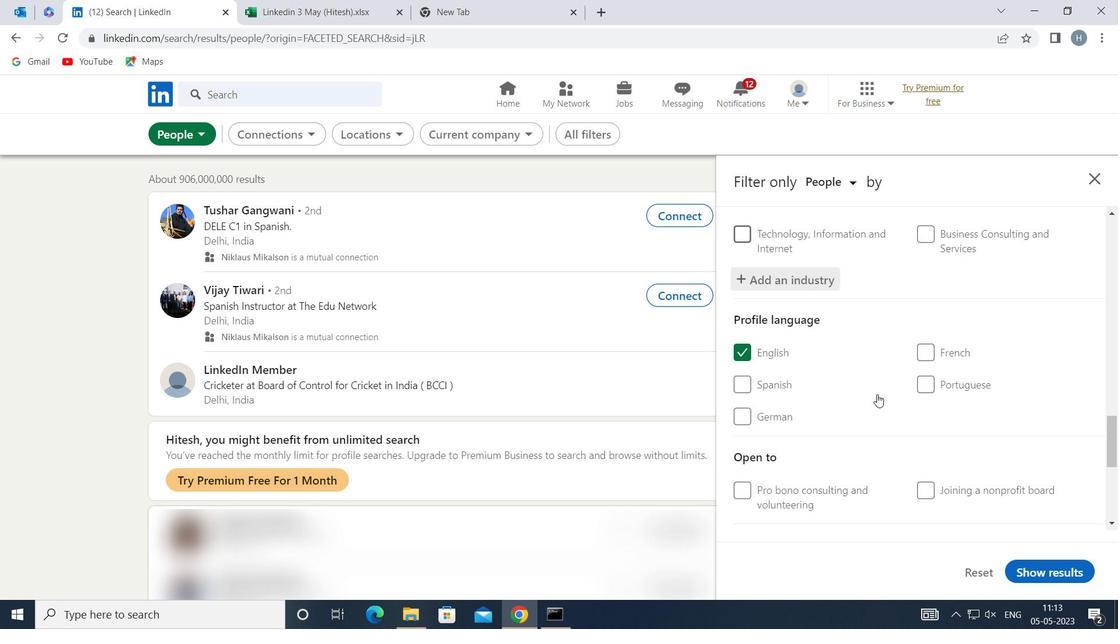 
Action: Mouse scrolled (877, 393) with delta (0, 0)
Screenshot: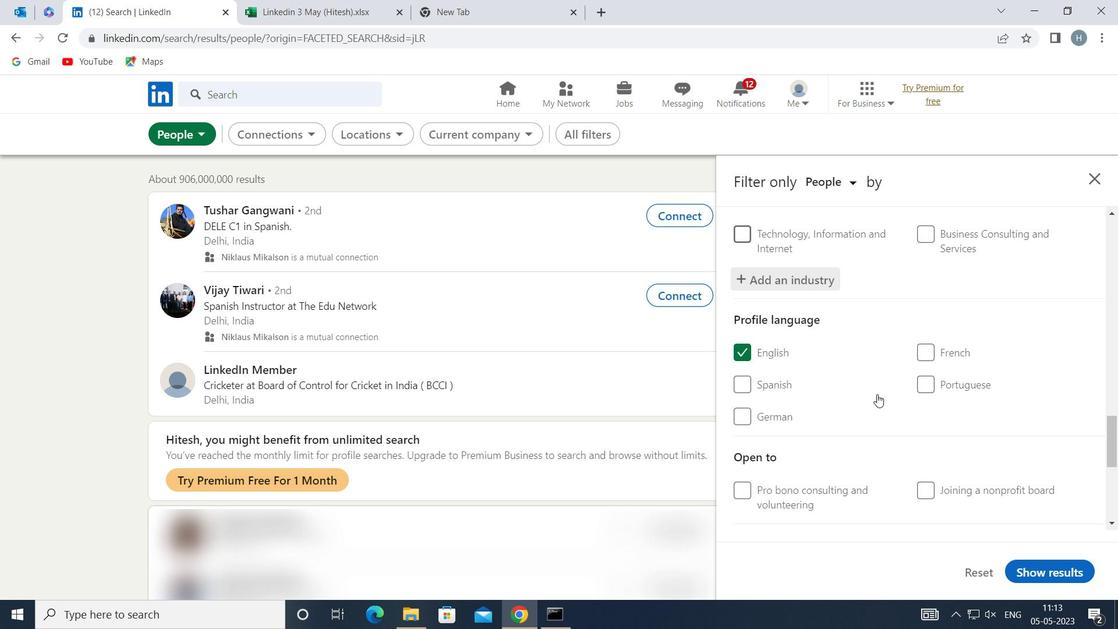 
Action: Mouse scrolled (877, 393) with delta (0, 0)
Screenshot: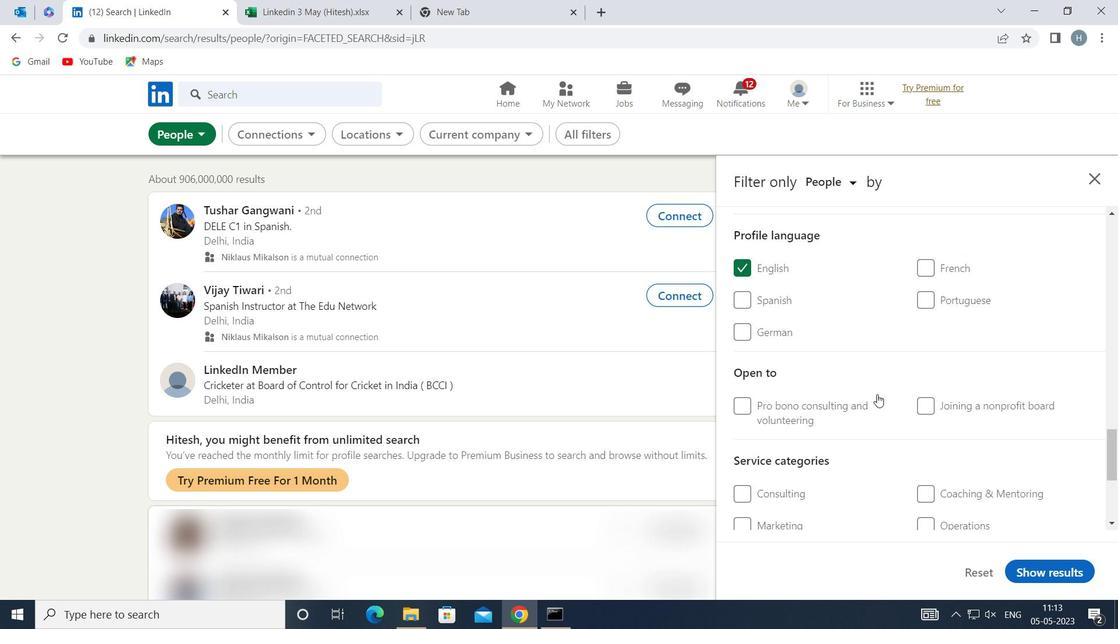 
Action: Mouse scrolled (877, 393) with delta (0, 0)
Screenshot: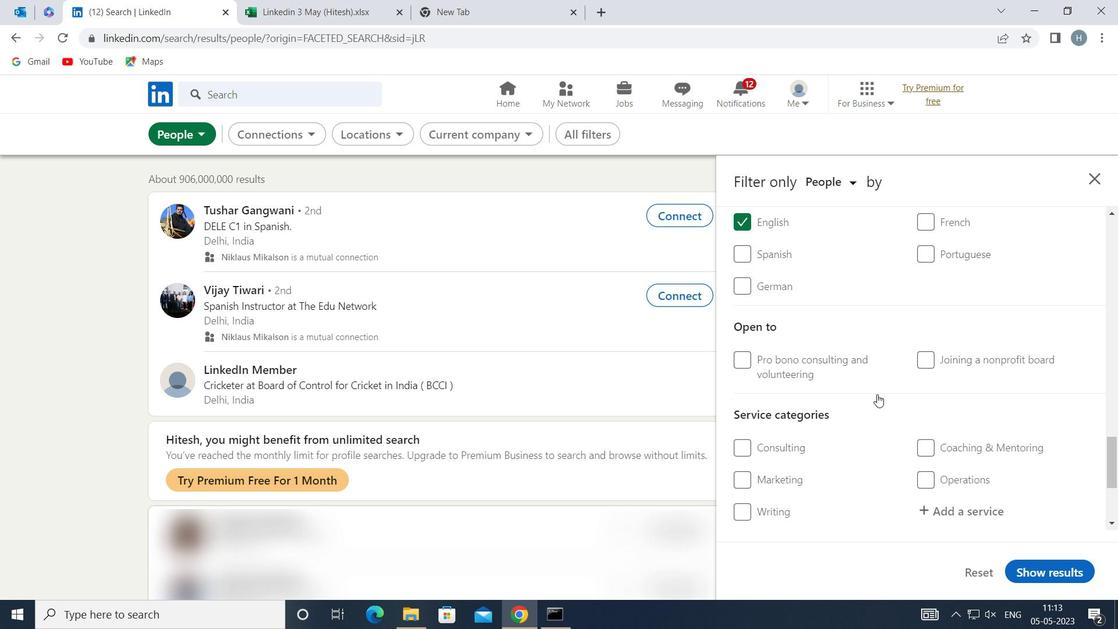
Action: Mouse moved to (967, 348)
Screenshot: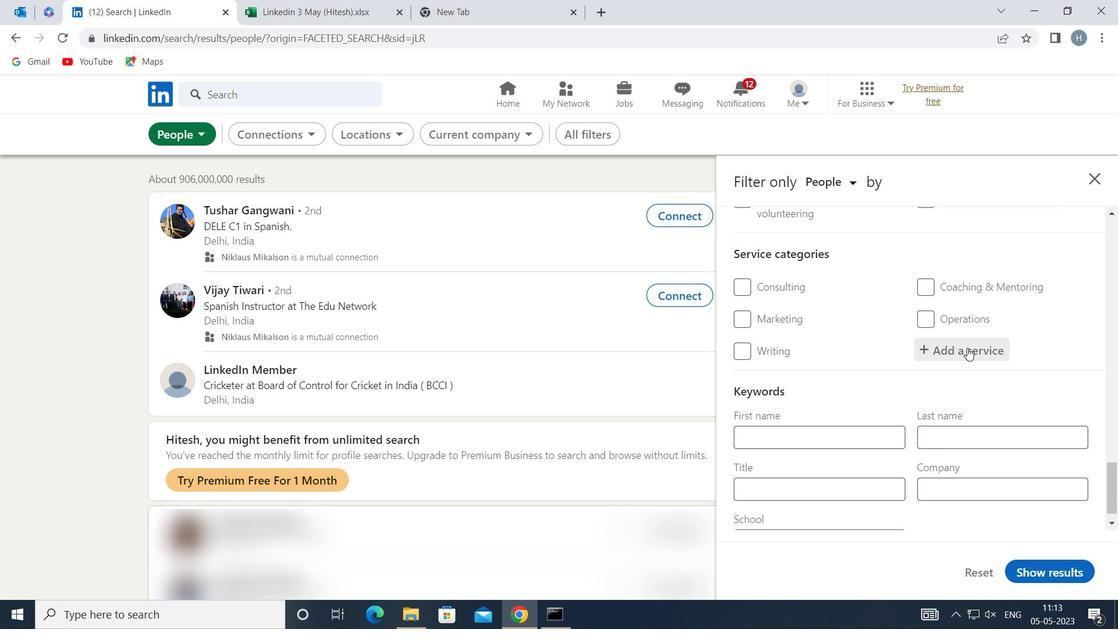 
Action: Mouse pressed left at (967, 348)
Screenshot: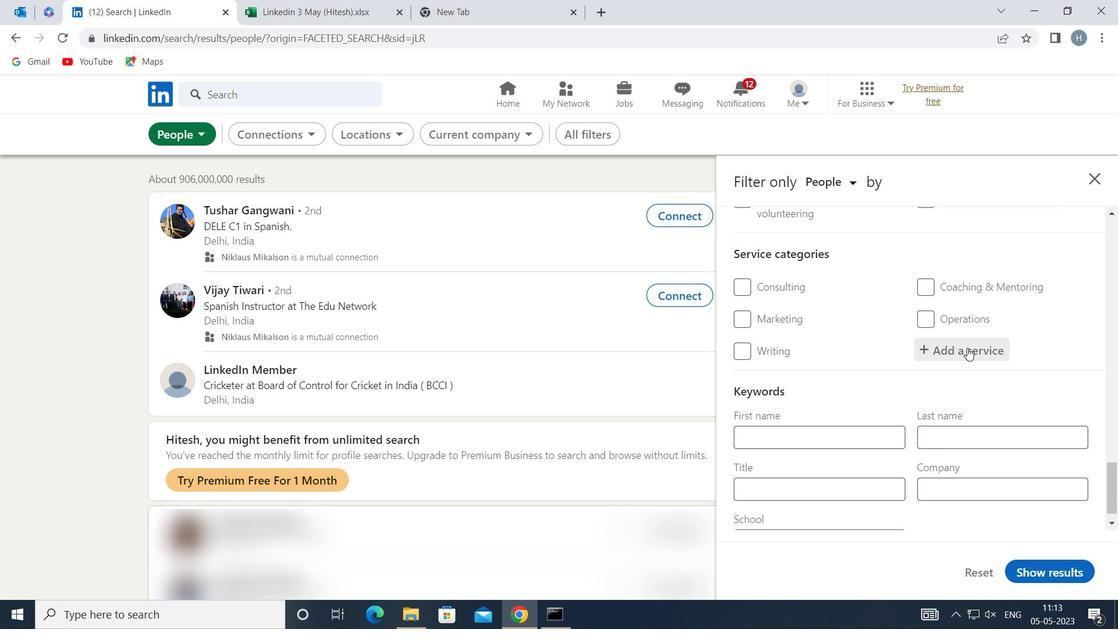 
Action: Key pressed <Key.shift>VIRTUAL
Screenshot: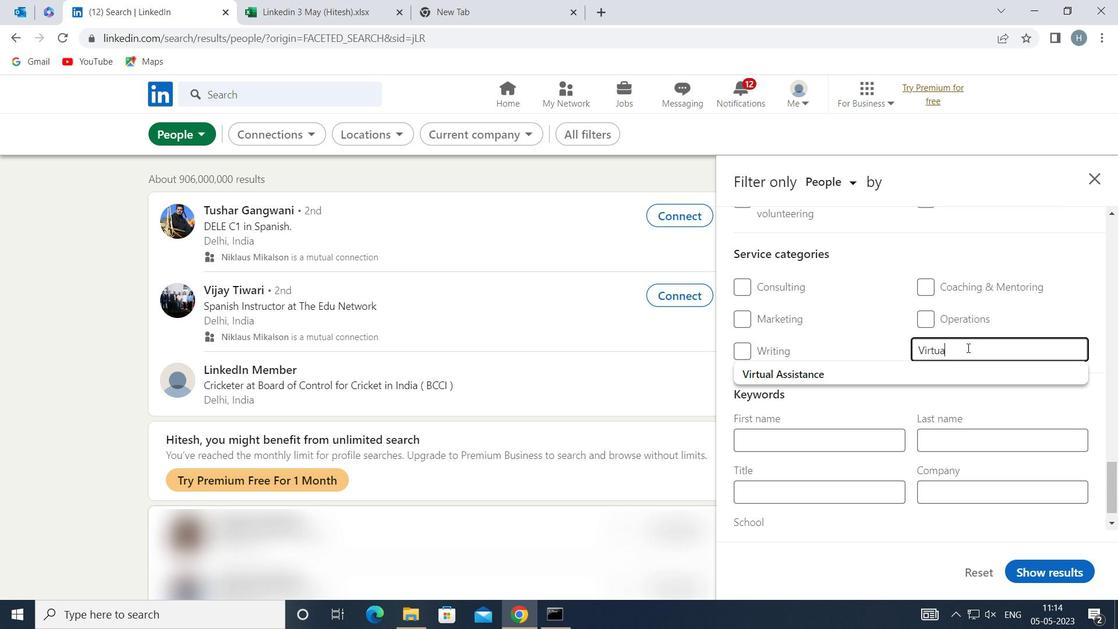 
Action: Mouse moved to (899, 372)
Screenshot: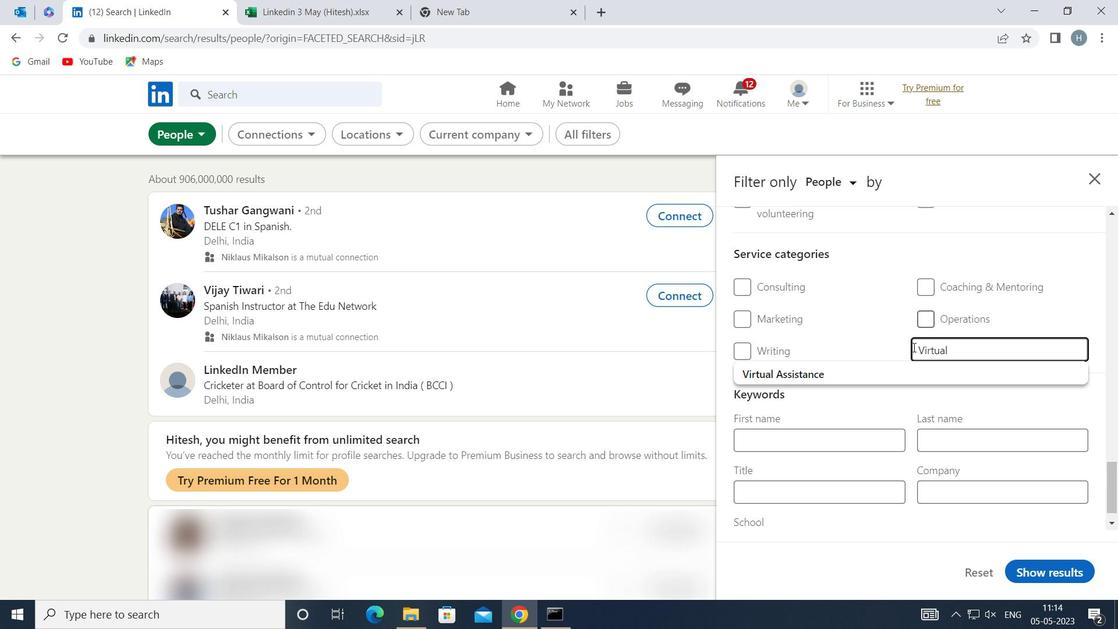 
Action: Mouse pressed left at (899, 372)
Screenshot: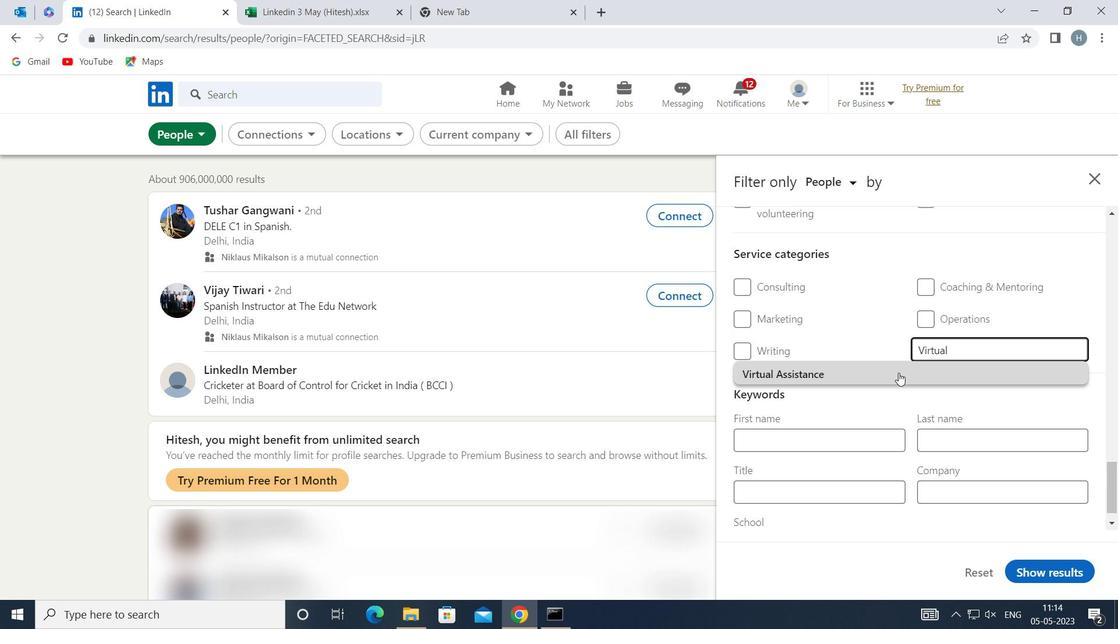
Action: Mouse moved to (869, 348)
Screenshot: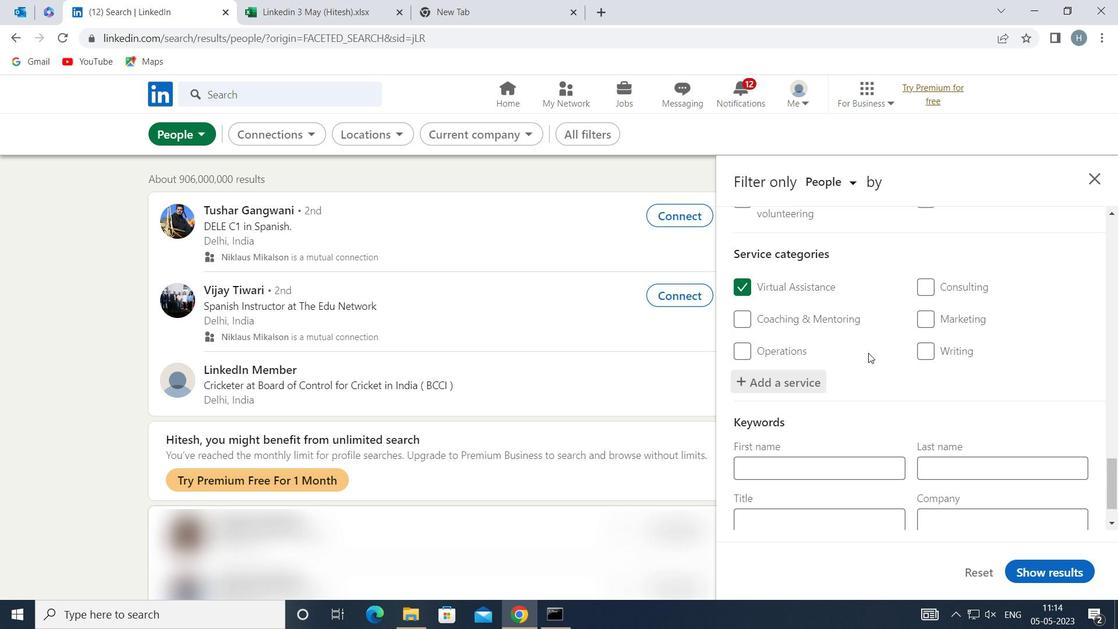 
Action: Mouse scrolled (869, 347) with delta (0, 0)
Screenshot: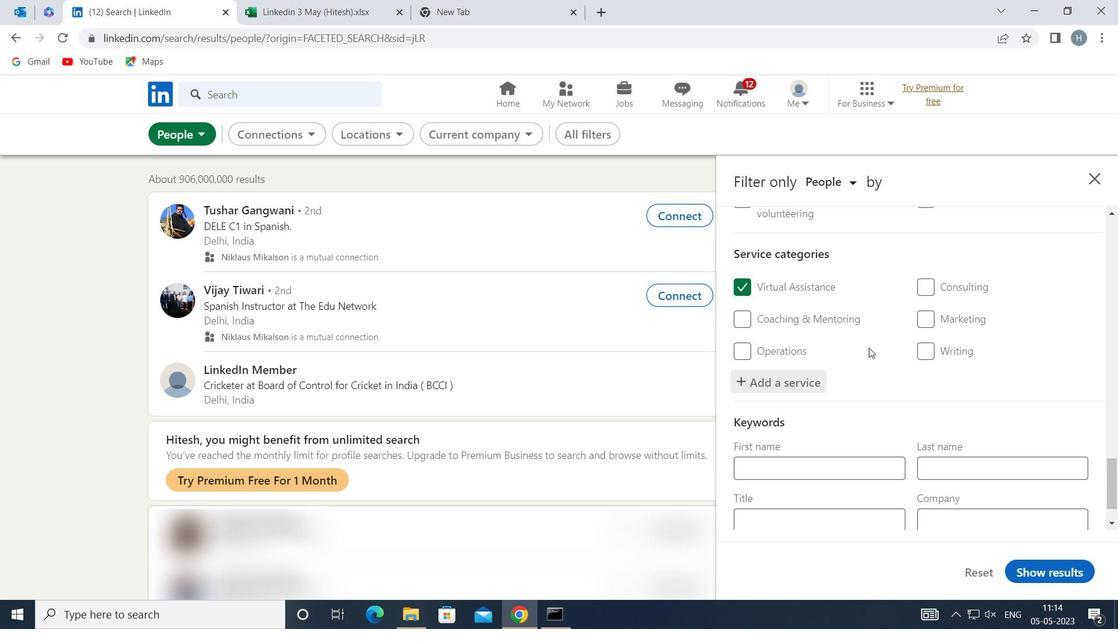 
Action: Mouse scrolled (869, 347) with delta (0, 0)
Screenshot: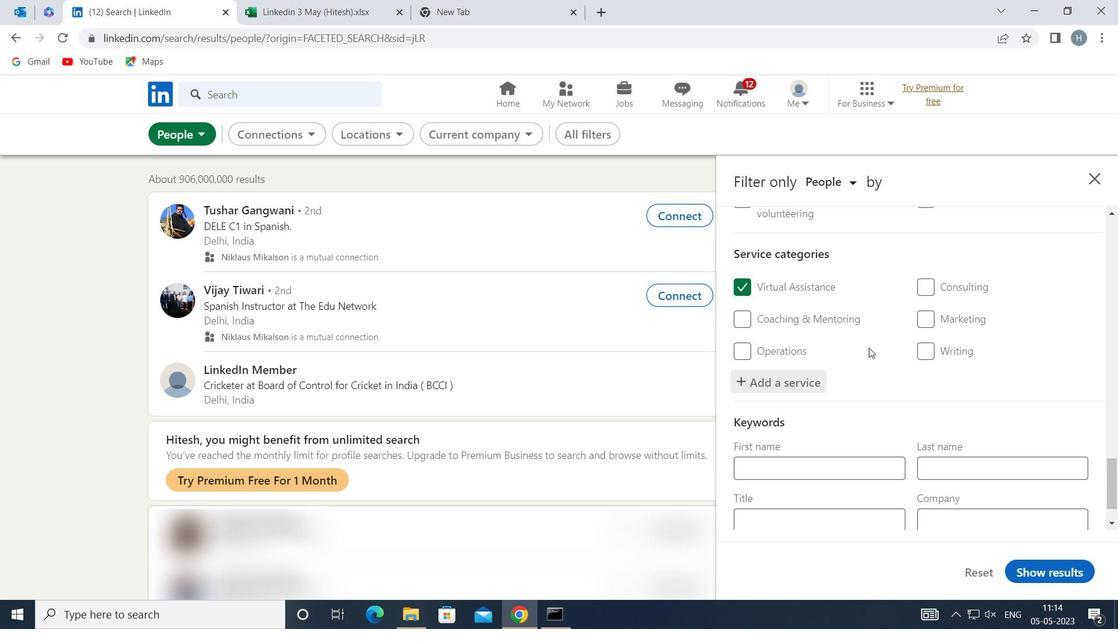 
Action: Mouse moved to (870, 348)
Screenshot: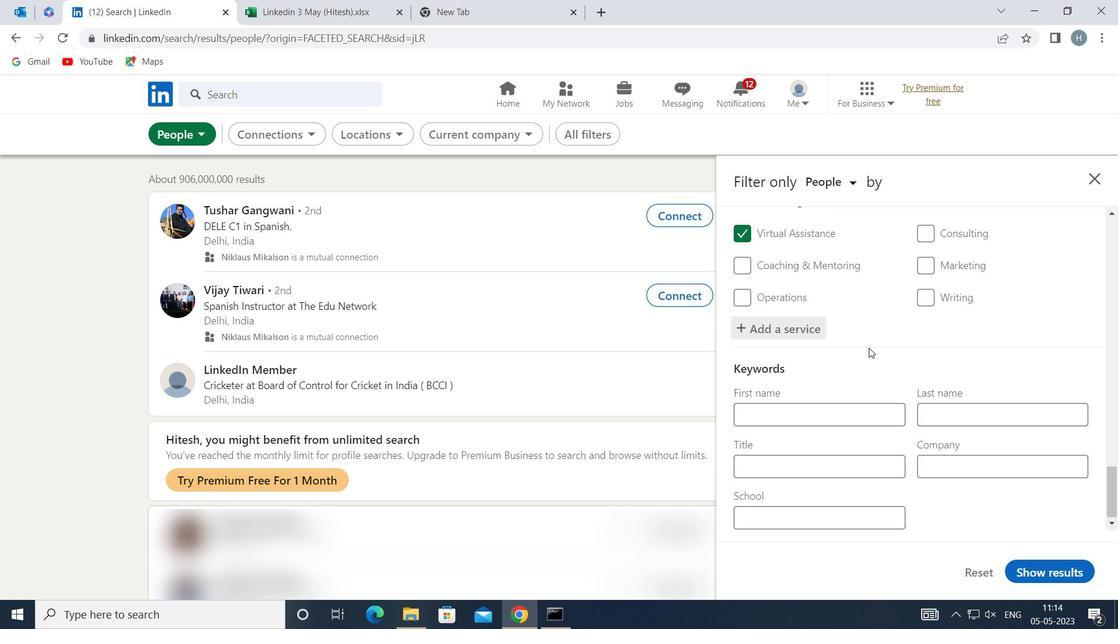 
Action: Mouse scrolled (870, 348) with delta (0, 0)
Screenshot: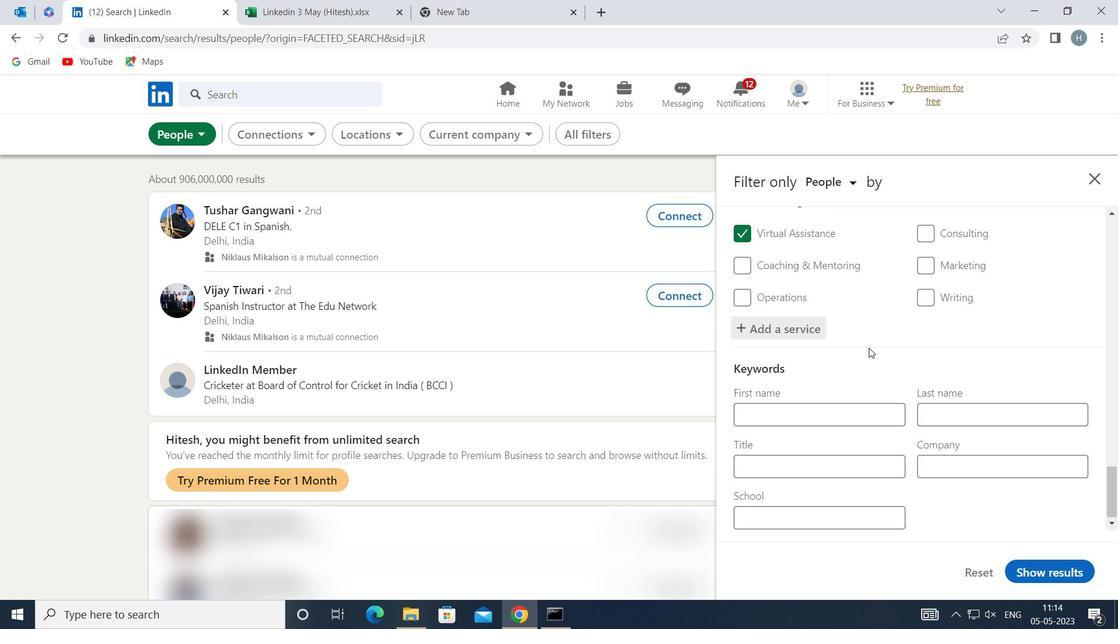 
Action: Mouse moved to (878, 461)
Screenshot: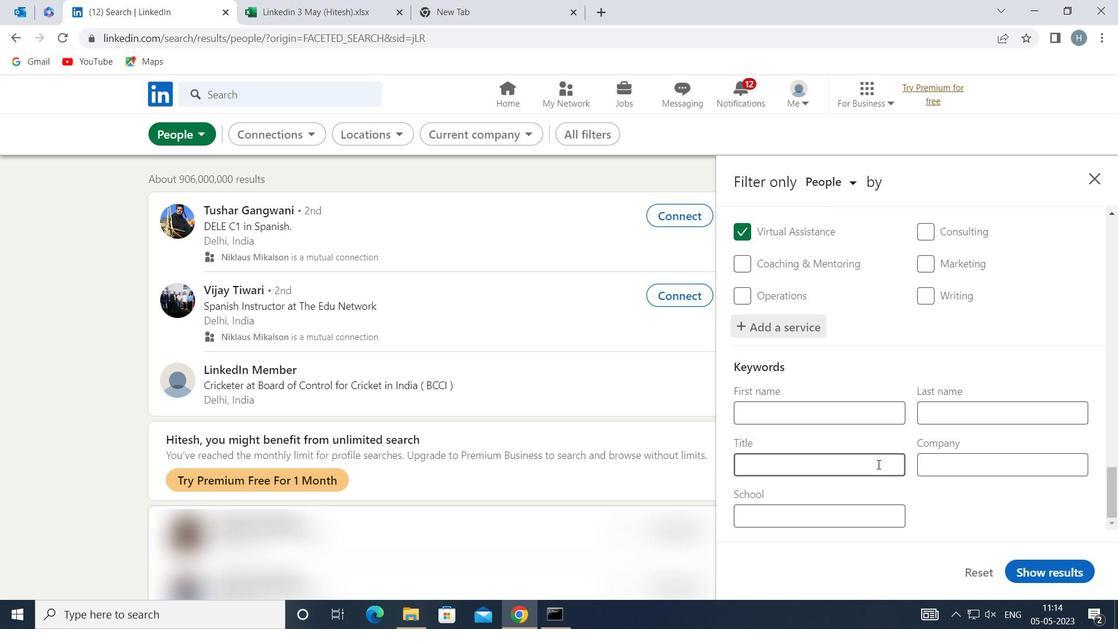 
Action: Mouse pressed left at (878, 461)
Screenshot: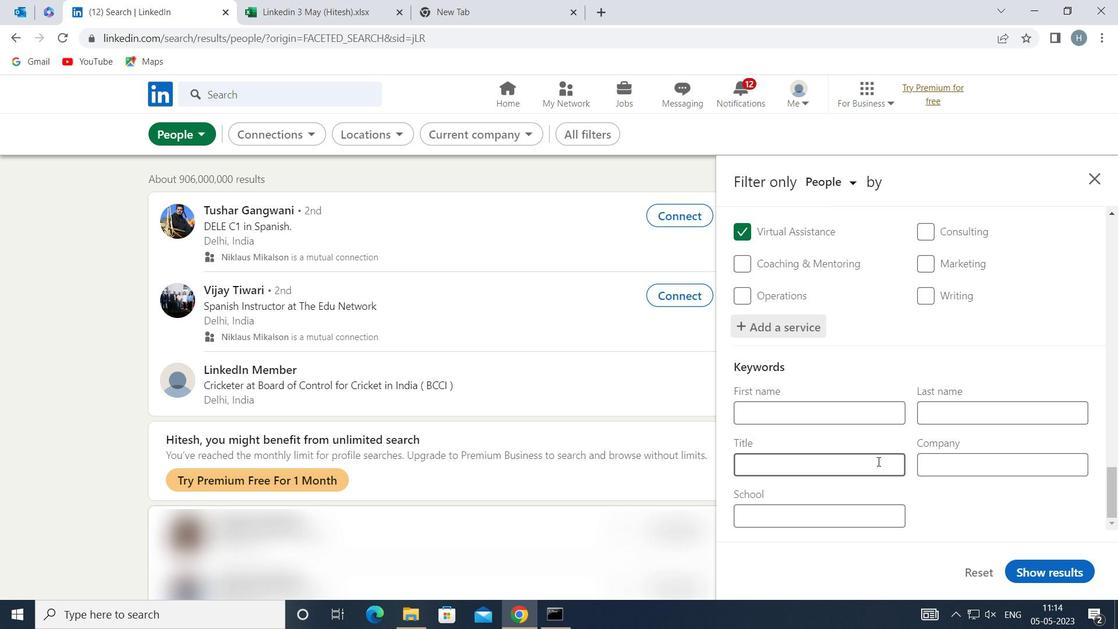 
Action: Key pressed <Key.shift>PHE<Key.backspace>LEBOTOMIST
Screenshot: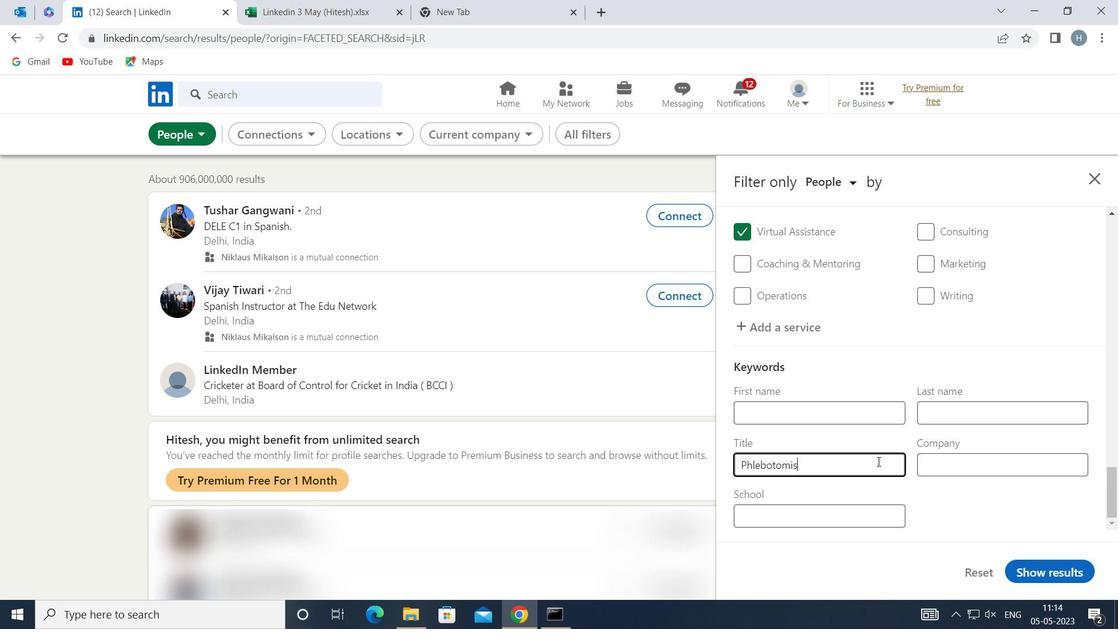 
Action: Mouse moved to (1043, 568)
Screenshot: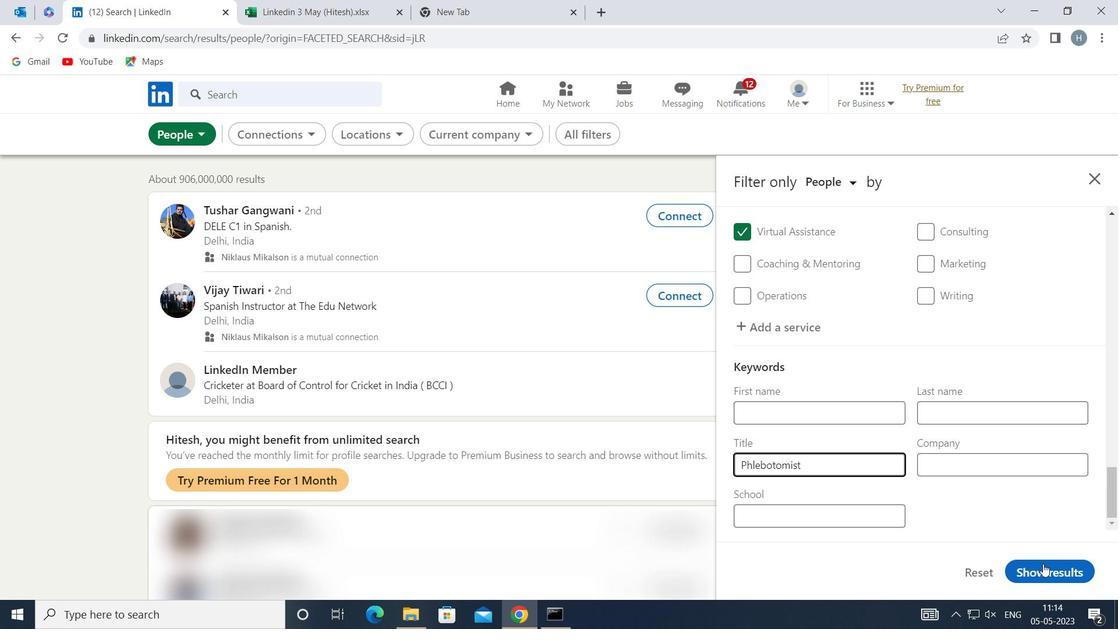 
Action: Mouse pressed left at (1043, 568)
Screenshot: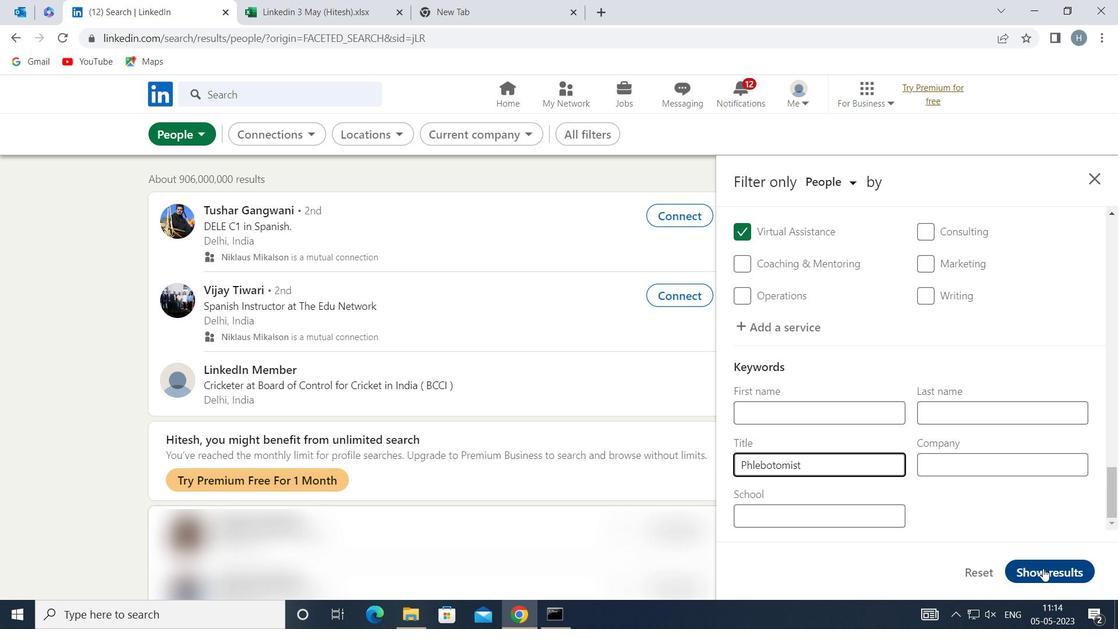 
Action: Mouse moved to (849, 376)
Screenshot: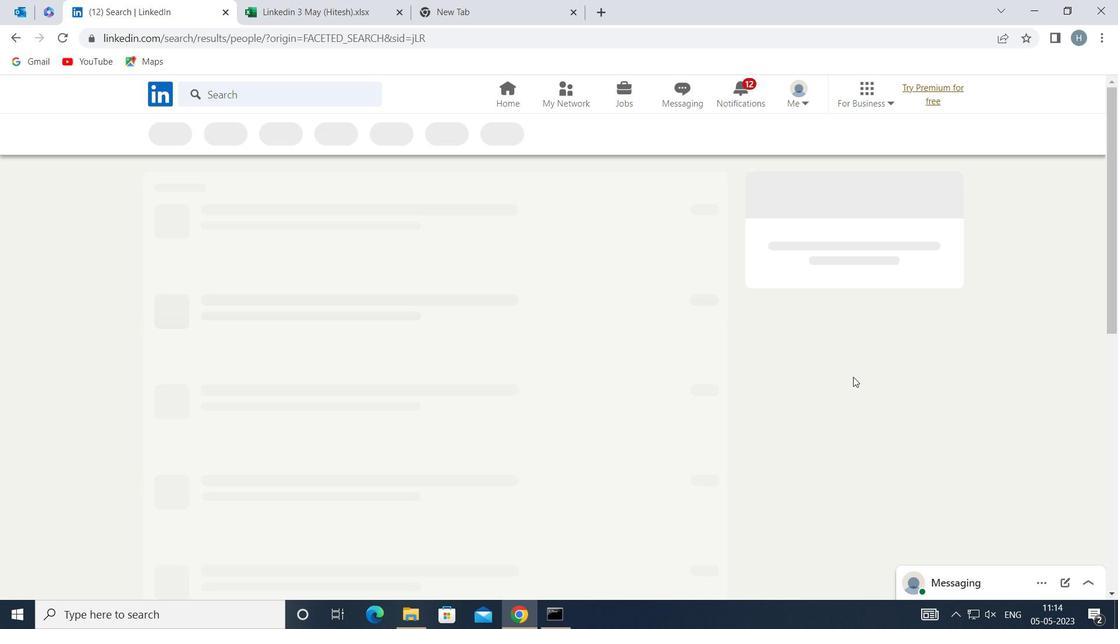 
